 Task: Look for space in Kouvola, Finland from 26th August, 2023 to 10th September, 2023 for 6 adults, 2 children in price range Rs.10000 to Rs.15000. Place can be entire place or shared room with 6 bedrooms having 6 beds and 6 bathrooms. Property type can be house, flat, guest house. Amenities needed are: wifi, TV, free parkinig on premises, gym, breakfast. Booking option can be shelf check-in. Required host language is .
Action: Mouse moved to (492, 118)
Screenshot: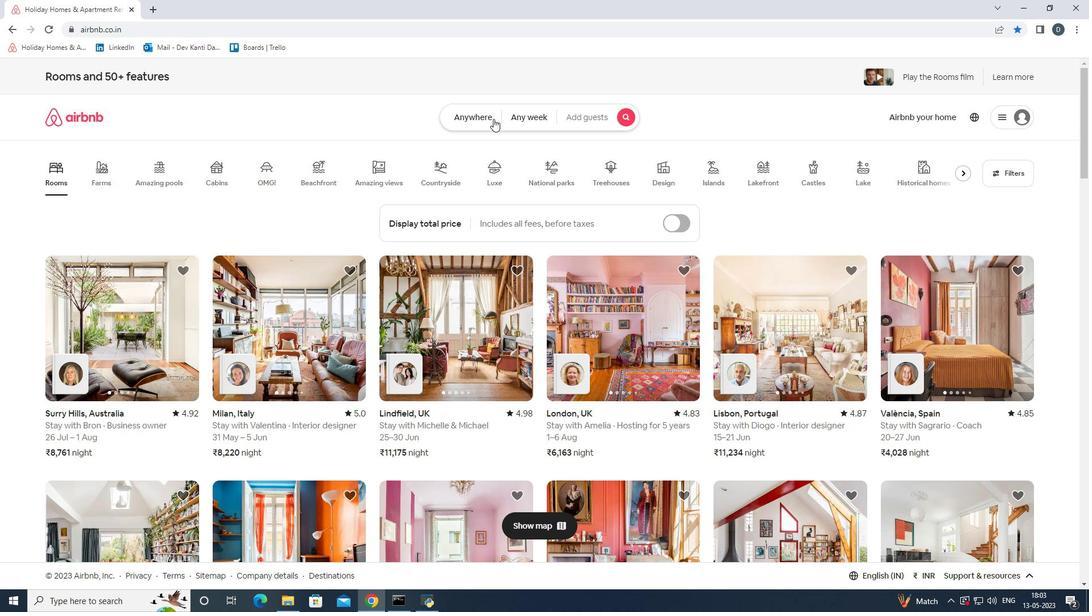 
Action: Mouse pressed left at (492, 118)
Screenshot: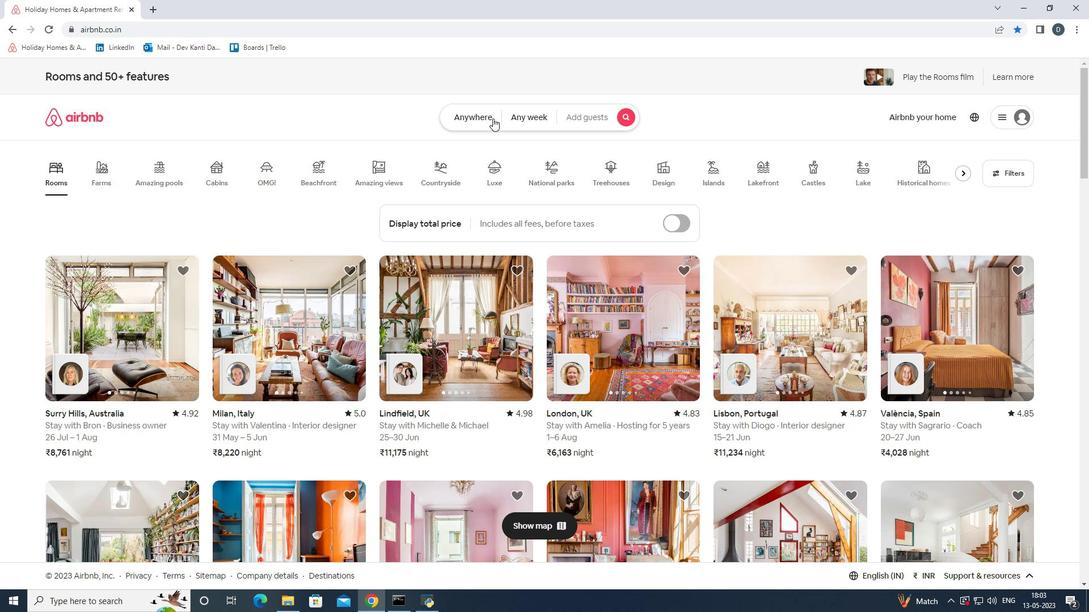 
Action: Mouse moved to (399, 162)
Screenshot: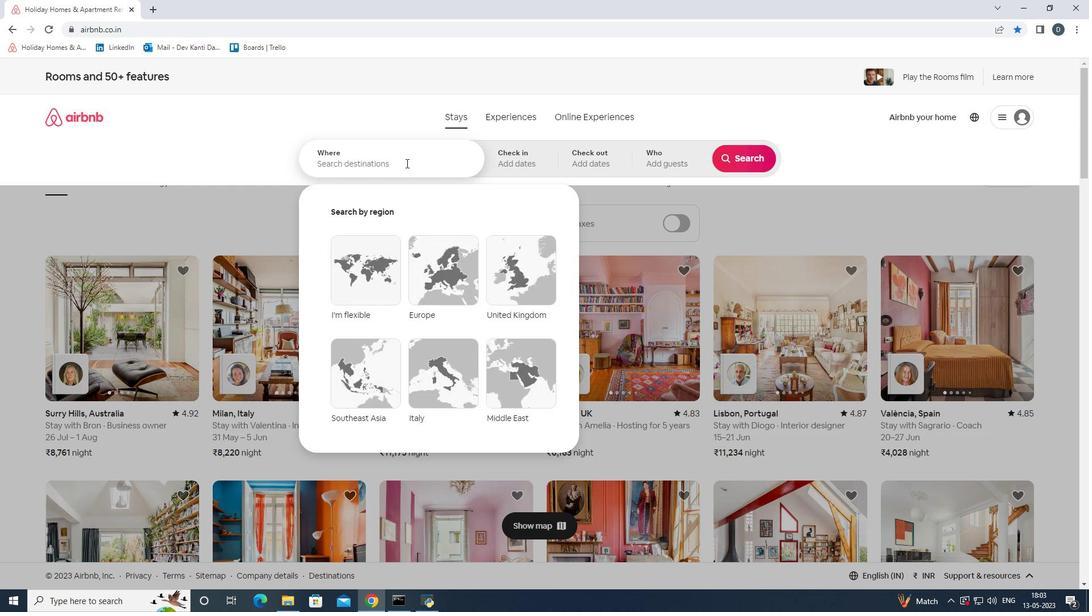 
Action: Mouse pressed left at (399, 162)
Screenshot: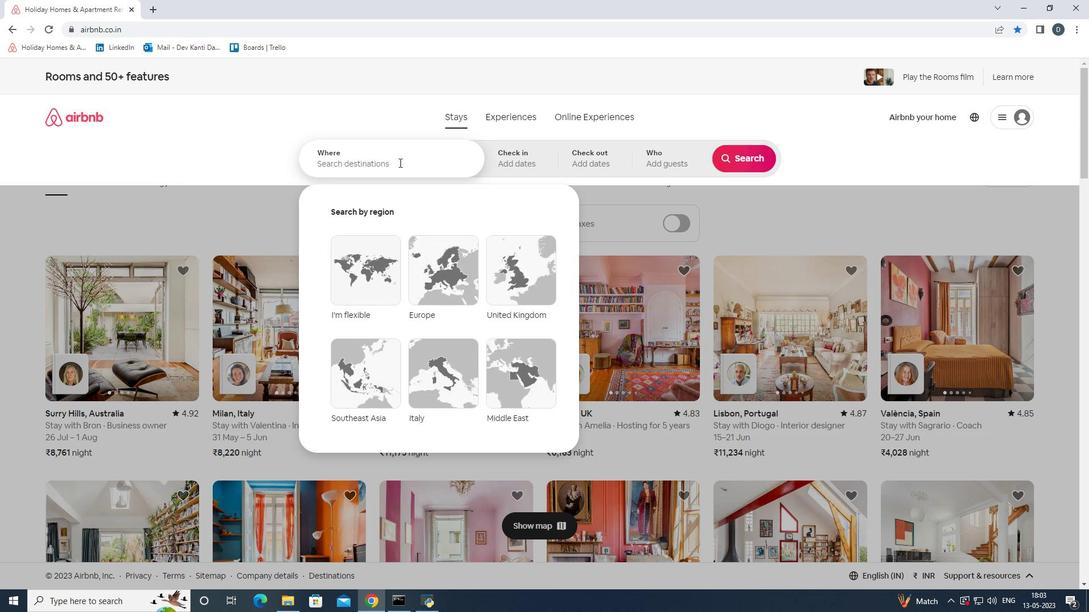 
Action: Mouse moved to (328, 141)
Screenshot: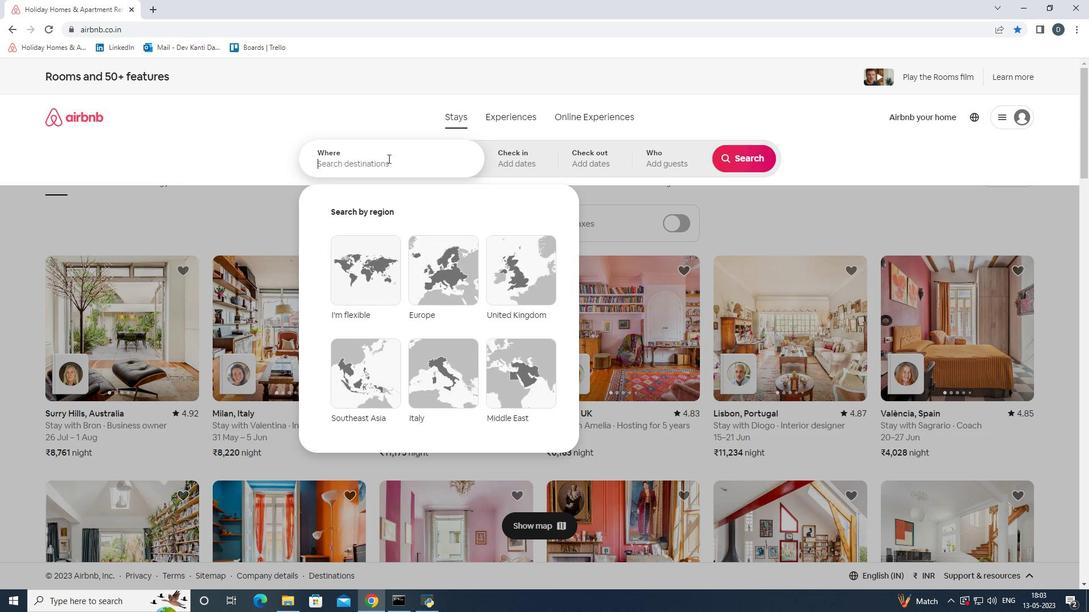 
Action: Key pressed <Key.shift><Key.shift><Key.shift><Key.shift><Key.shift><Key.shift><Key.shift><Key.shift><Key.shift>Kouvola,<Key.shift>Finland
Screenshot: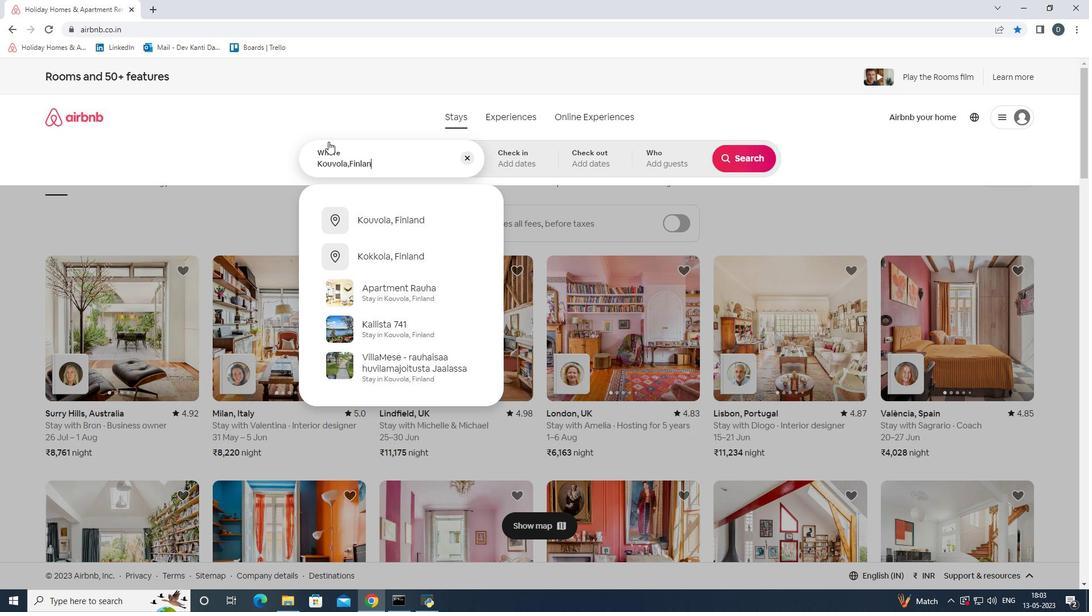 
Action: Mouse moved to (513, 158)
Screenshot: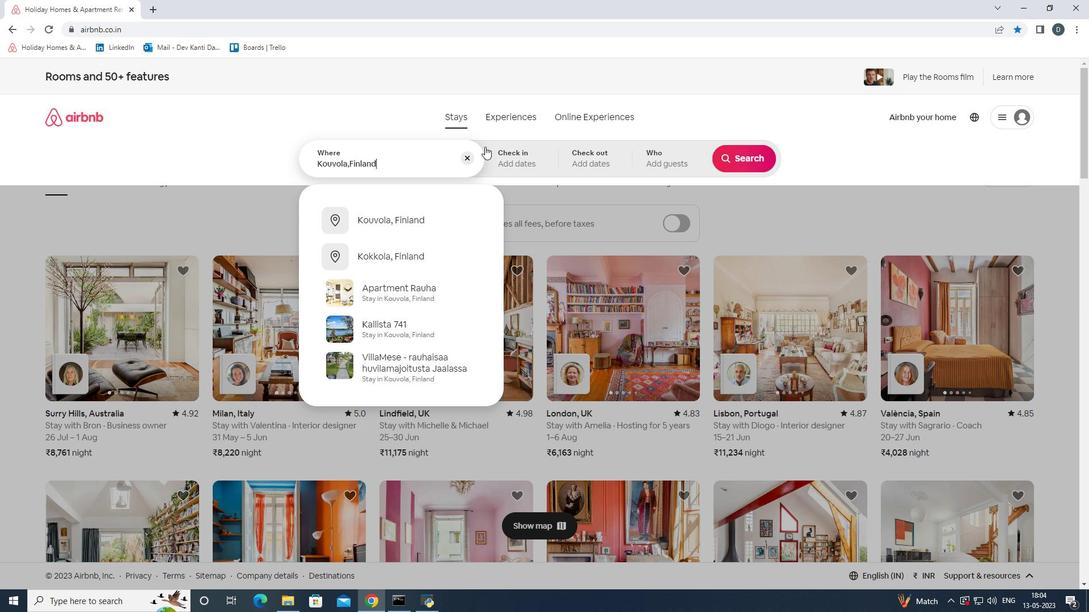 
Action: Mouse pressed left at (513, 158)
Screenshot: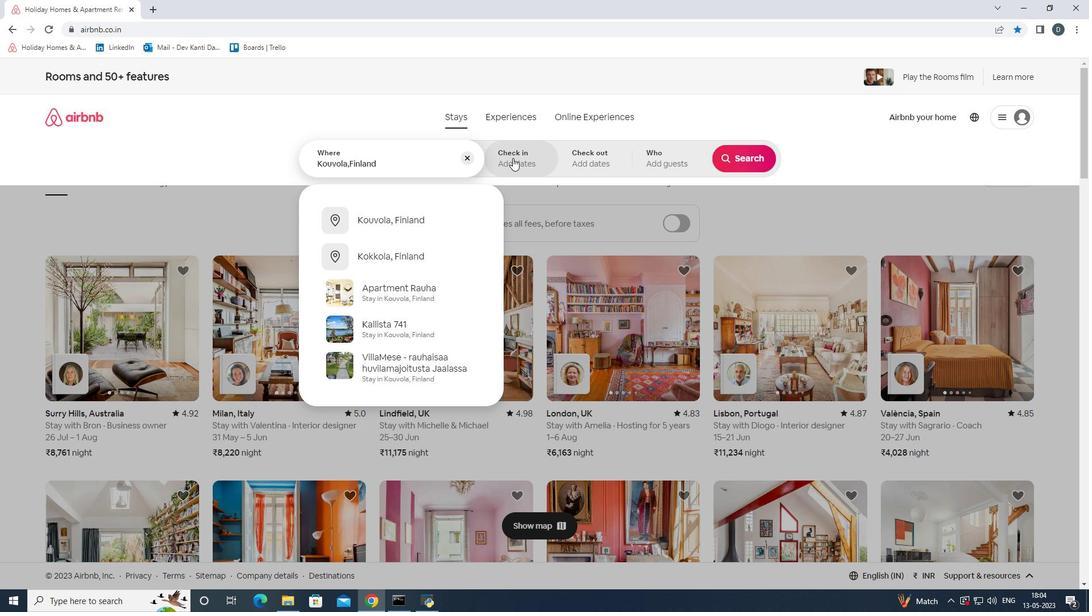
Action: Mouse moved to (745, 247)
Screenshot: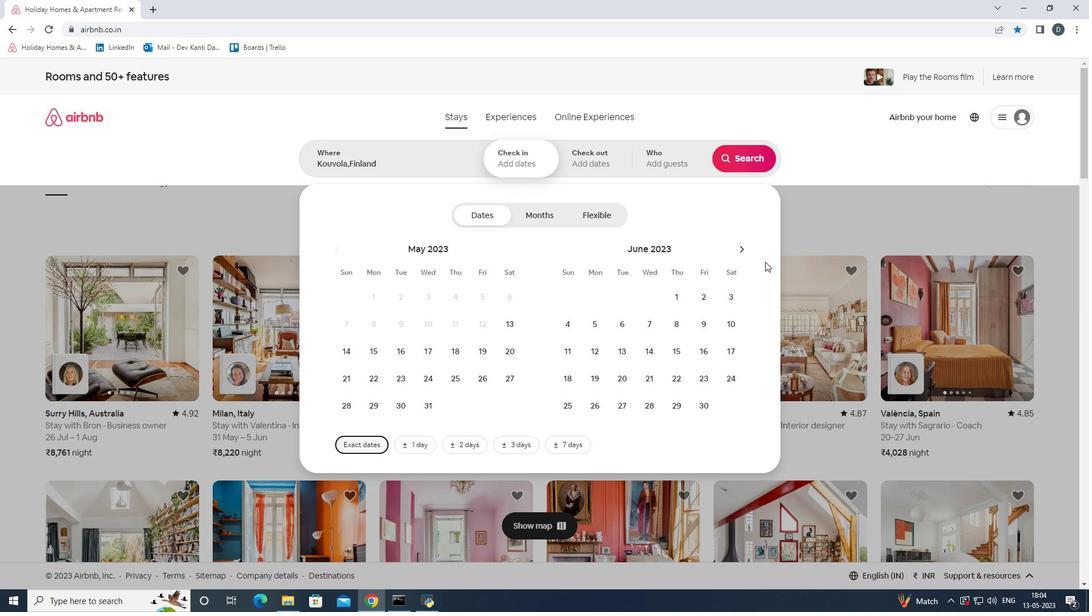 
Action: Mouse pressed left at (745, 247)
Screenshot: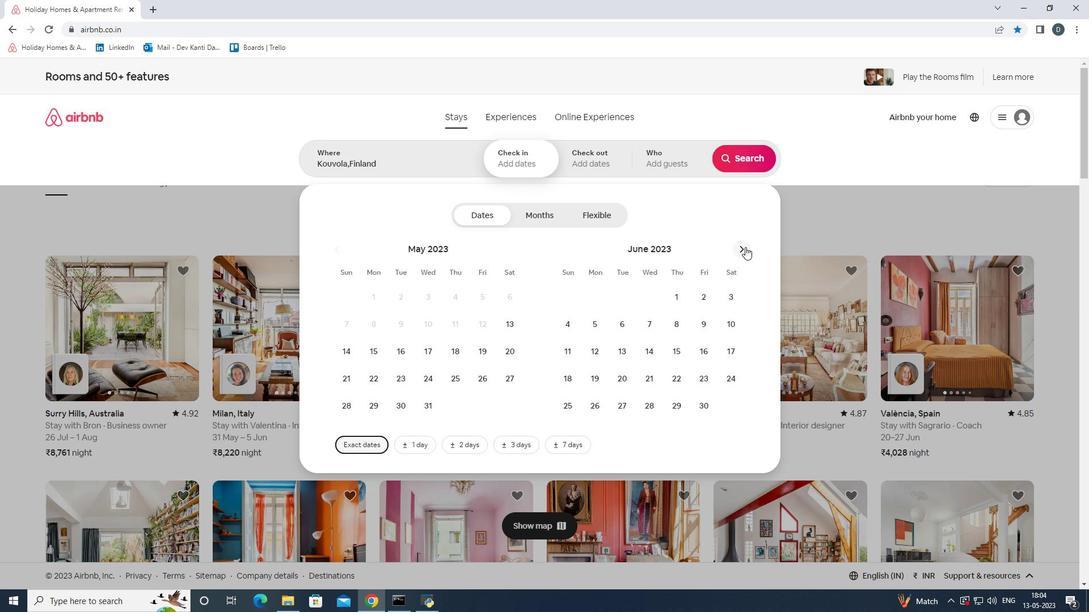 
Action: Mouse pressed left at (745, 247)
Screenshot: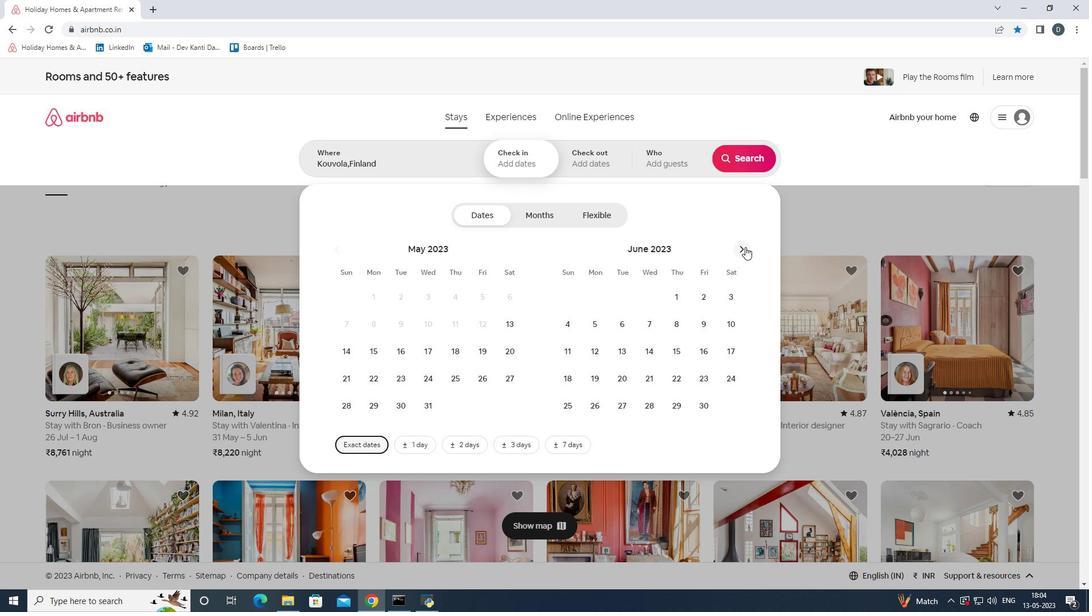 
Action: Mouse moved to (724, 376)
Screenshot: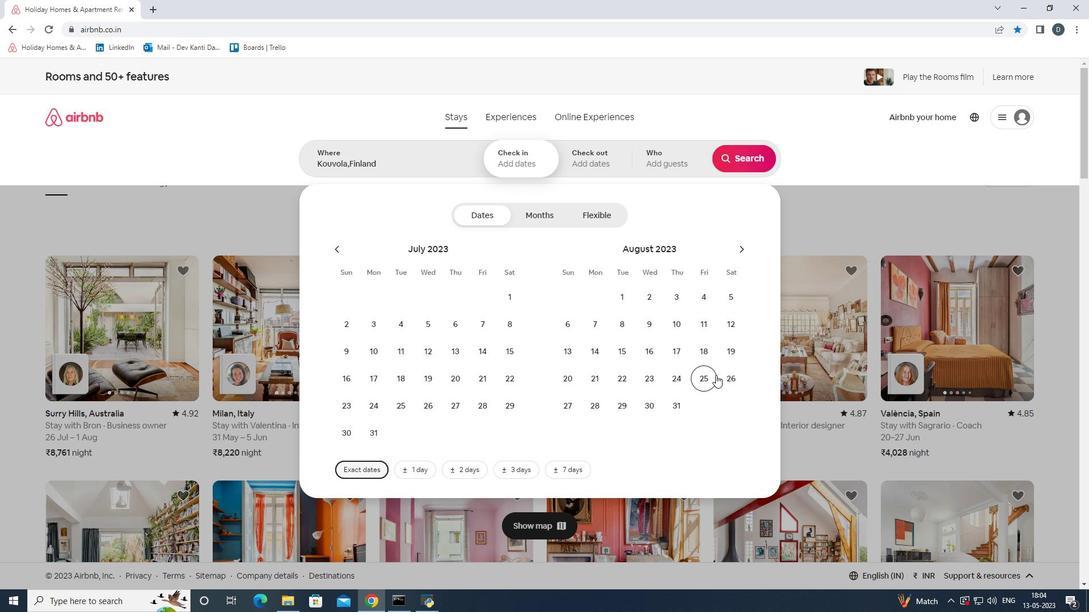 
Action: Mouse pressed left at (724, 376)
Screenshot: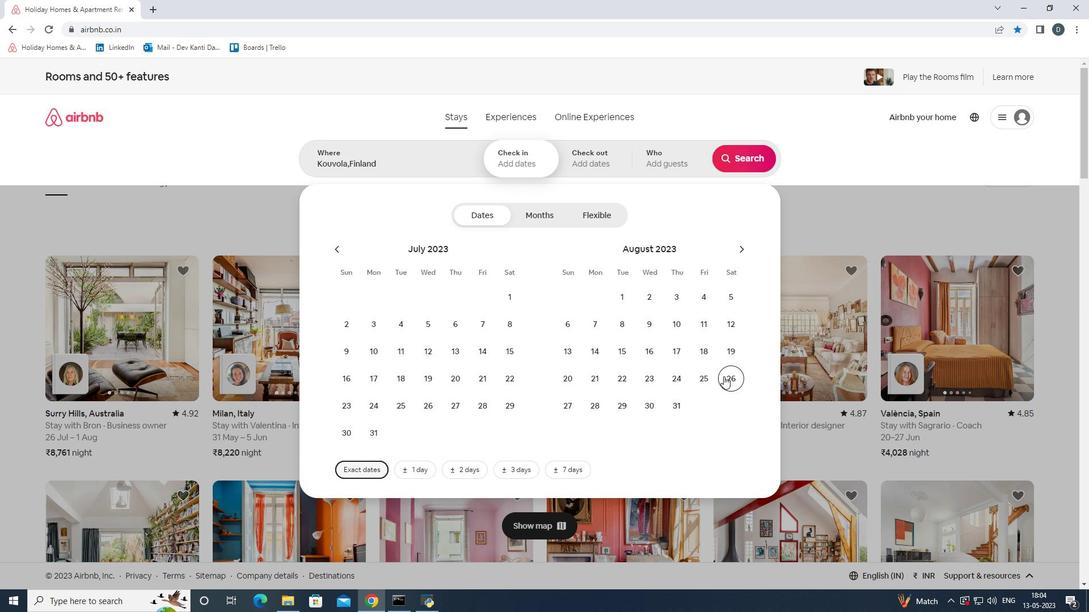 
Action: Mouse moved to (741, 244)
Screenshot: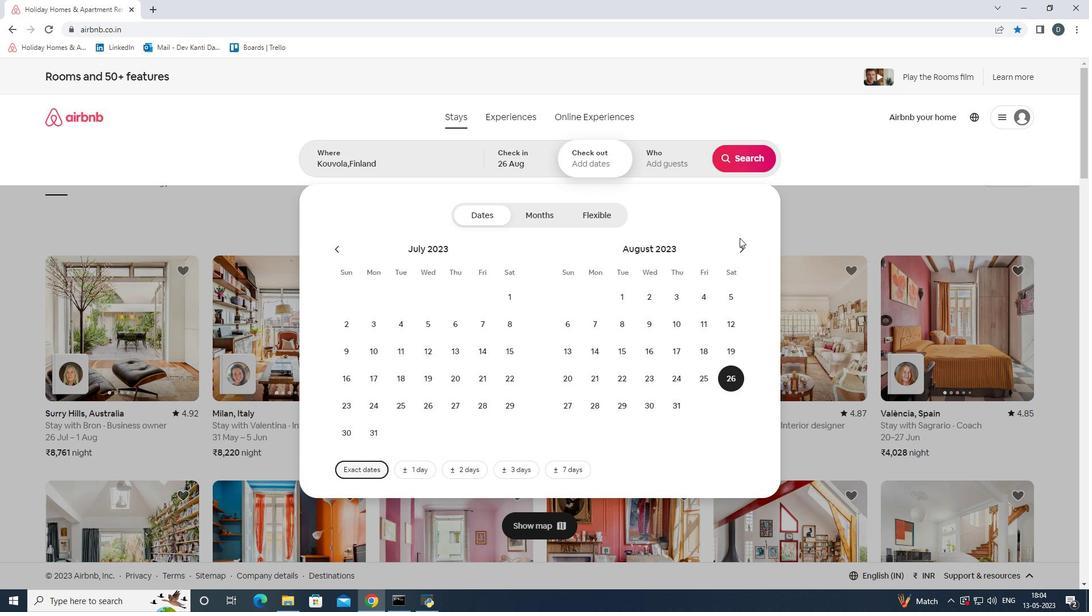 
Action: Mouse pressed left at (741, 244)
Screenshot: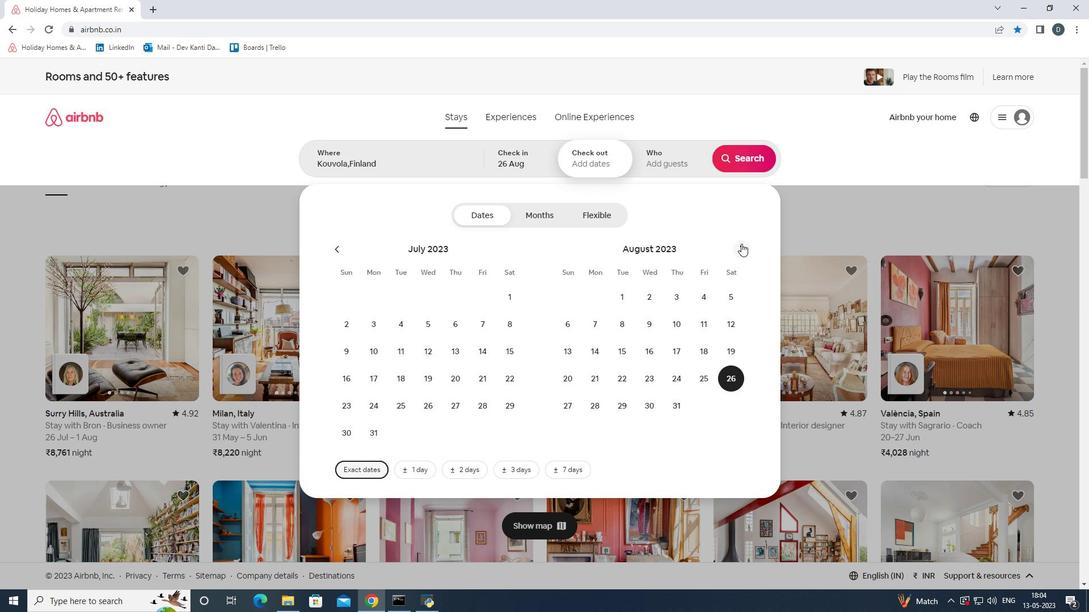 
Action: Mouse moved to (562, 349)
Screenshot: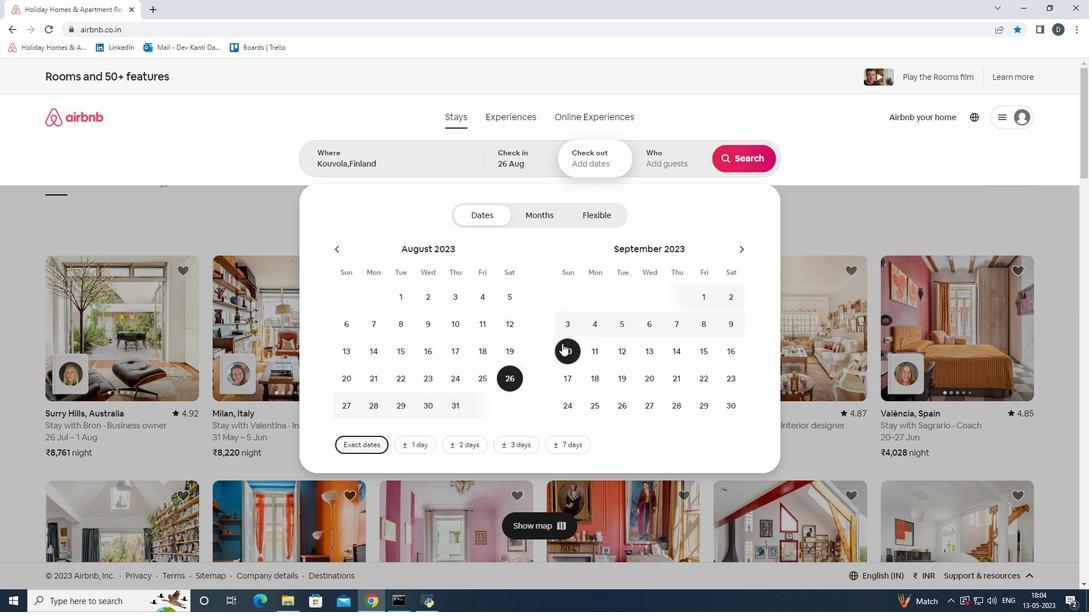 
Action: Mouse pressed left at (562, 349)
Screenshot: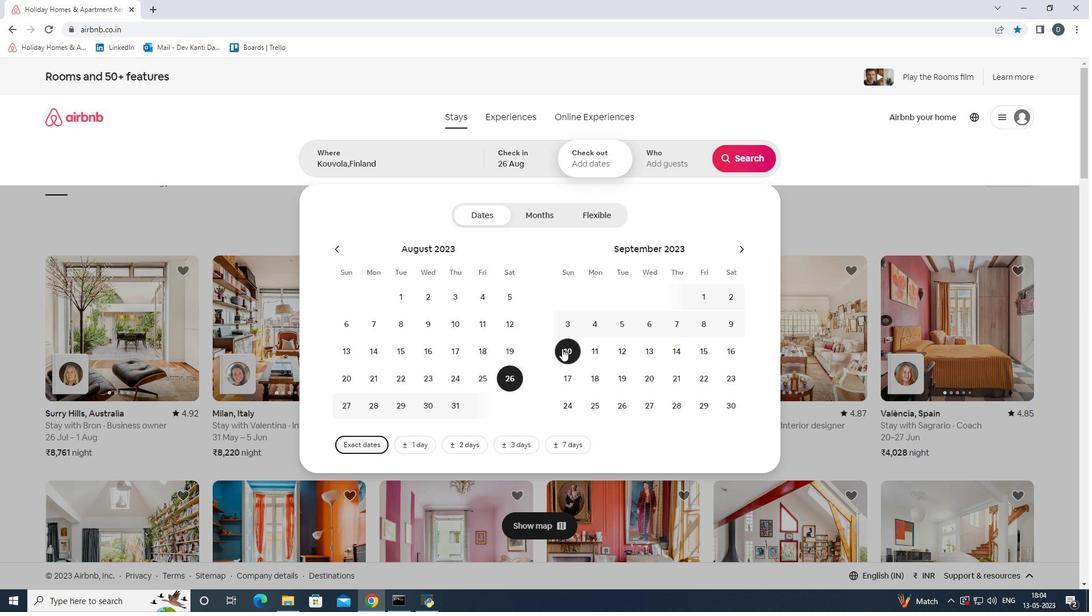 
Action: Mouse moved to (649, 161)
Screenshot: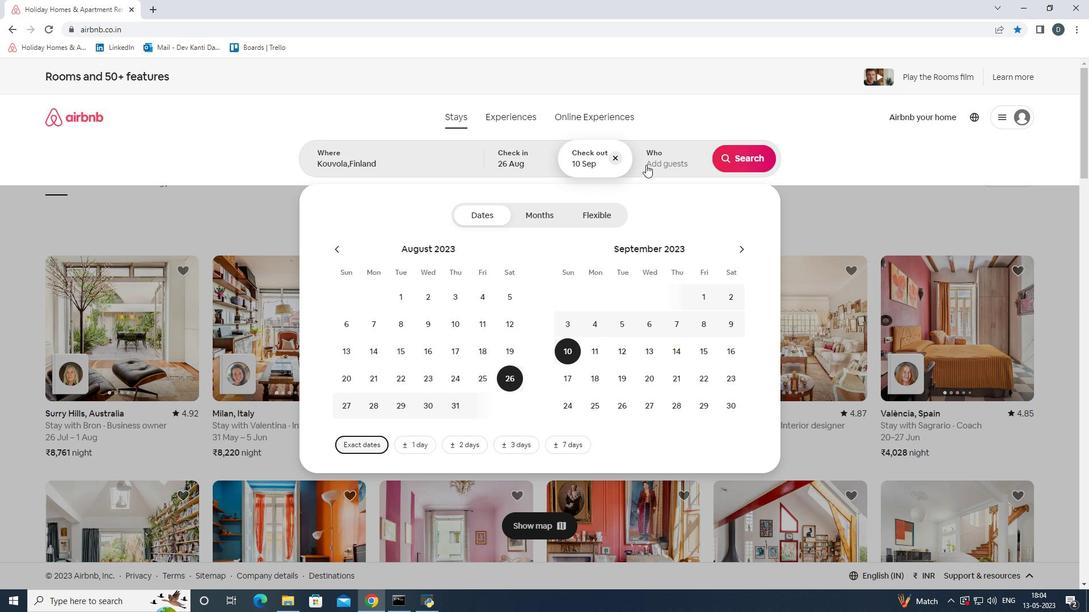 
Action: Mouse pressed left at (649, 161)
Screenshot: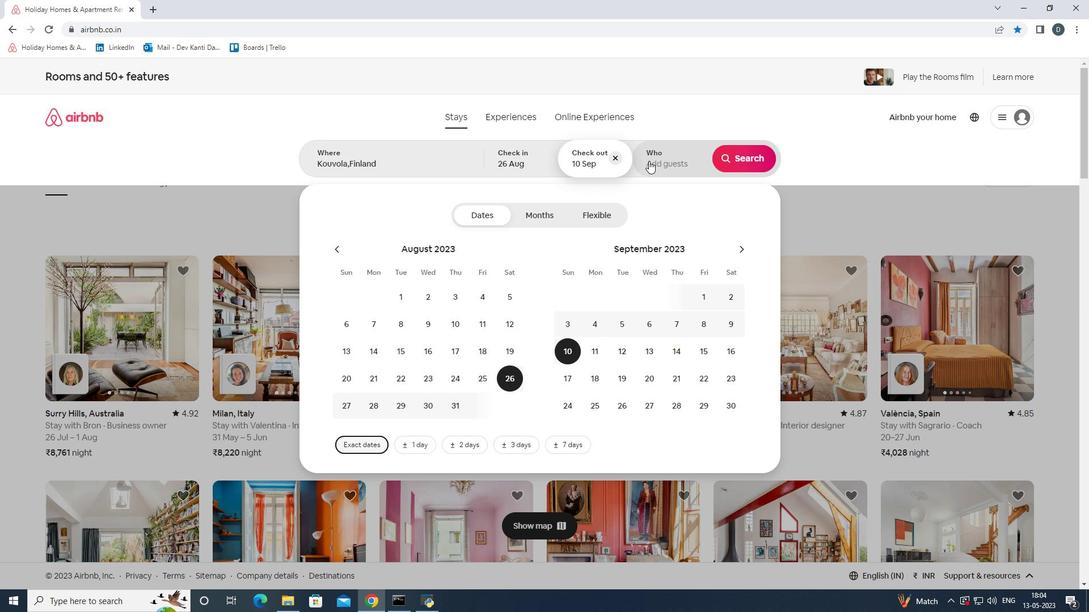 
Action: Mouse moved to (750, 219)
Screenshot: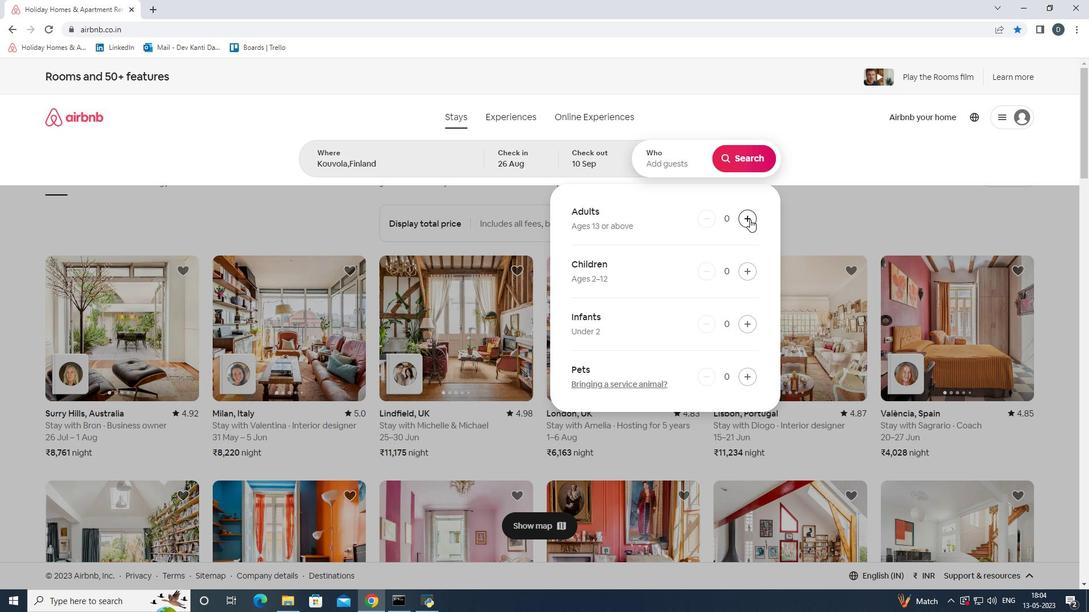
Action: Mouse pressed left at (750, 219)
Screenshot: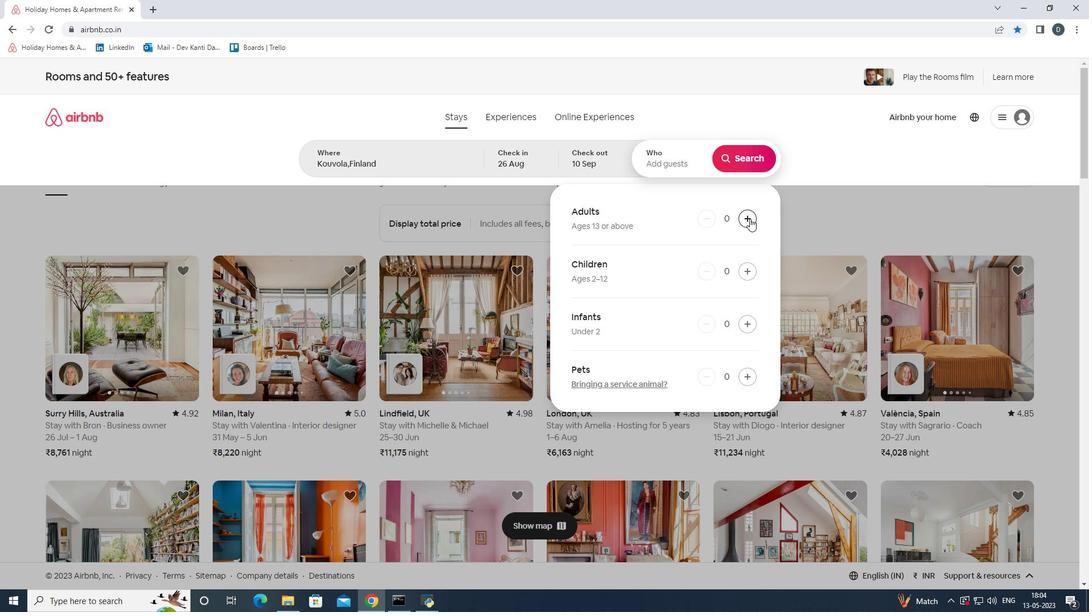 
Action: Mouse pressed left at (750, 219)
Screenshot: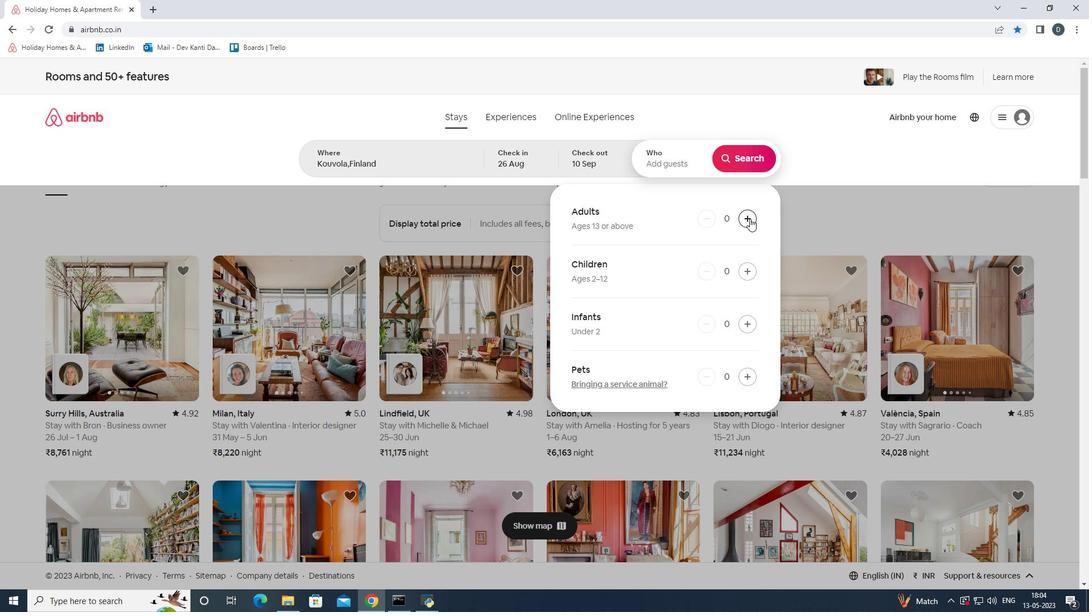 
Action: Mouse pressed left at (750, 219)
Screenshot: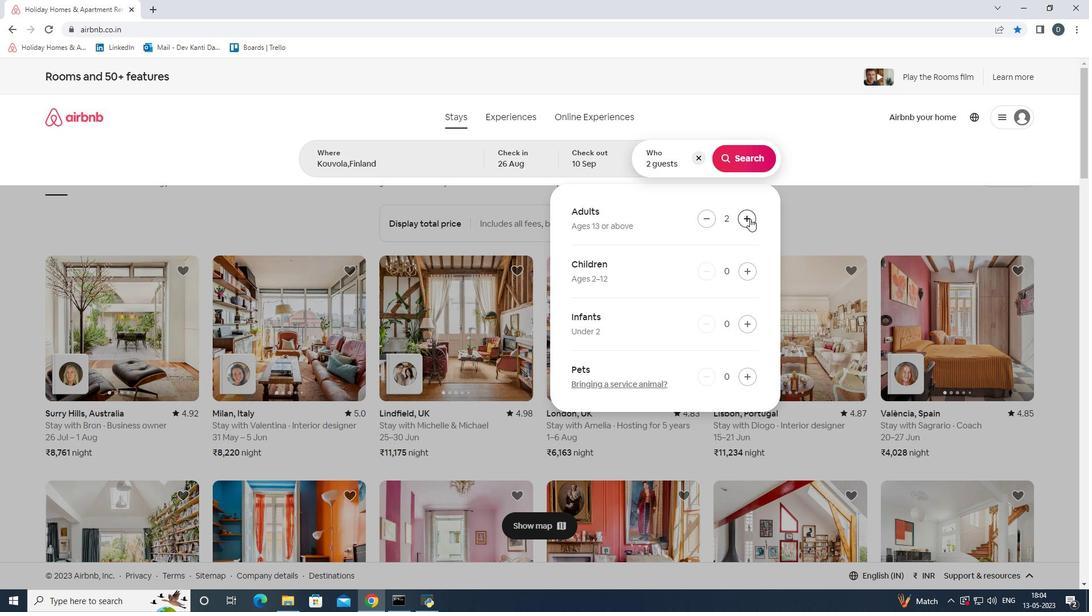 
Action: Mouse moved to (750, 219)
Screenshot: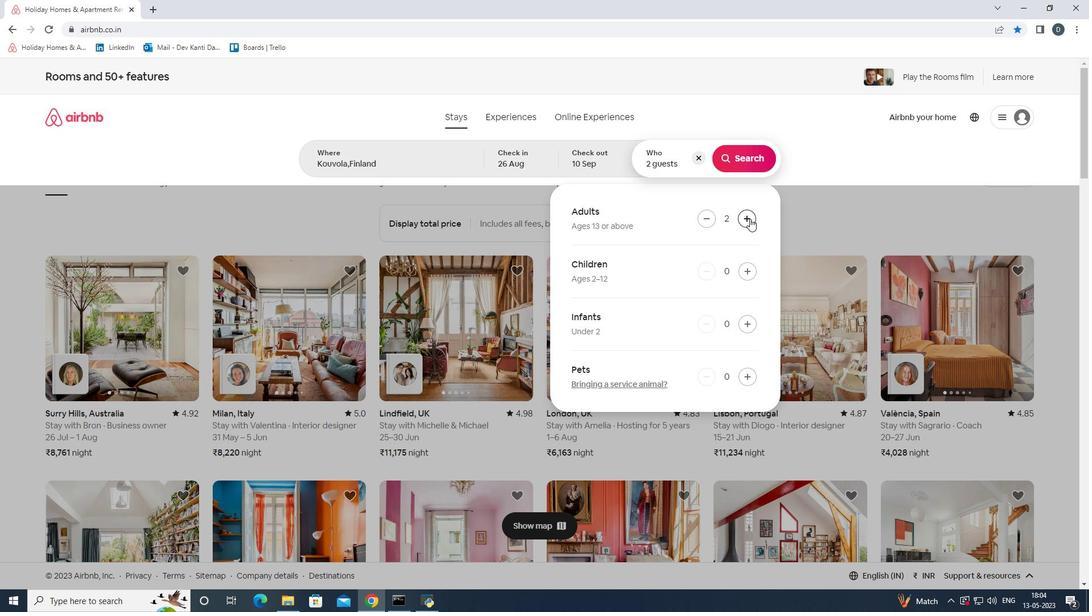 
Action: Mouse pressed left at (750, 219)
Screenshot: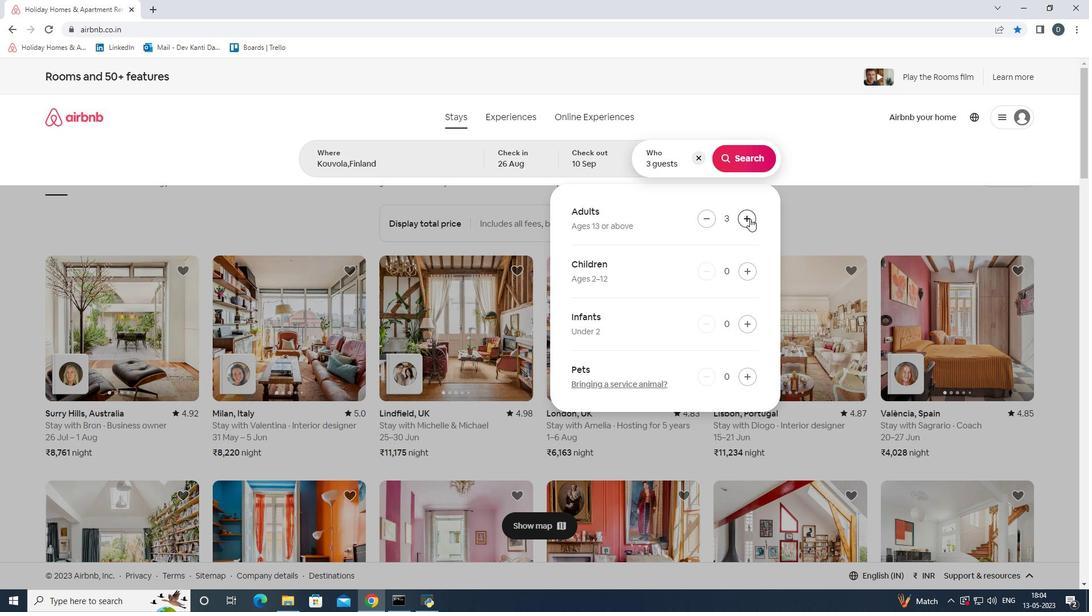 
Action: Mouse moved to (749, 219)
Screenshot: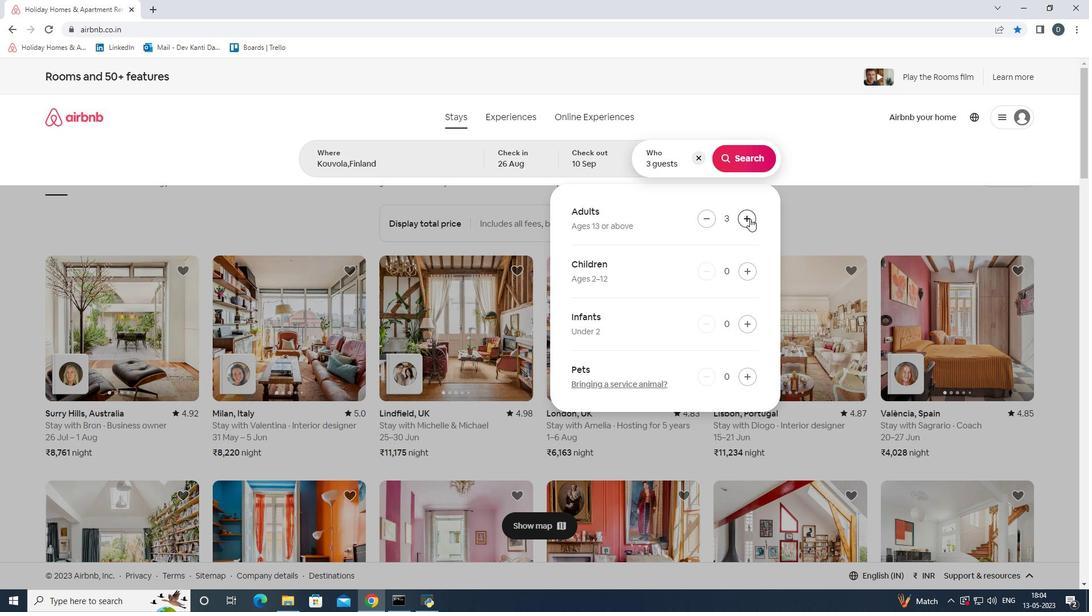
Action: Mouse pressed left at (749, 219)
Screenshot: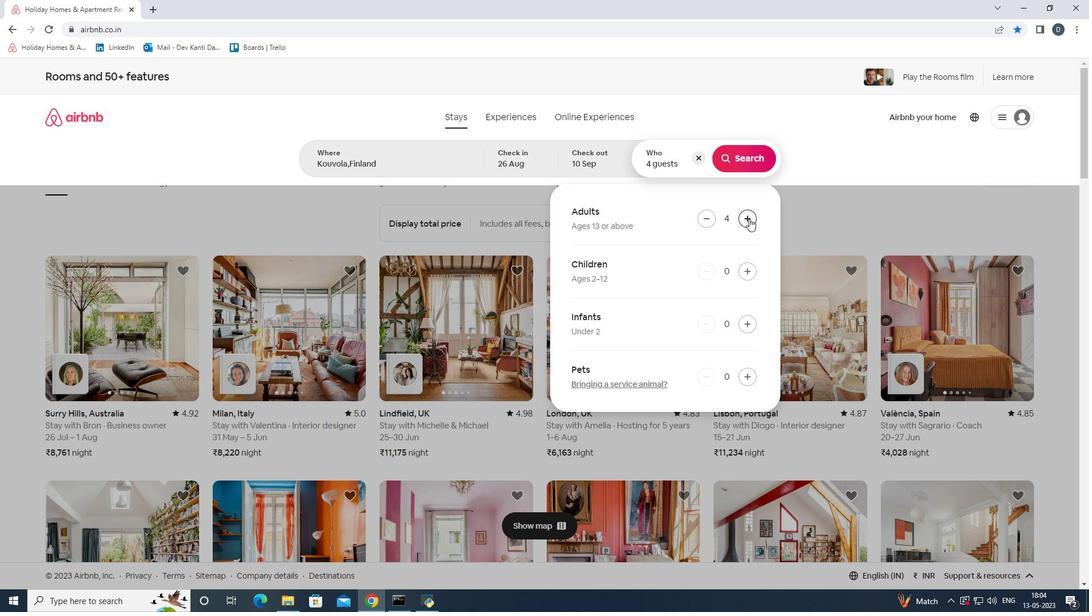 
Action: Mouse pressed left at (749, 219)
Screenshot: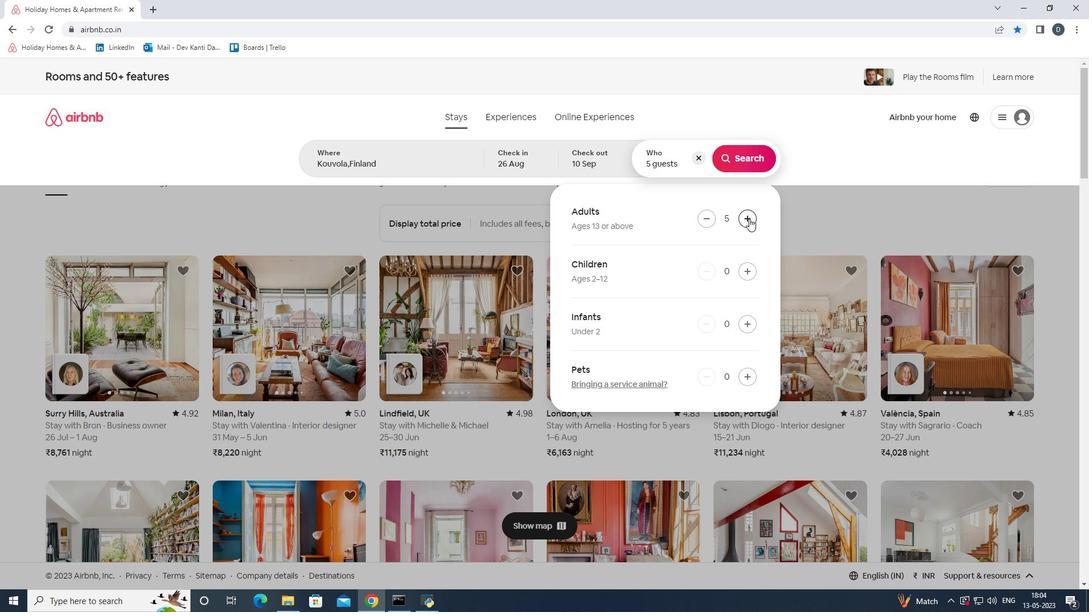 
Action: Mouse moved to (747, 271)
Screenshot: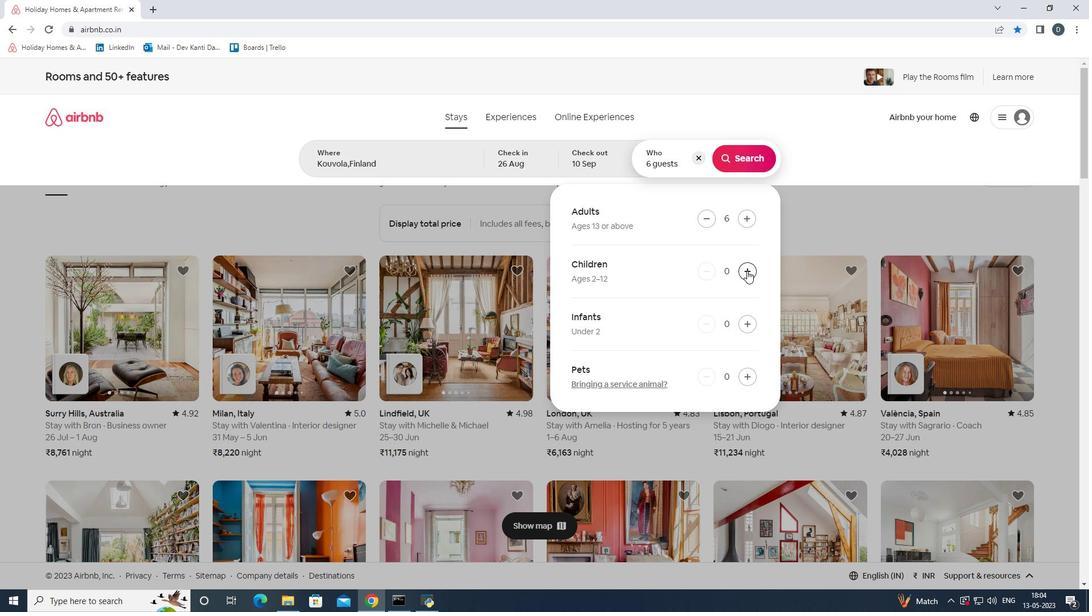 
Action: Mouse pressed left at (747, 271)
Screenshot: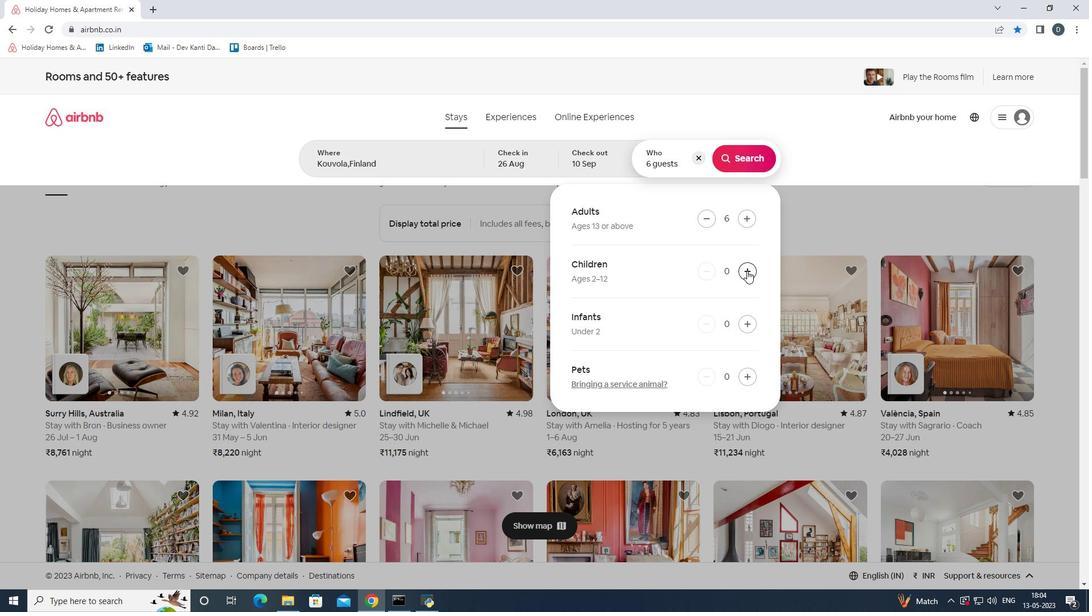 
Action: Mouse pressed left at (747, 271)
Screenshot: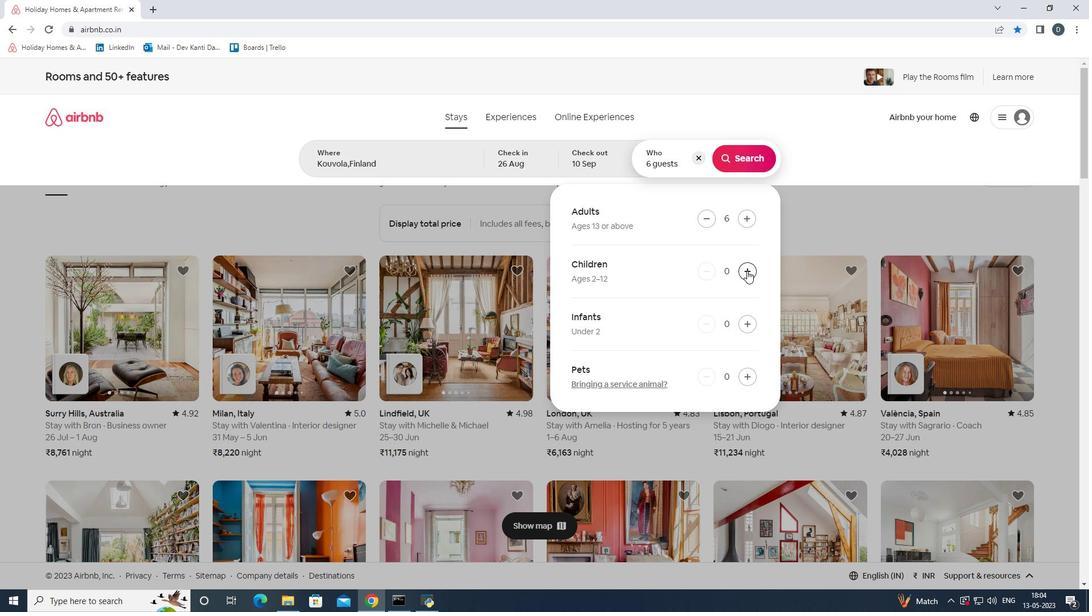 
Action: Mouse moved to (744, 159)
Screenshot: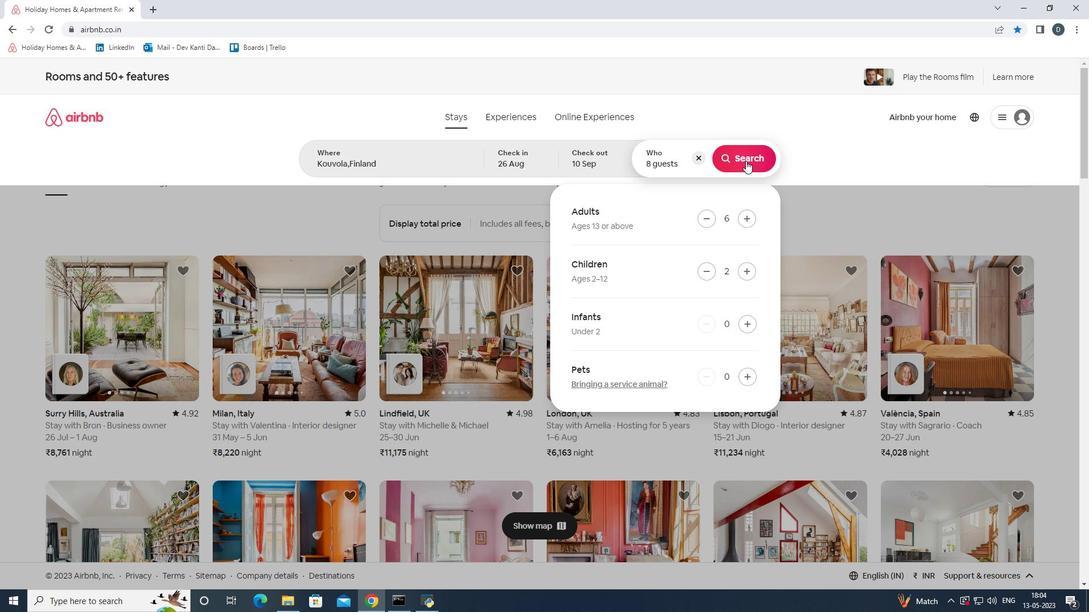 
Action: Mouse pressed left at (744, 159)
Screenshot: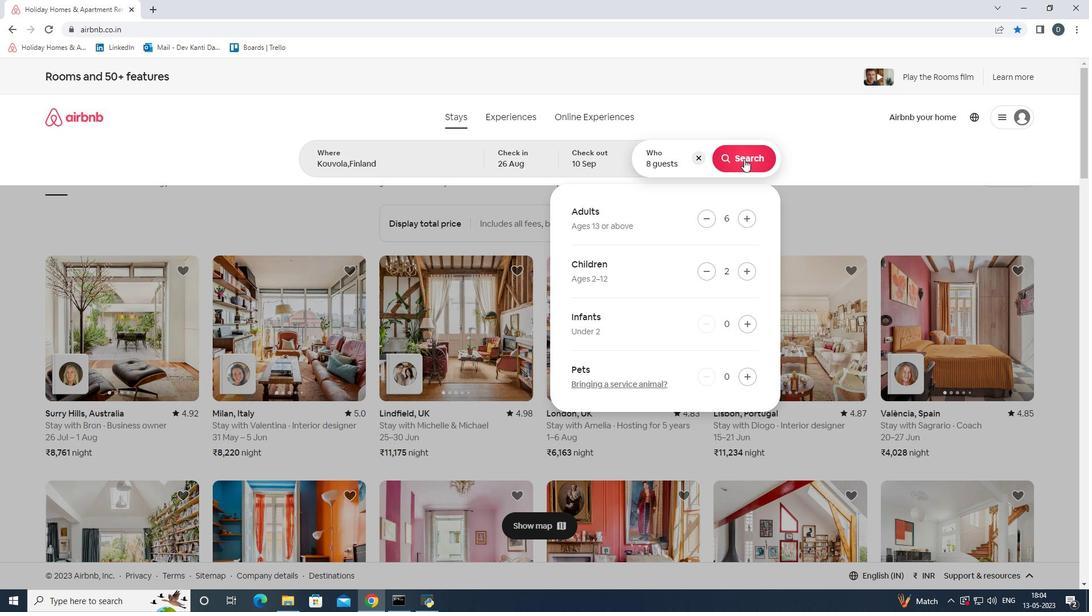 
Action: Mouse moved to (1033, 132)
Screenshot: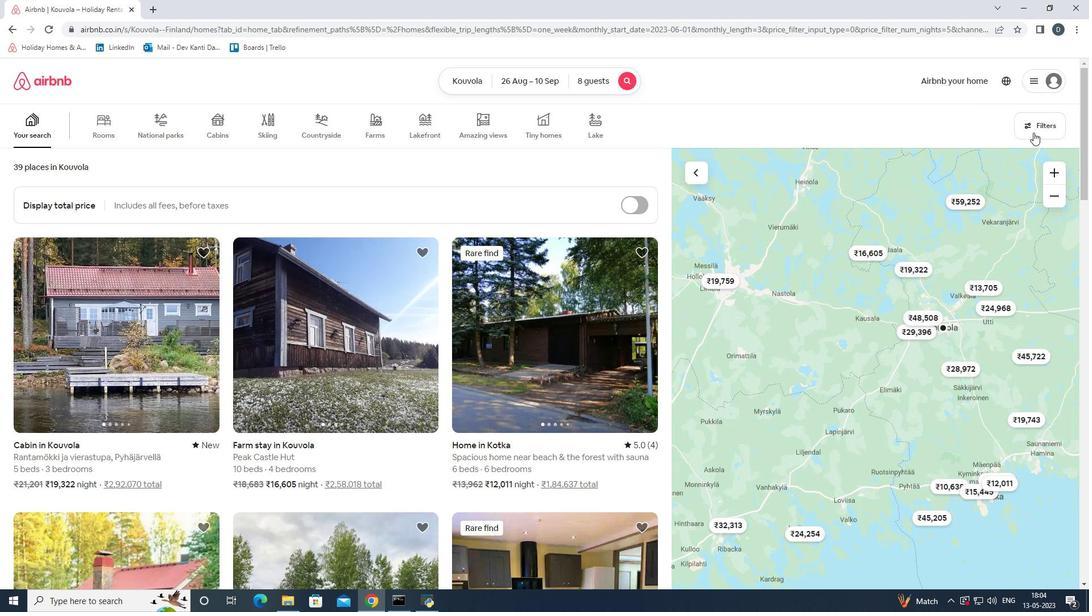 
Action: Mouse pressed left at (1033, 132)
Screenshot: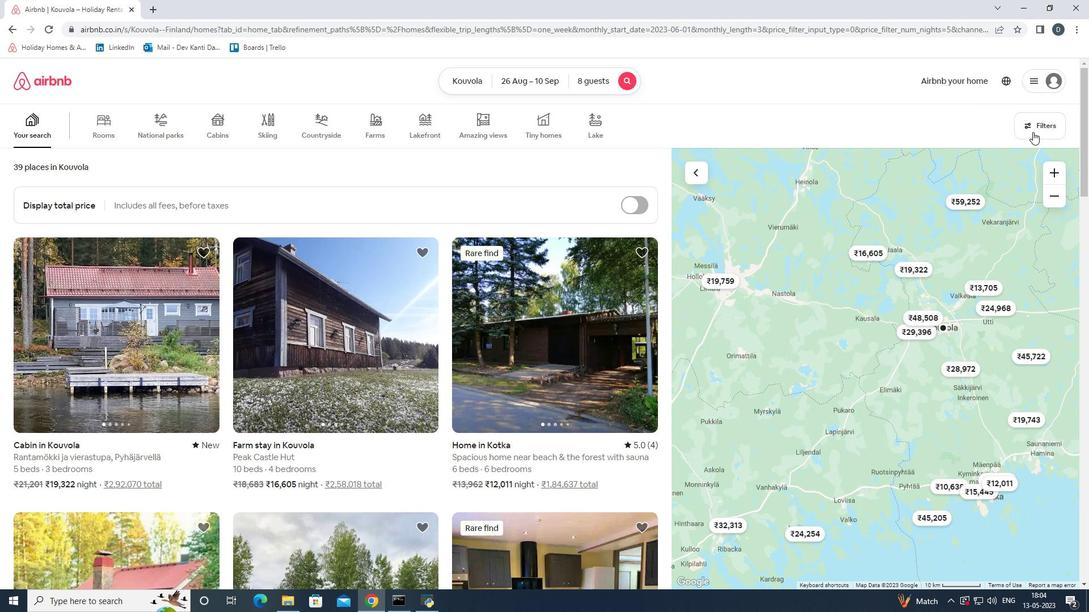 
Action: Mouse moved to (403, 269)
Screenshot: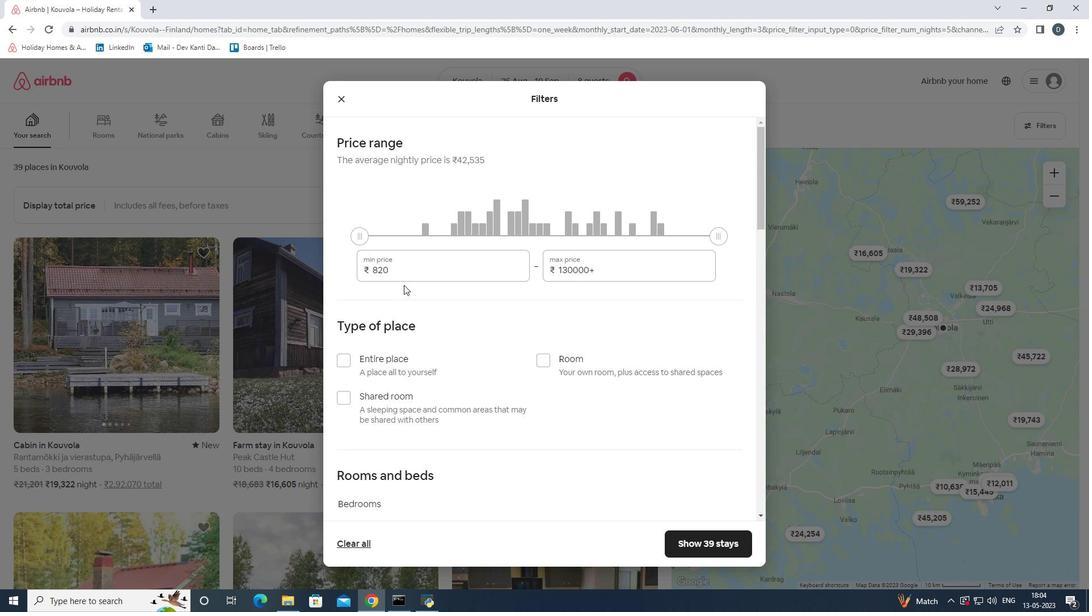 
Action: Mouse pressed left at (403, 269)
Screenshot: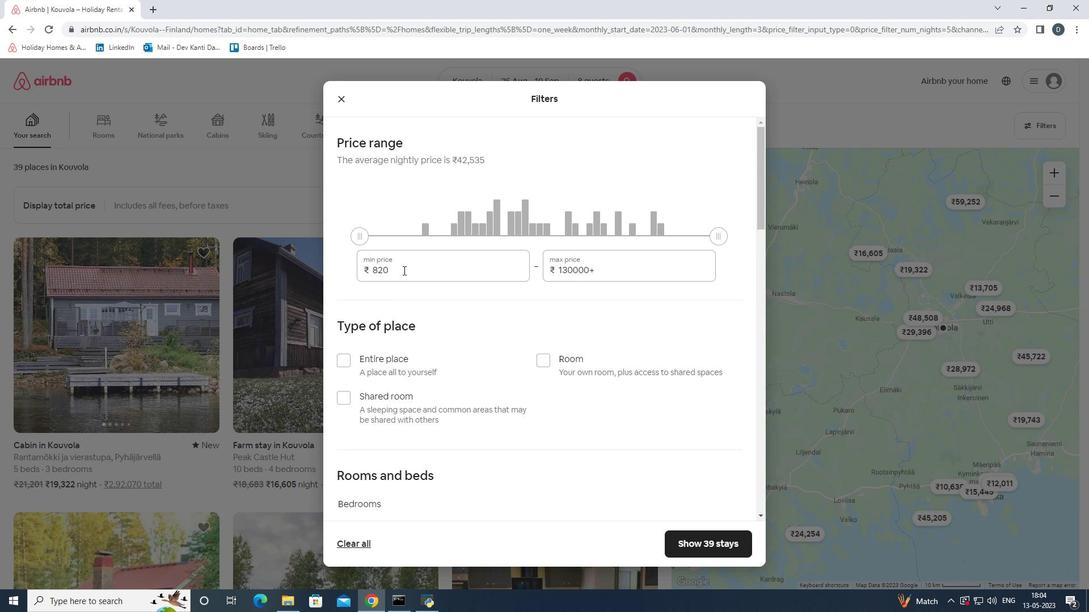
Action: Mouse moved to (344, 265)
Screenshot: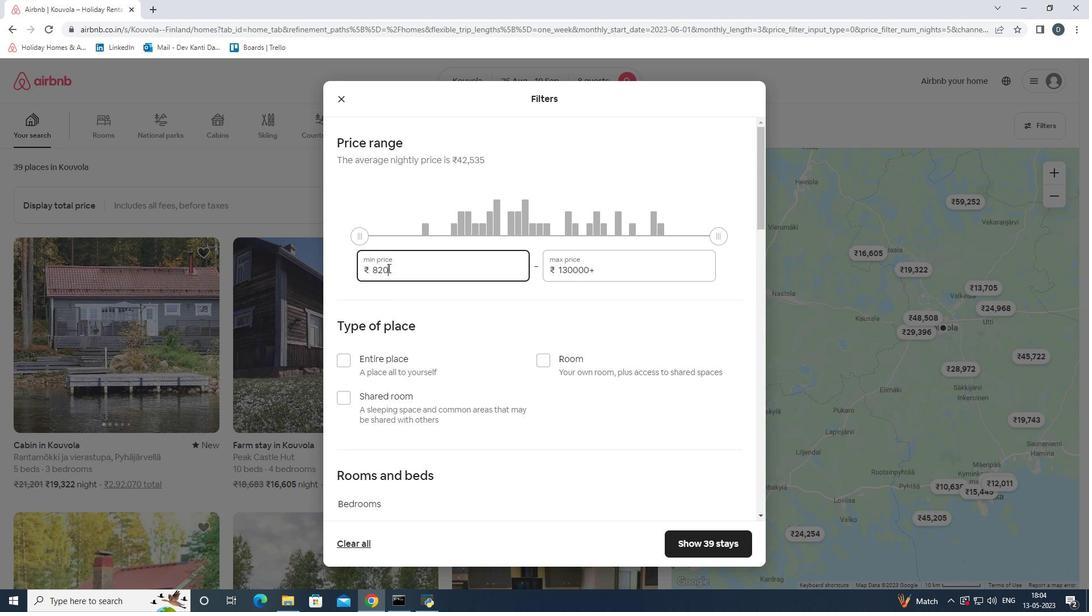 
Action: Key pressed 10000
Screenshot: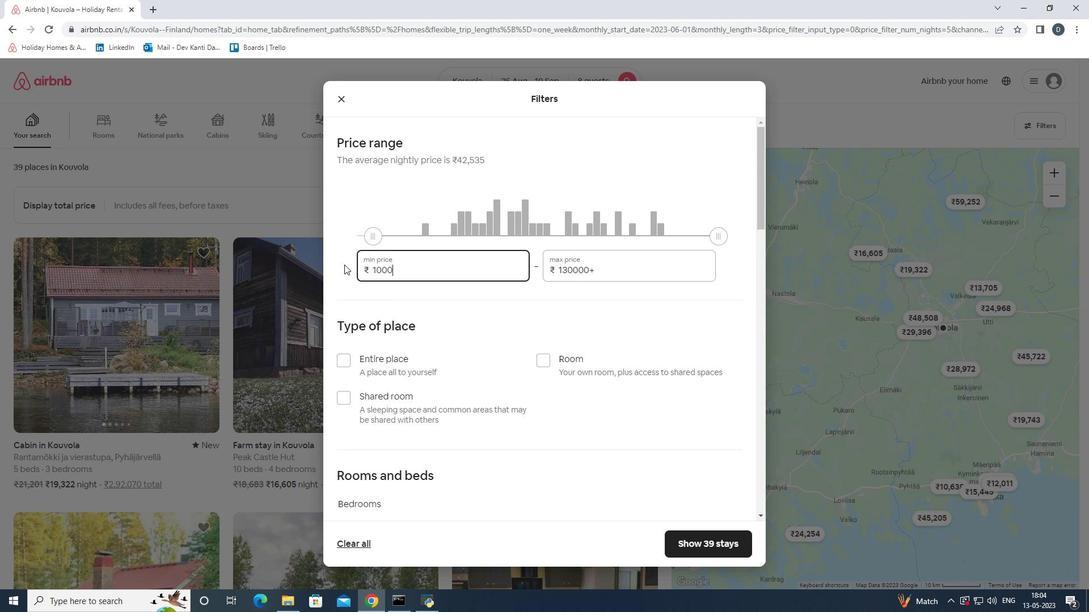 
Action: Mouse moved to (599, 270)
Screenshot: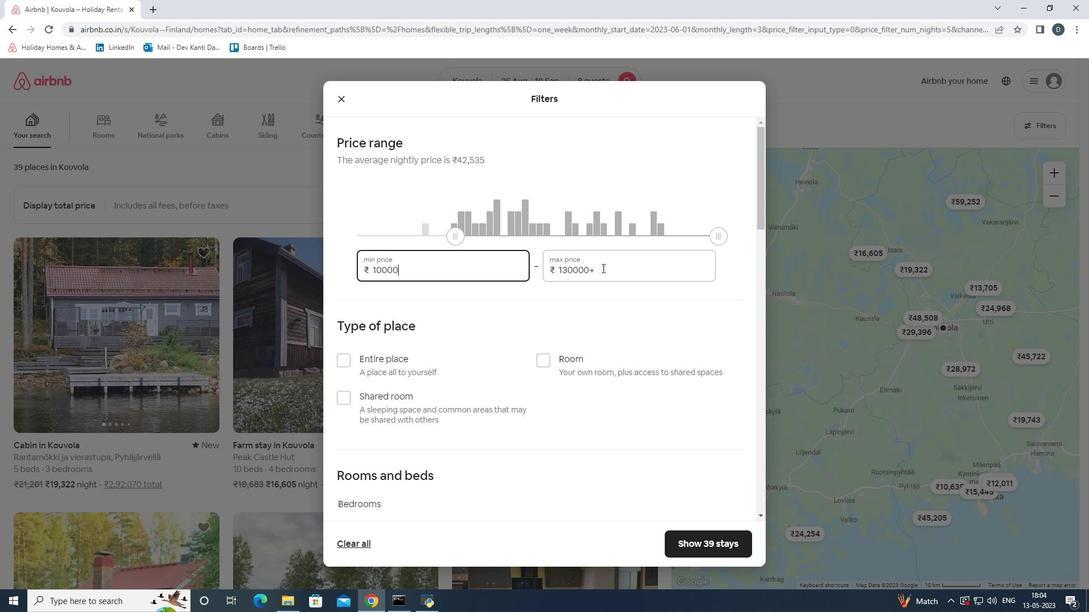 
Action: Mouse pressed left at (599, 270)
Screenshot: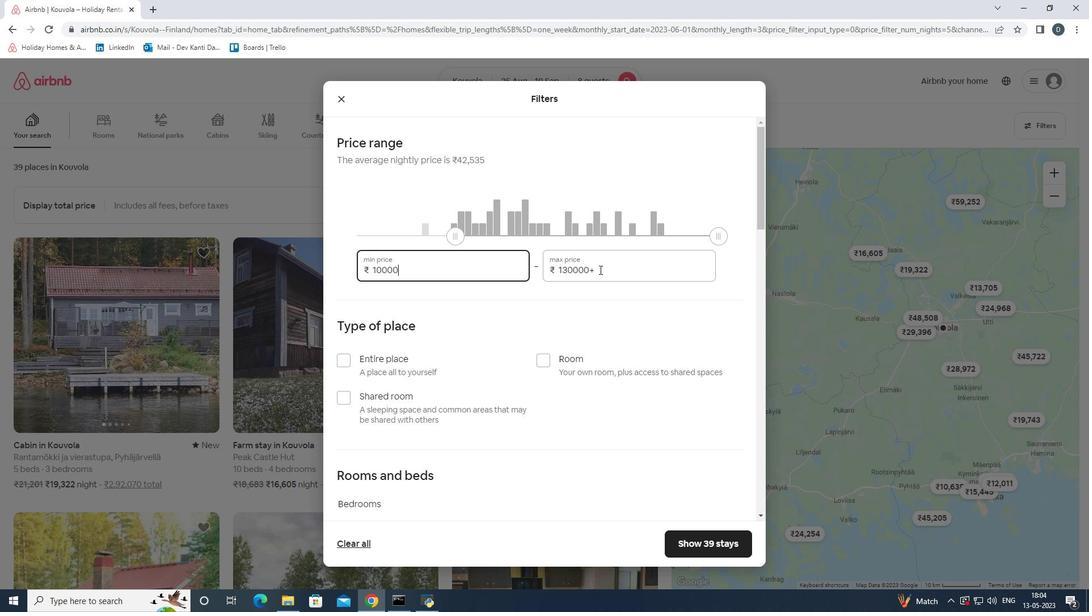 
Action: Mouse moved to (516, 257)
Screenshot: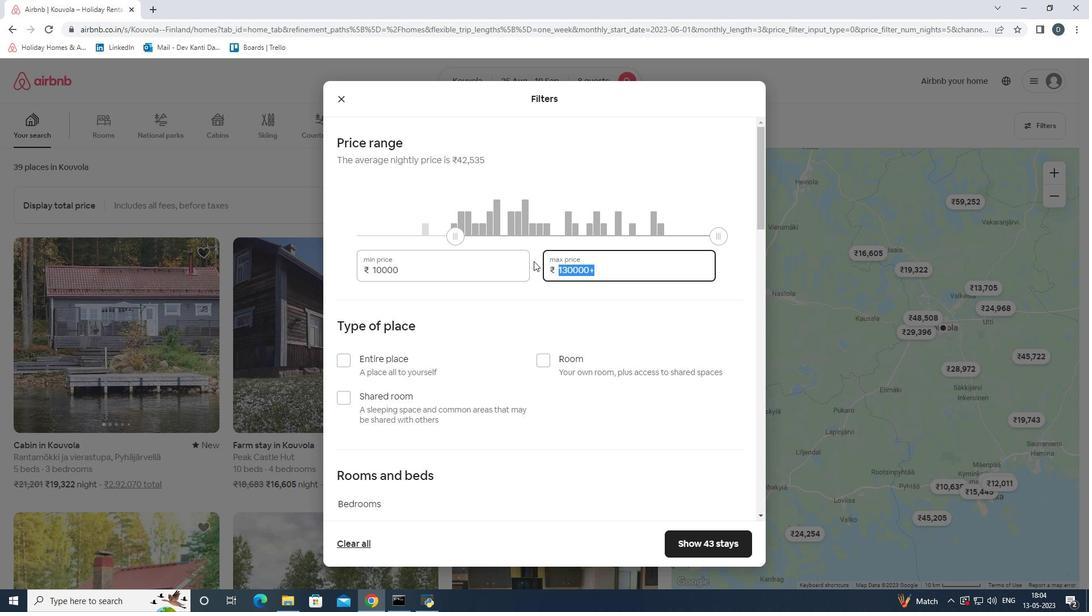 
Action: Key pressed 15000
Screenshot: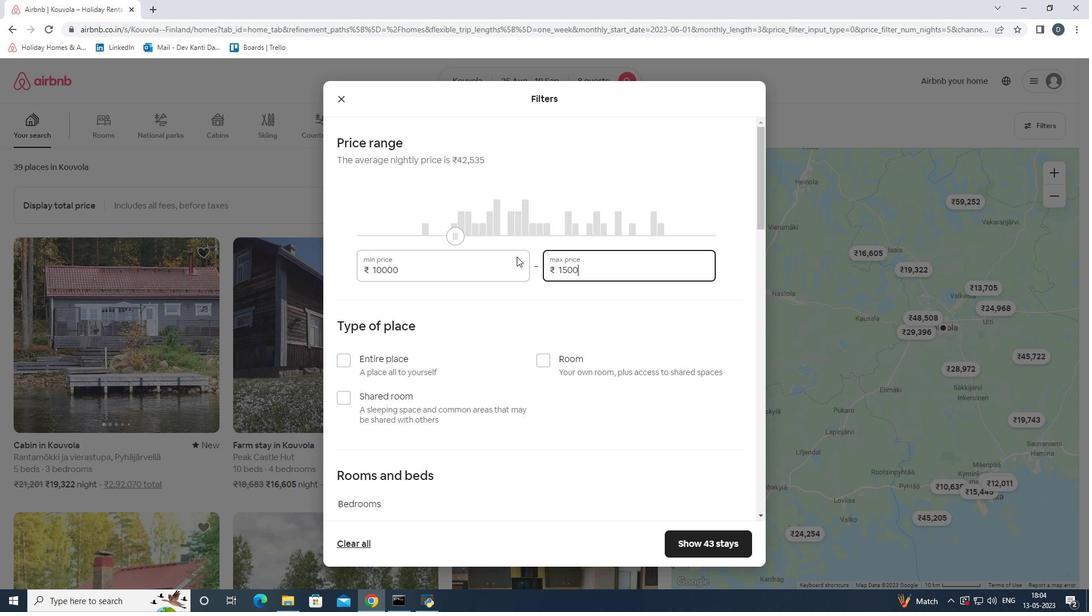 
Action: Mouse moved to (514, 255)
Screenshot: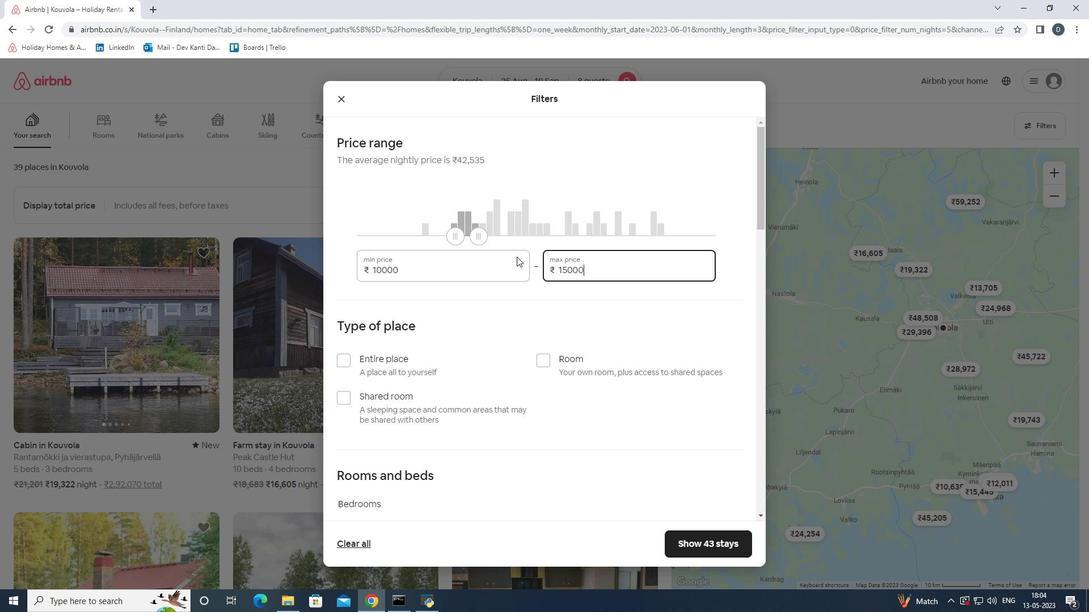 
Action: Mouse scrolled (514, 255) with delta (0, 0)
Screenshot: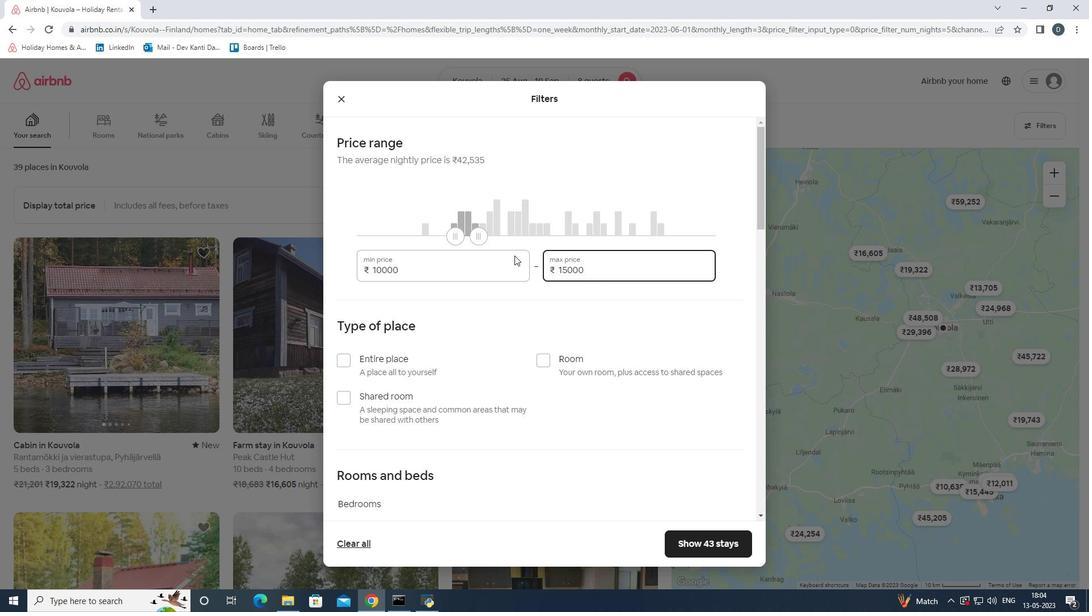 
Action: Mouse moved to (515, 258)
Screenshot: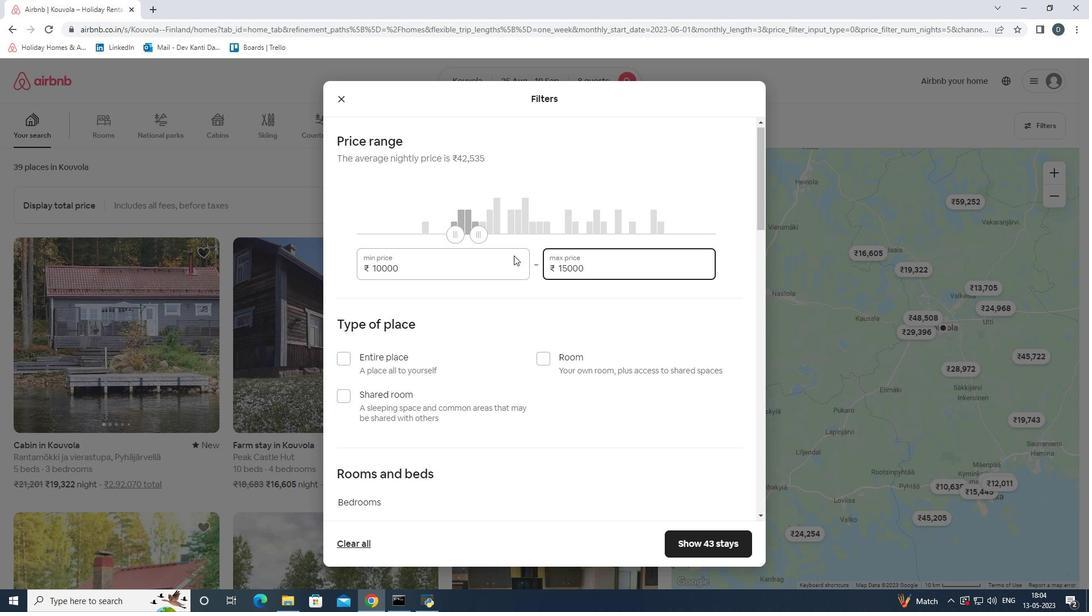 
Action: Mouse scrolled (515, 257) with delta (0, 0)
Screenshot: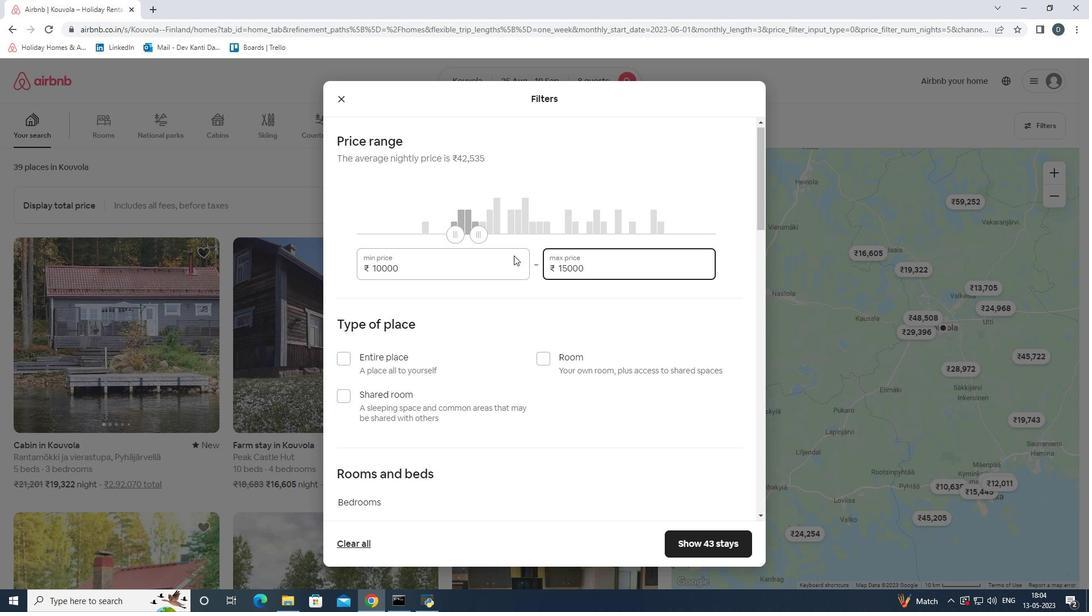 
Action: Mouse moved to (506, 257)
Screenshot: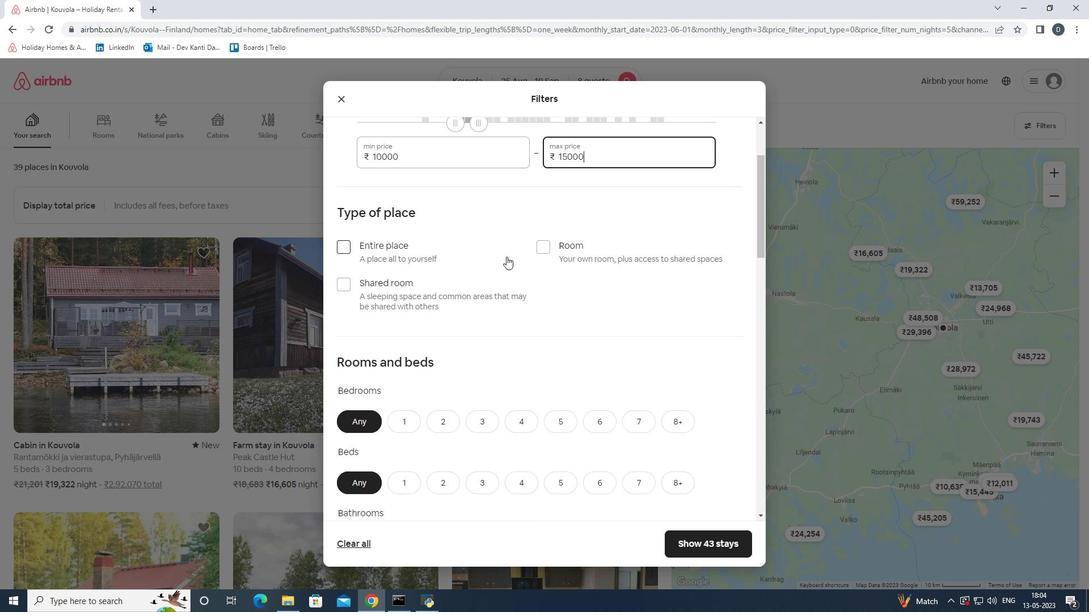 
Action: Mouse scrolled (506, 256) with delta (0, 0)
Screenshot: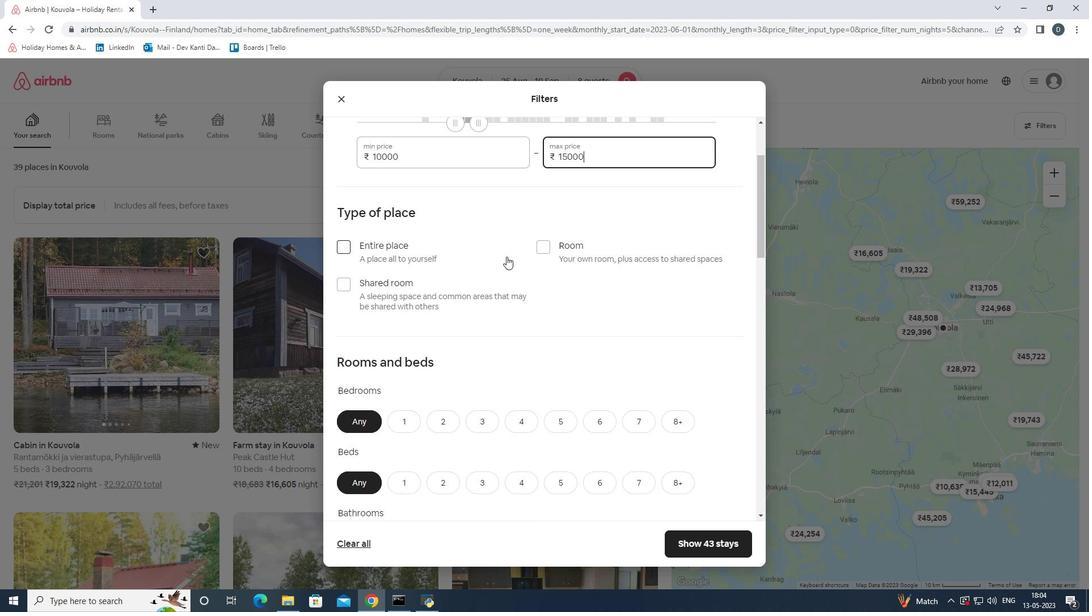 
Action: Mouse moved to (505, 256)
Screenshot: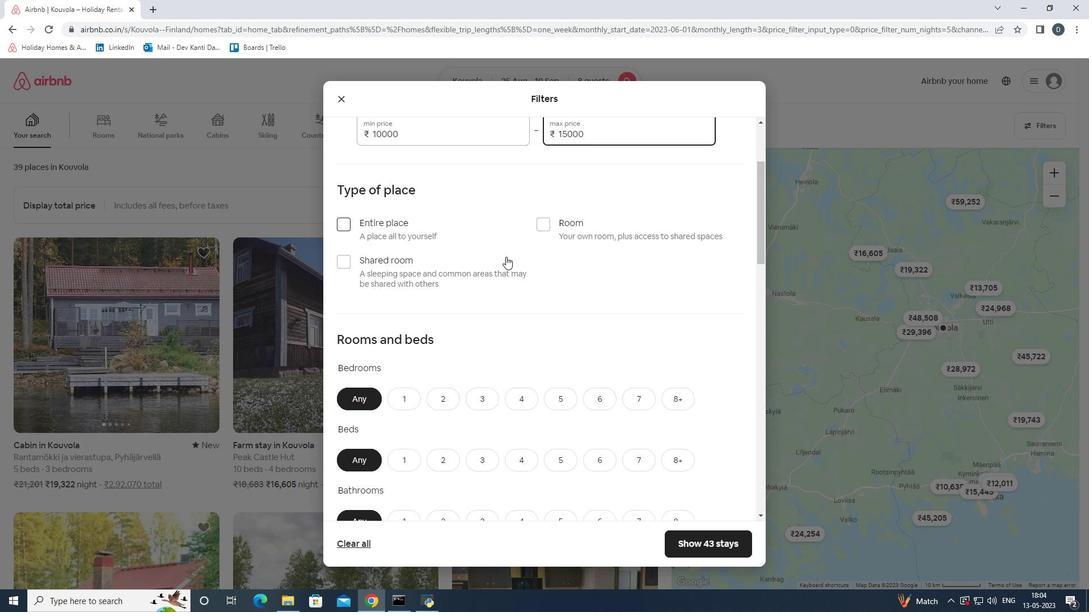 
Action: Mouse scrolled (505, 257) with delta (0, 0)
Screenshot: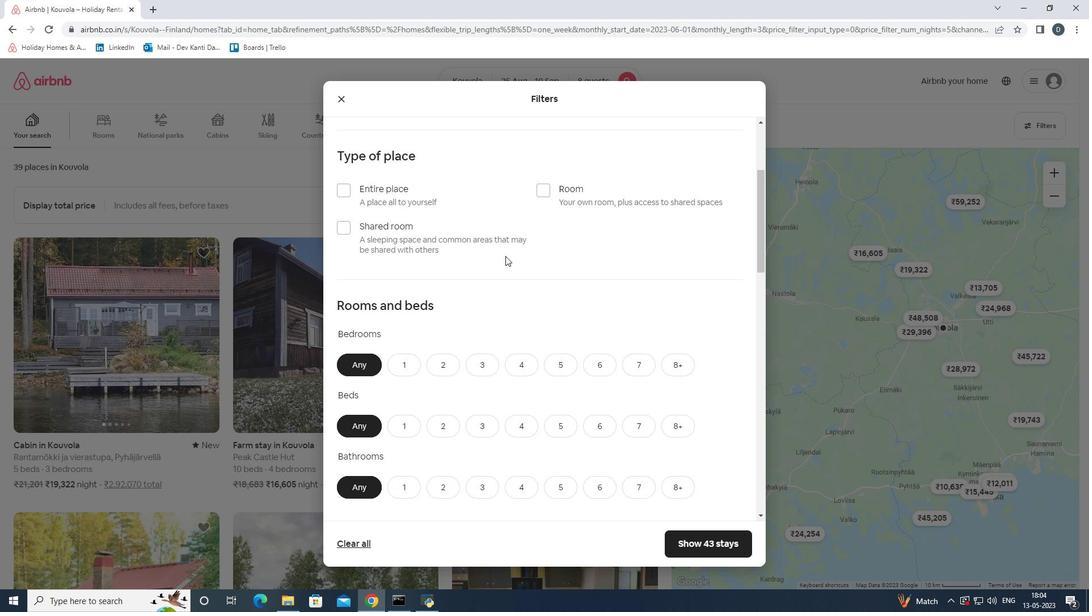 
Action: Mouse moved to (347, 251)
Screenshot: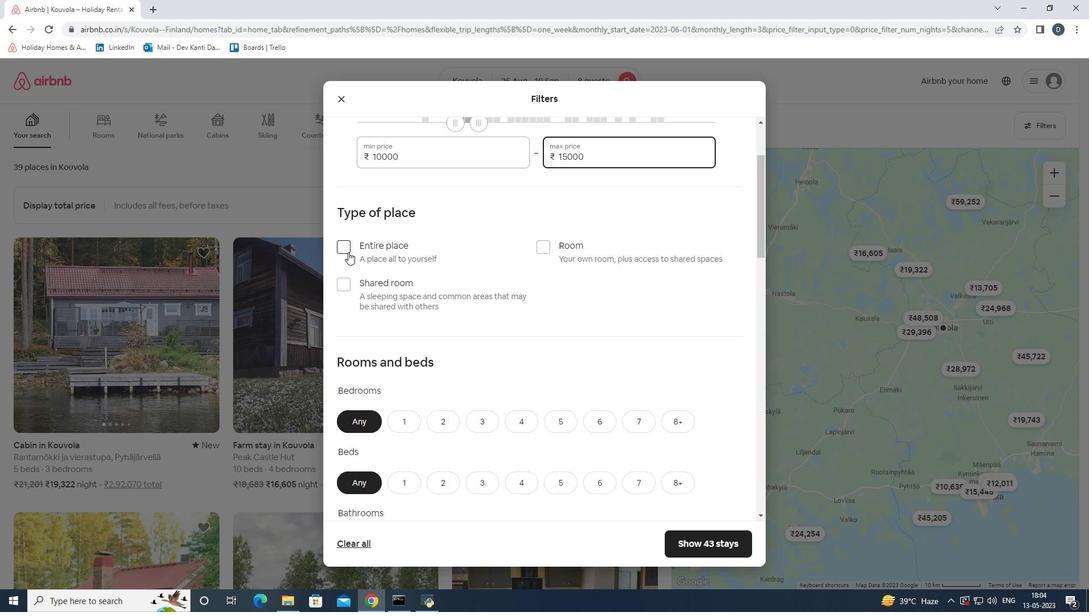 
Action: Mouse pressed left at (347, 251)
Screenshot: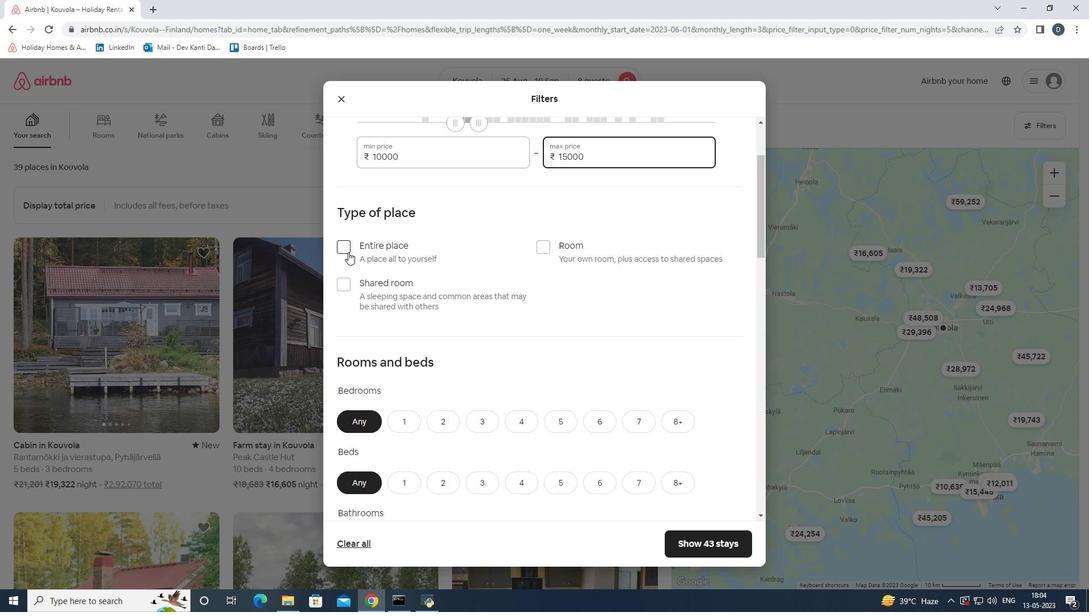
Action: Mouse moved to (516, 270)
Screenshot: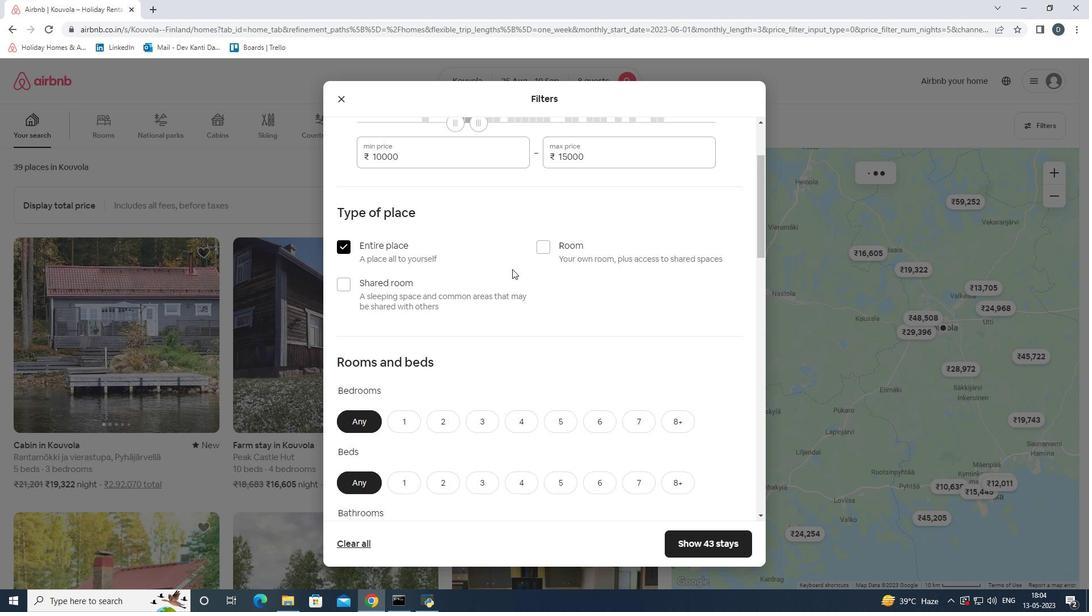
Action: Mouse scrolled (516, 269) with delta (0, 0)
Screenshot: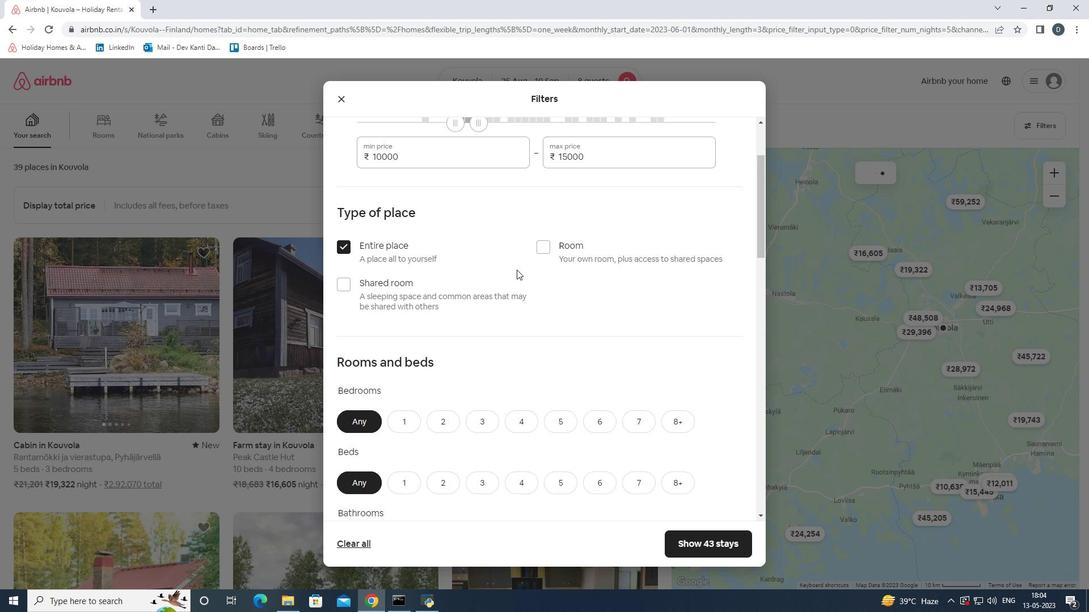 
Action: Mouse scrolled (516, 269) with delta (0, 0)
Screenshot: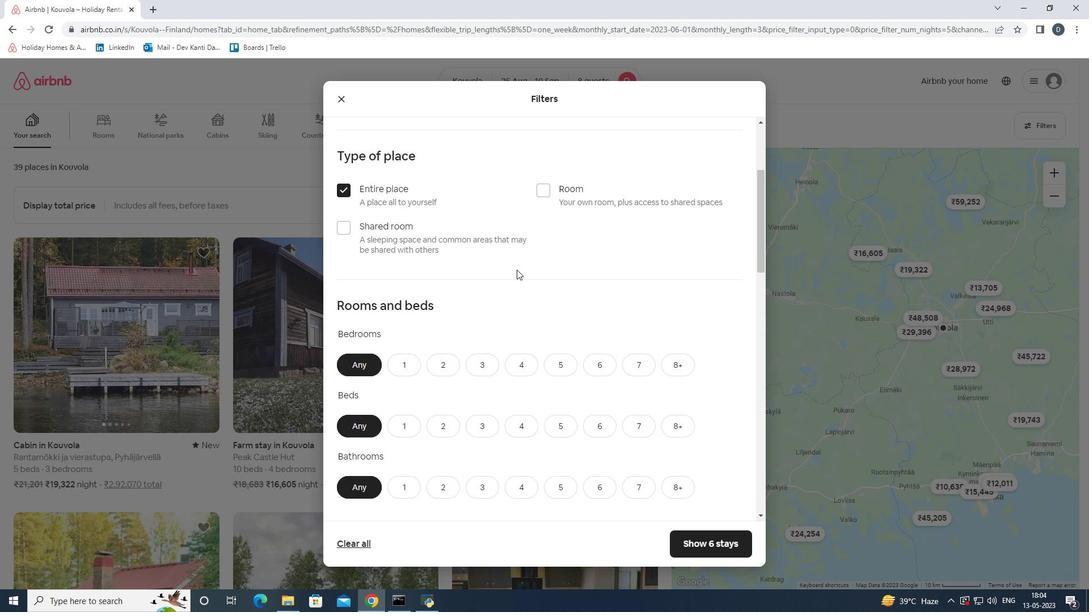 
Action: Mouse scrolled (516, 269) with delta (0, 0)
Screenshot: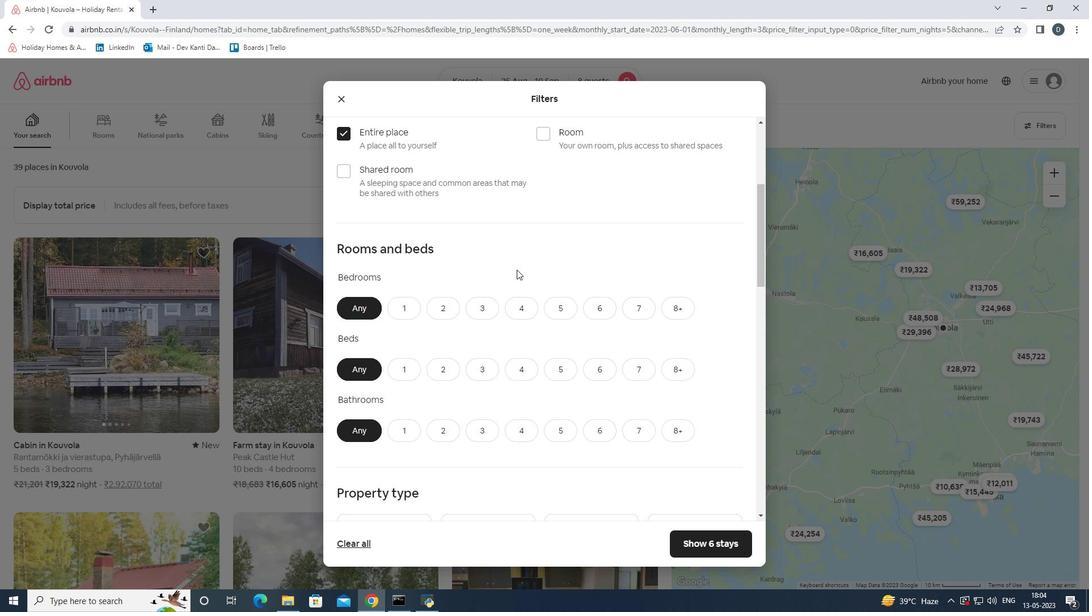 
Action: Mouse moved to (510, 268)
Screenshot: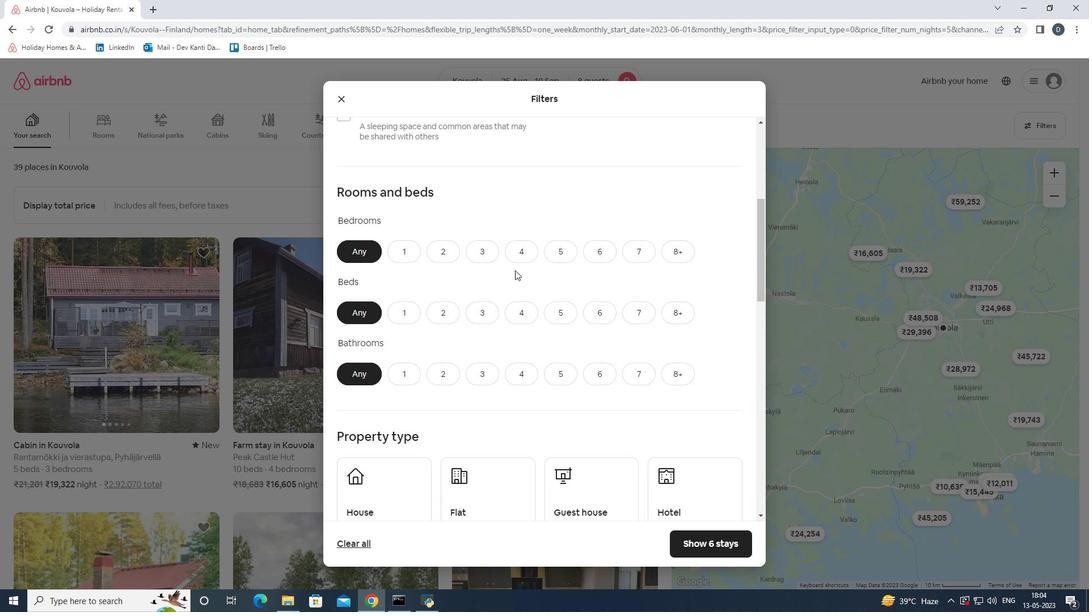 
Action: Mouse scrolled (510, 268) with delta (0, 0)
Screenshot: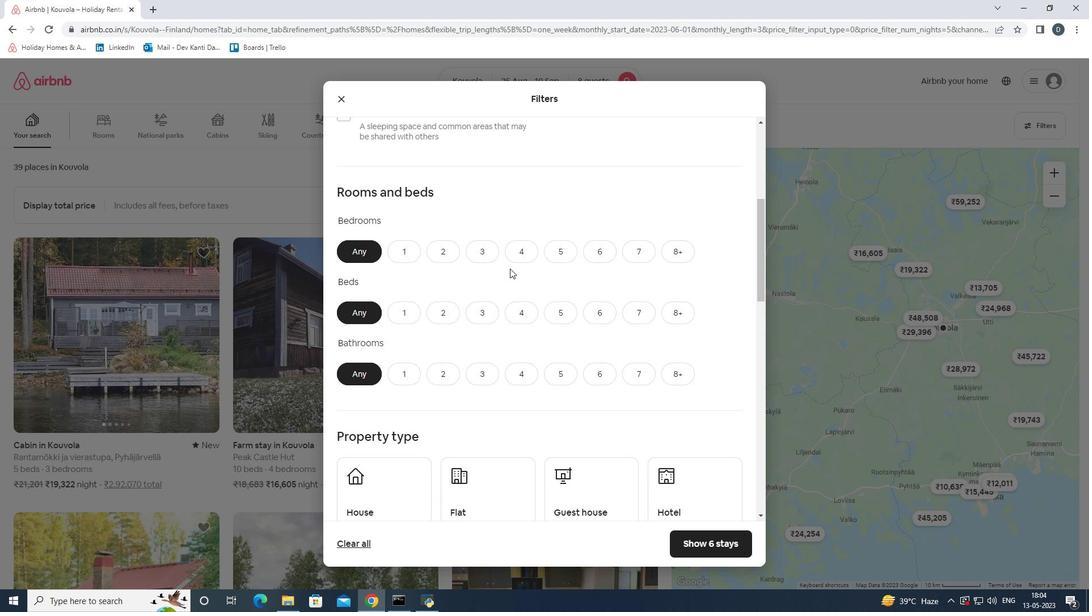 
Action: Mouse scrolled (510, 269) with delta (0, 0)
Screenshot: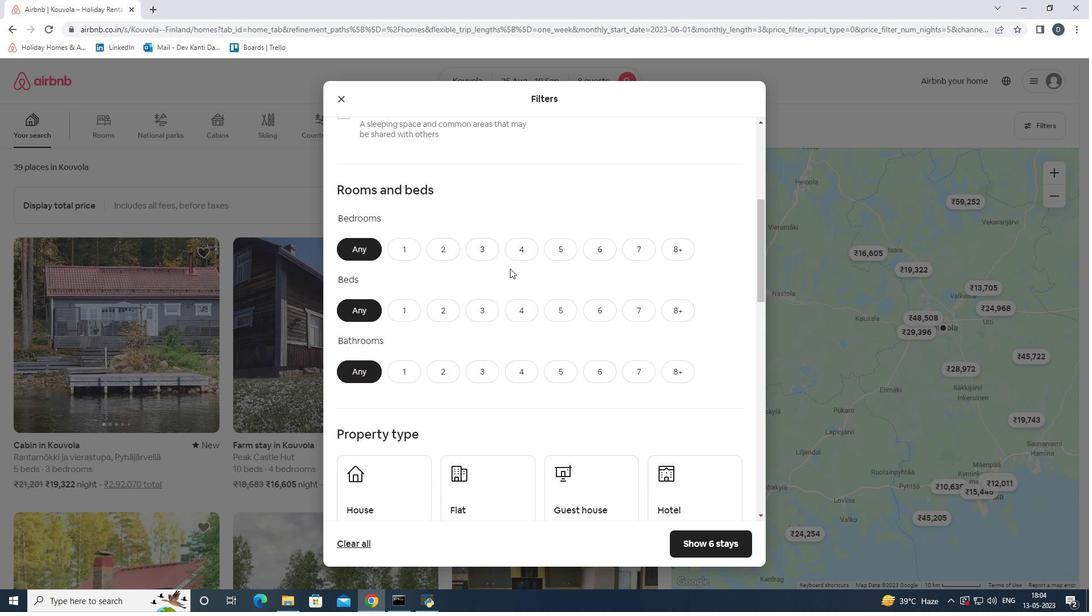 
Action: Mouse moved to (598, 246)
Screenshot: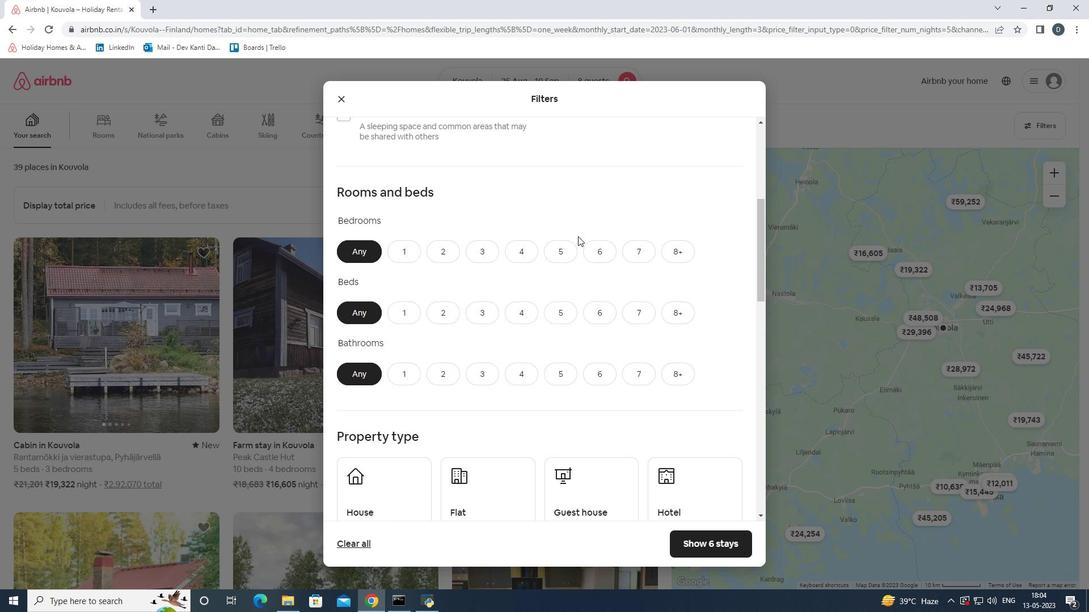 
Action: Mouse pressed left at (598, 246)
Screenshot: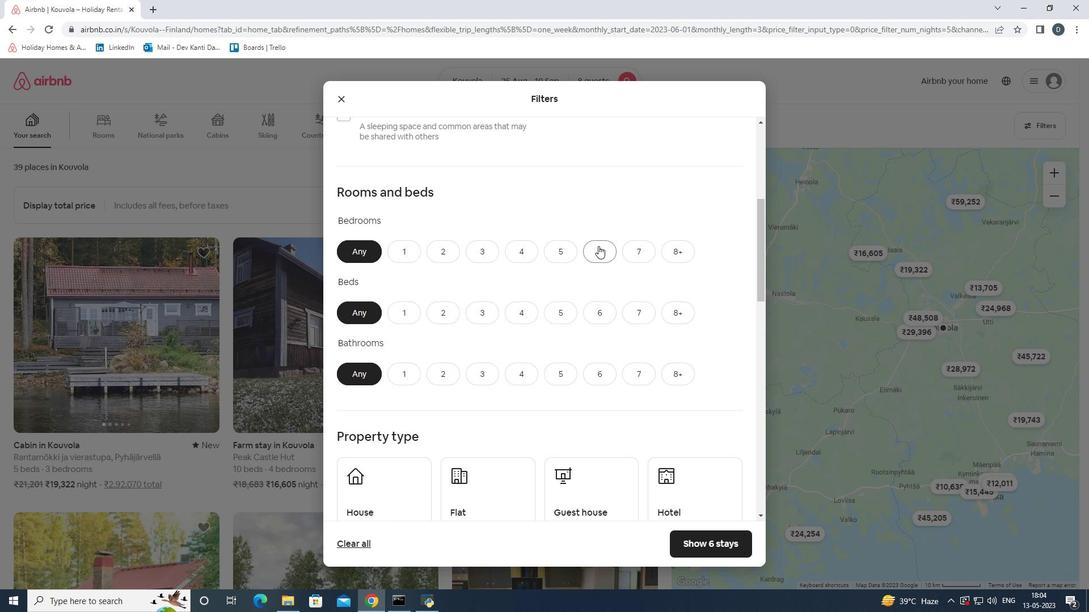 
Action: Mouse moved to (594, 314)
Screenshot: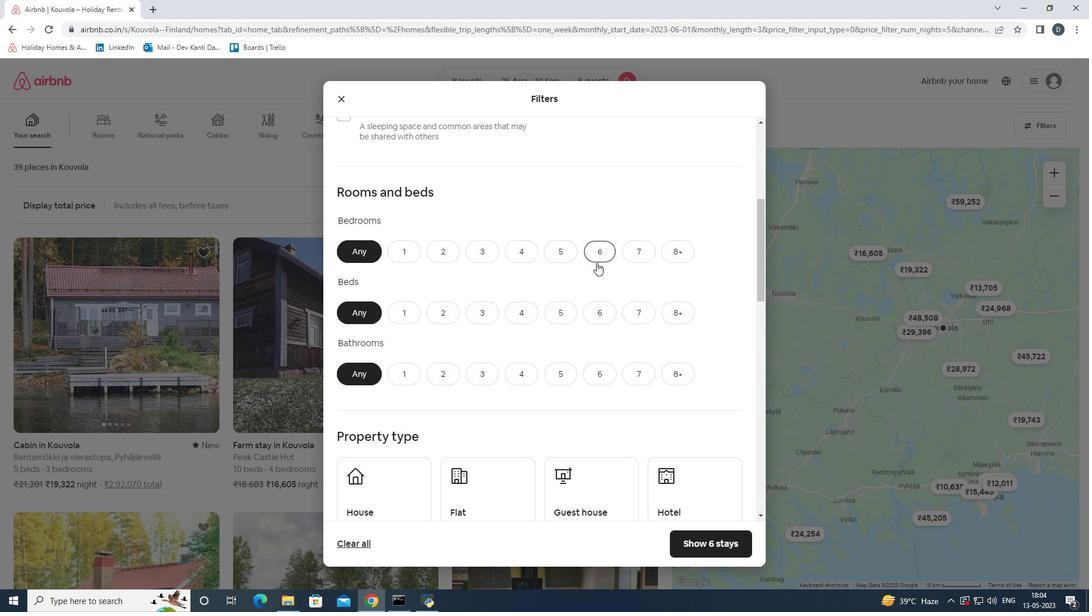 
Action: Mouse pressed left at (594, 314)
Screenshot: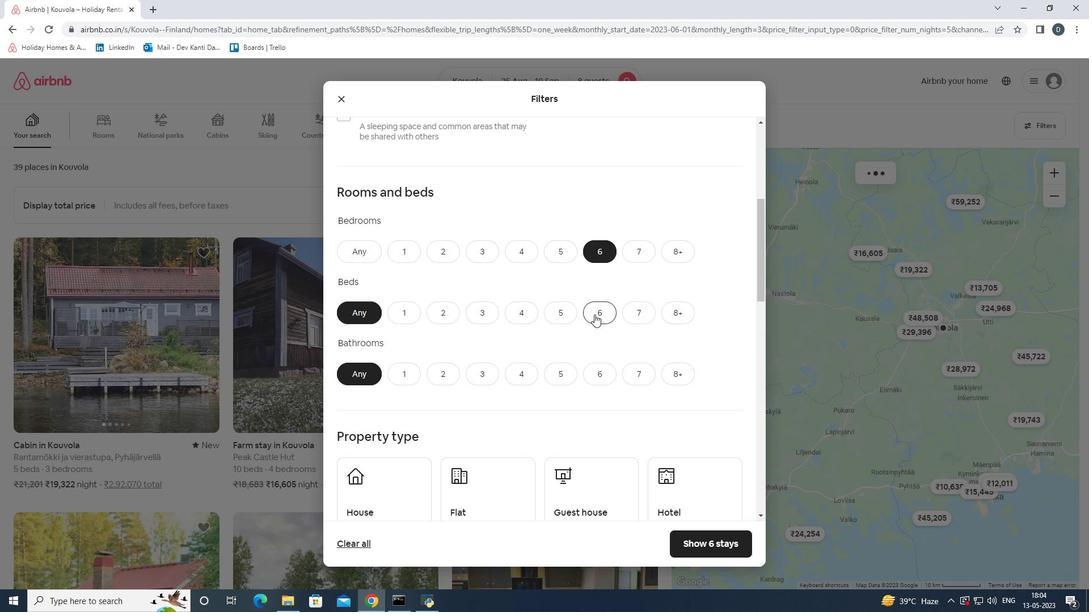 
Action: Mouse moved to (599, 377)
Screenshot: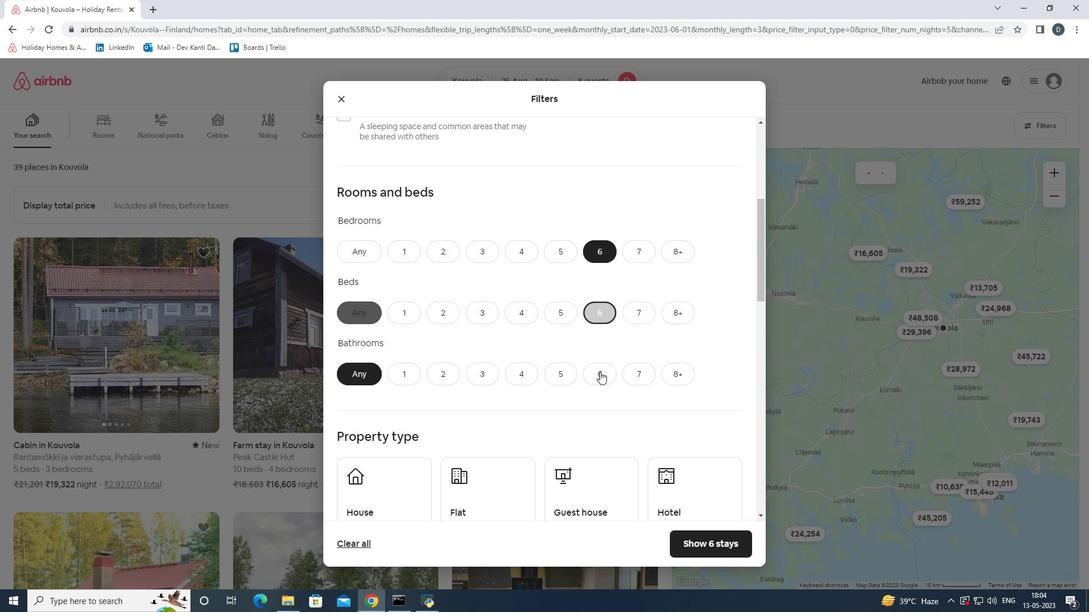 
Action: Mouse pressed left at (599, 377)
Screenshot: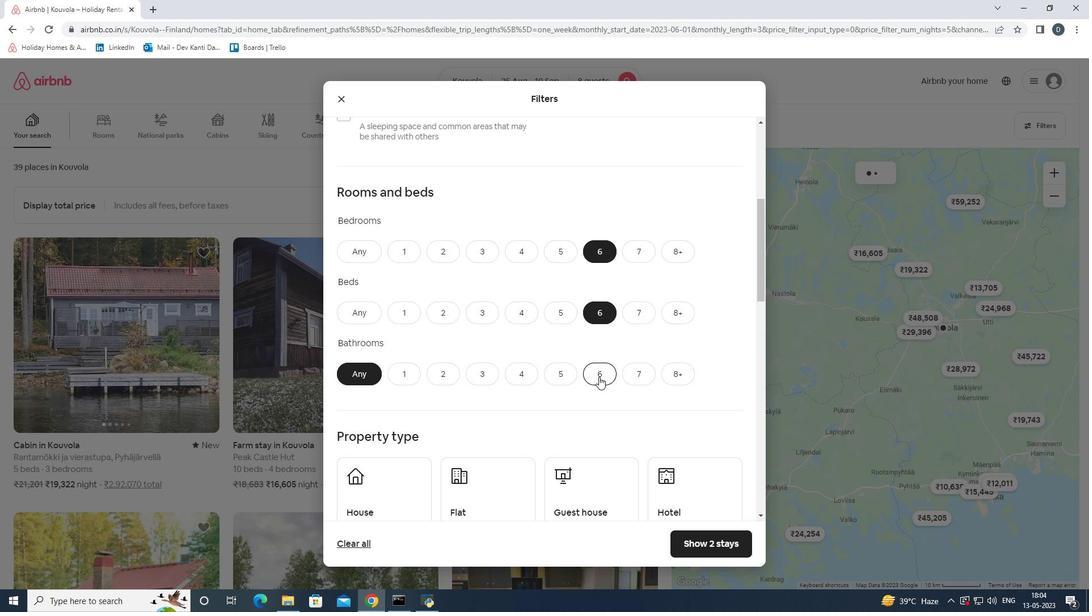 
Action: Mouse moved to (597, 346)
Screenshot: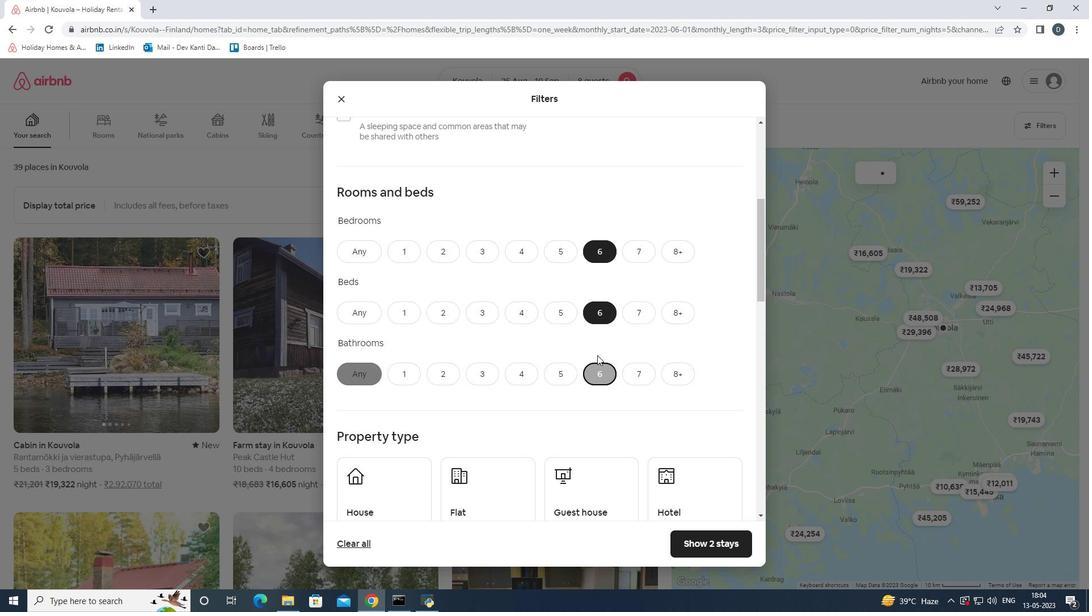 
Action: Mouse scrolled (597, 345) with delta (0, 0)
Screenshot: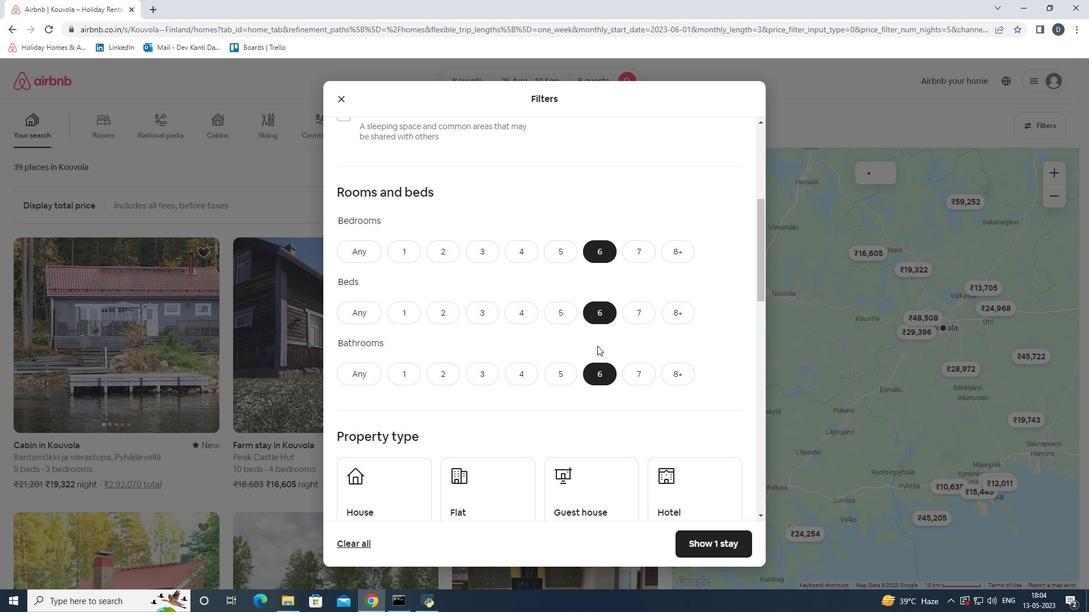 
Action: Mouse scrolled (597, 345) with delta (0, 0)
Screenshot: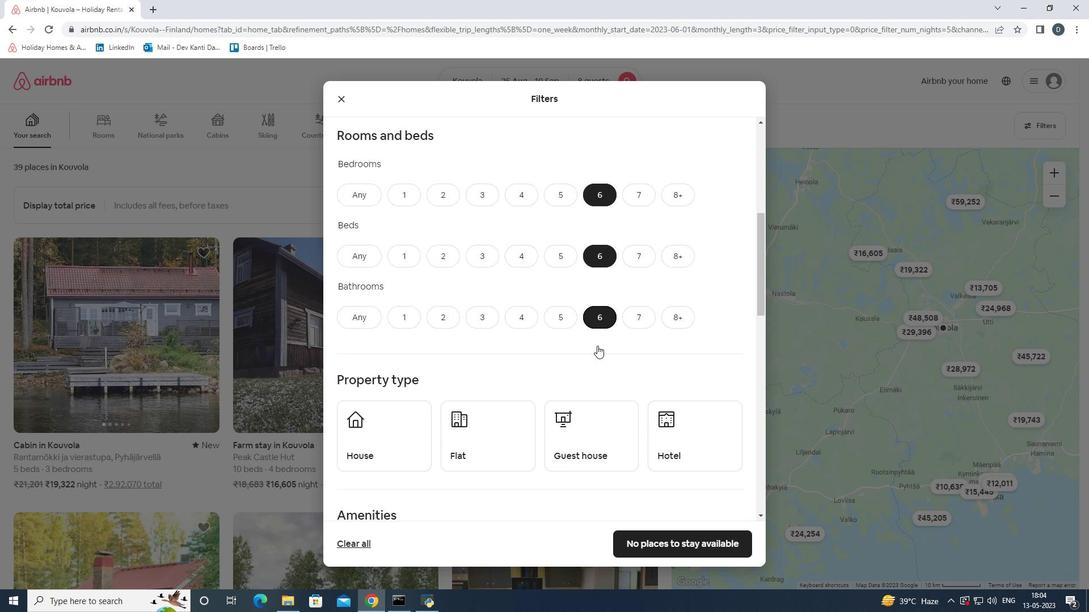
Action: Mouse scrolled (597, 345) with delta (0, 0)
Screenshot: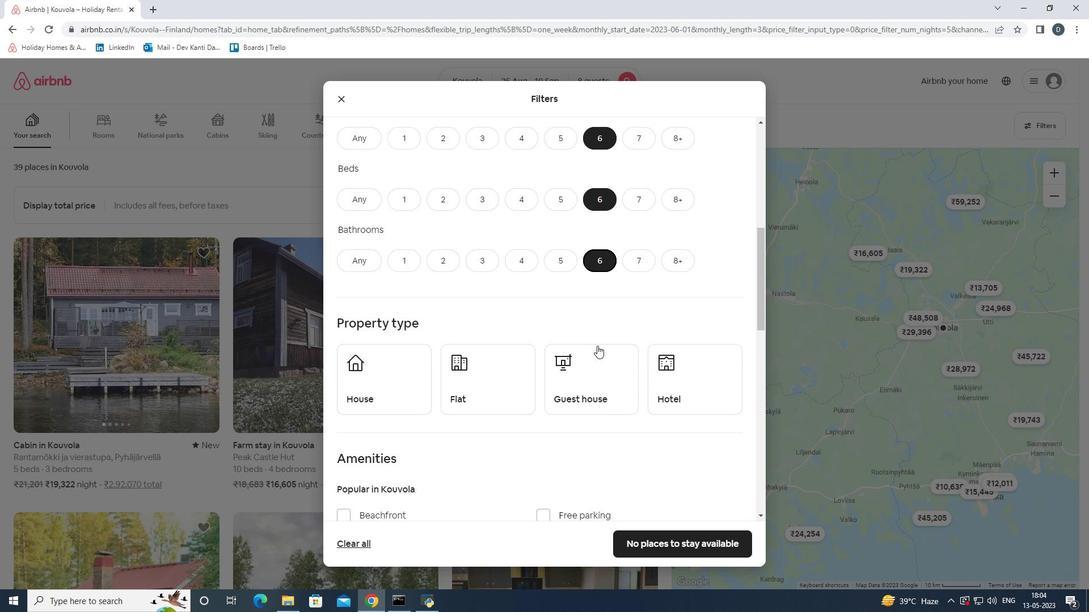 
Action: Mouse scrolled (597, 345) with delta (0, 0)
Screenshot: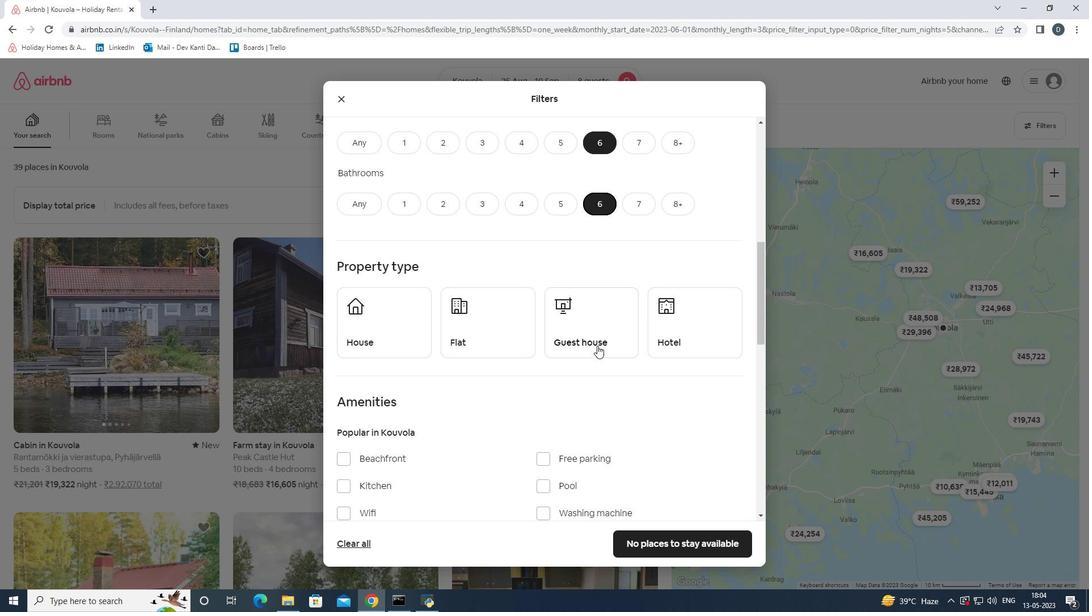 
Action: Mouse moved to (387, 283)
Screenshot: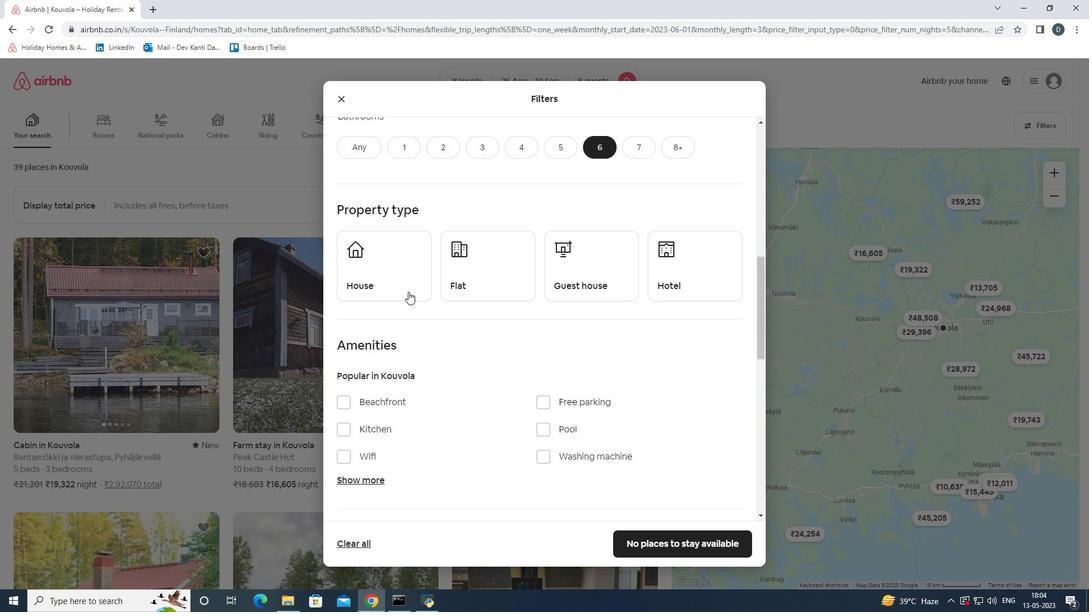 
Action: Mouse pressed left at (387, 283)
Screenshot: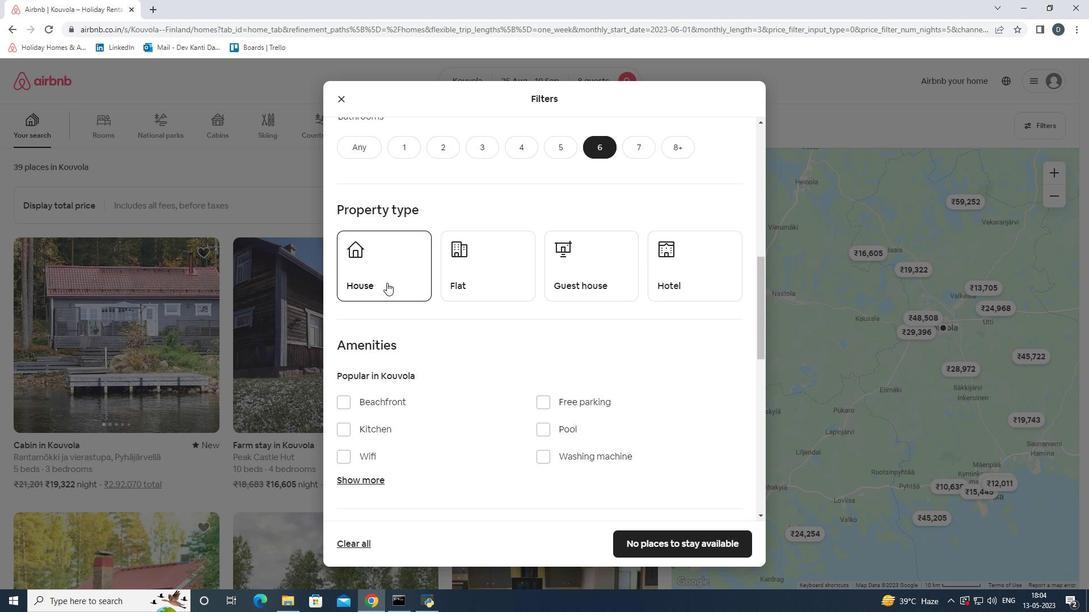 
Action: Mouse moved to (471, 274)
Screenshot: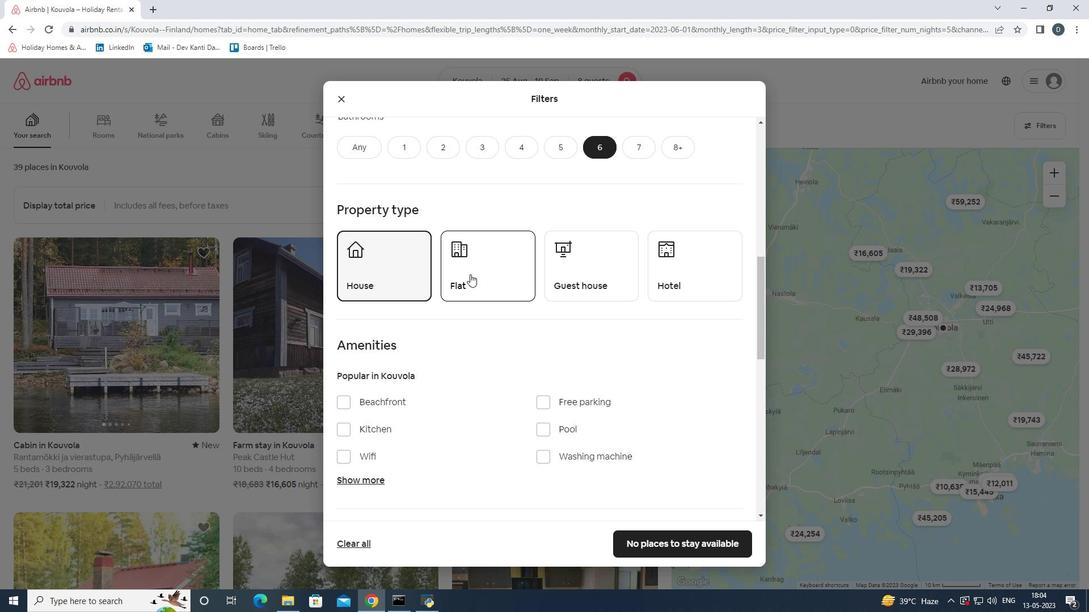 
Action: Mouse pressed left at (471, 274)
Screenshot: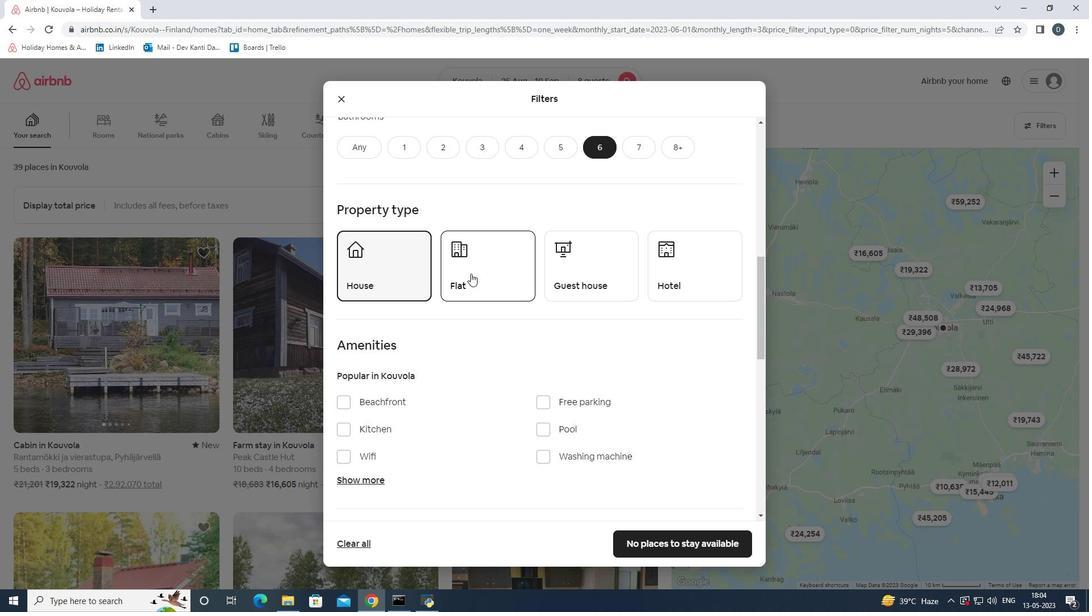 
Action: Mouse moved to (567, 262)
Screenshot: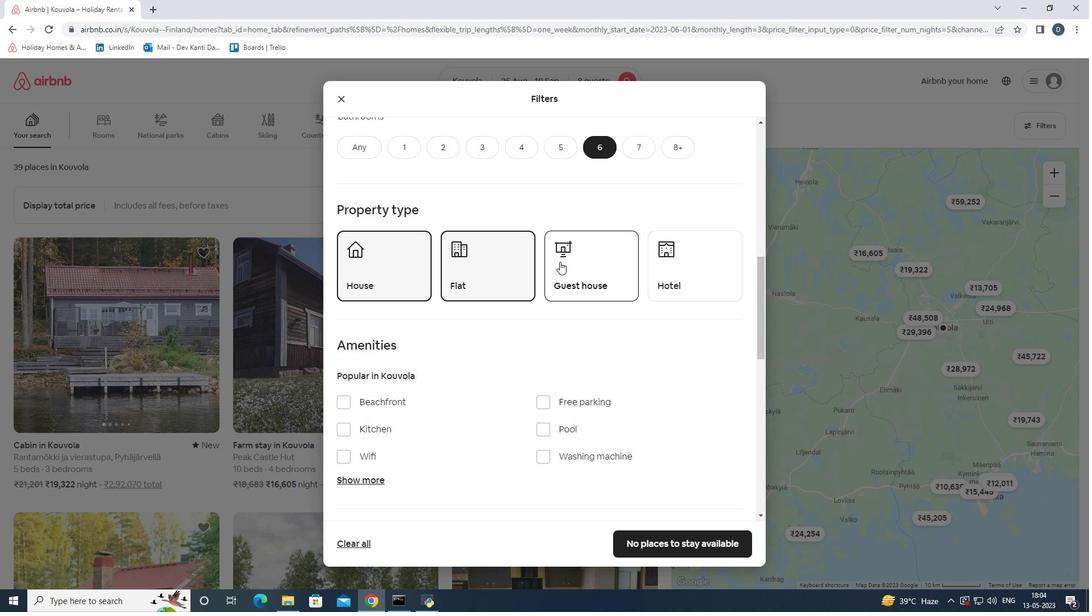 
Action: Mouse pressed left at (567, 262)
Screenshot: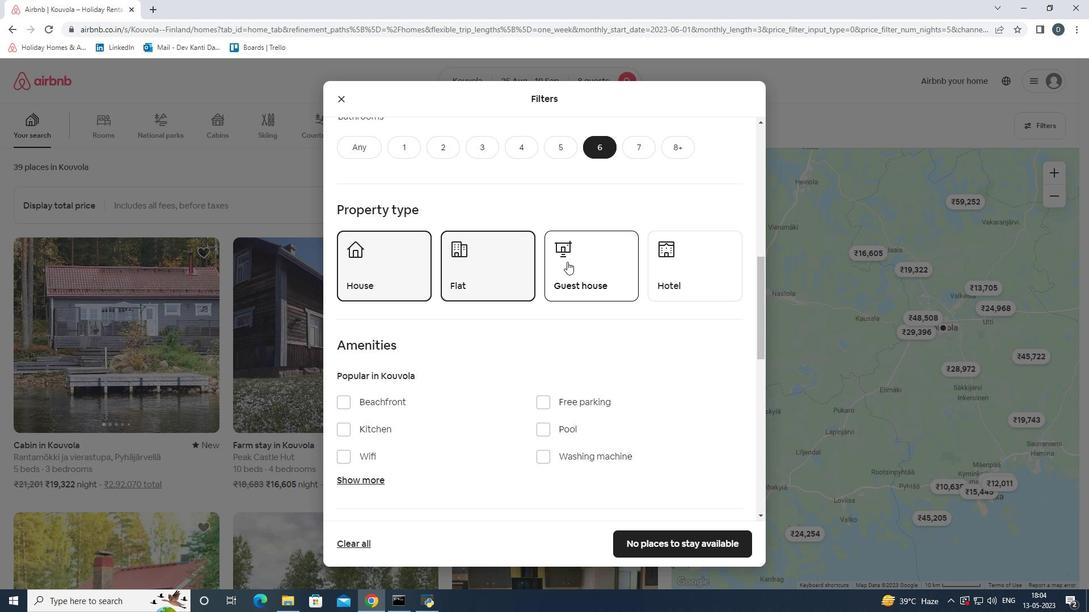 
Action: Mouse moved to (564, 262)
Screenshot: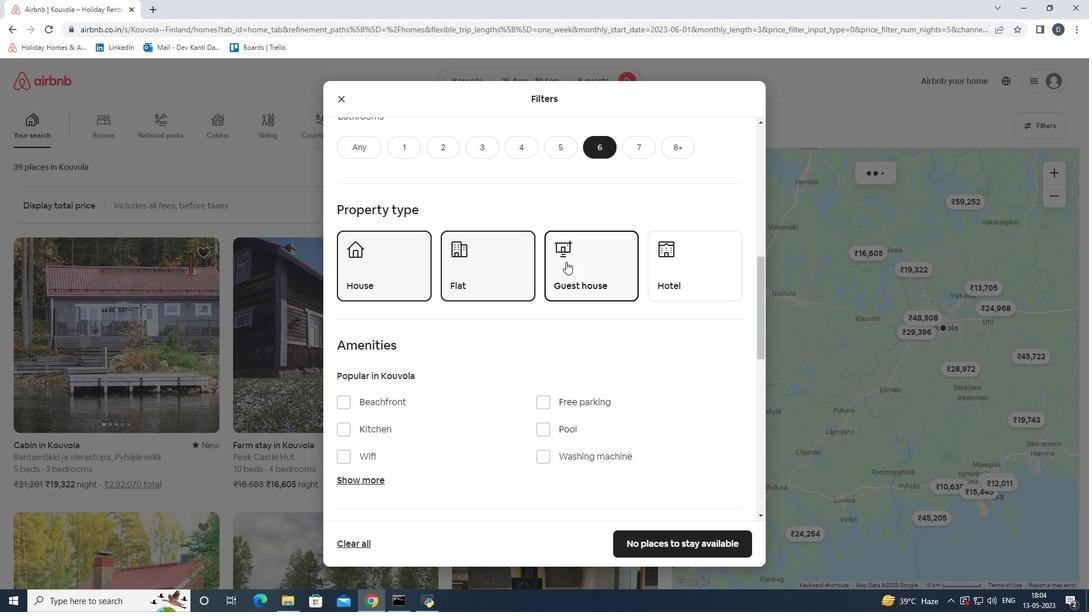 
Action: Mouse scrolled (564, 261) with delta (0, 0)
Screenshot: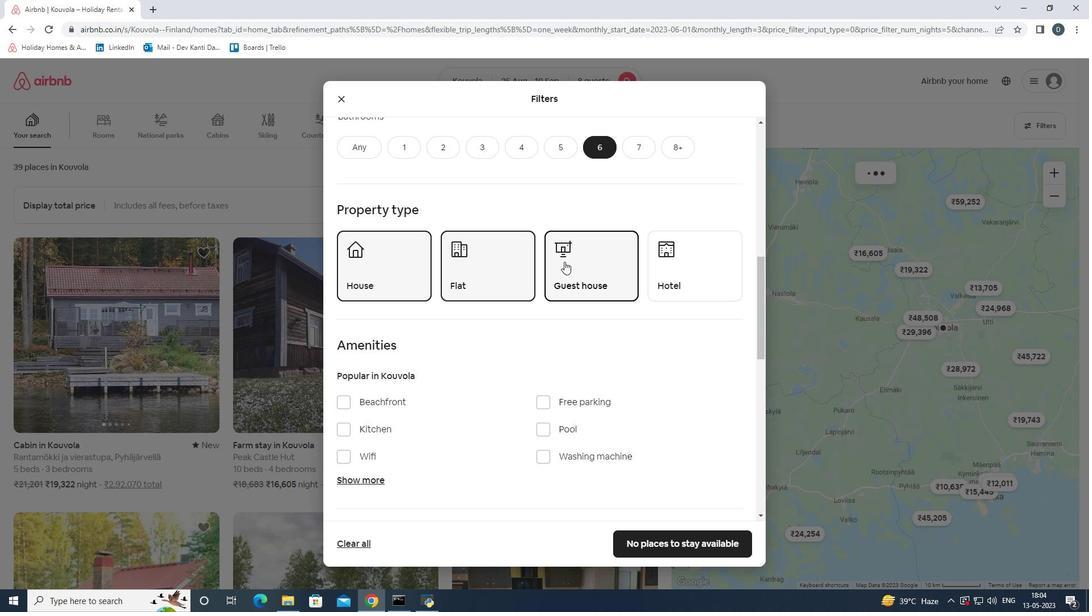 
Action: Mouse scrolled (564, 261) with delta (0, 0)
Screenshot: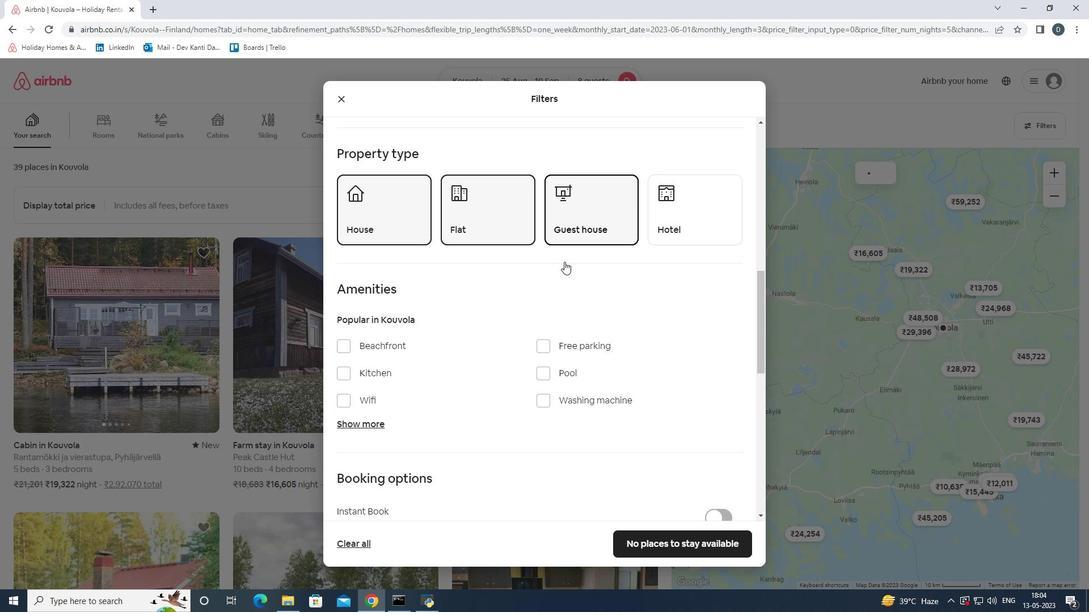 
Action: Mouse moved to (343, 342)
Screenshot: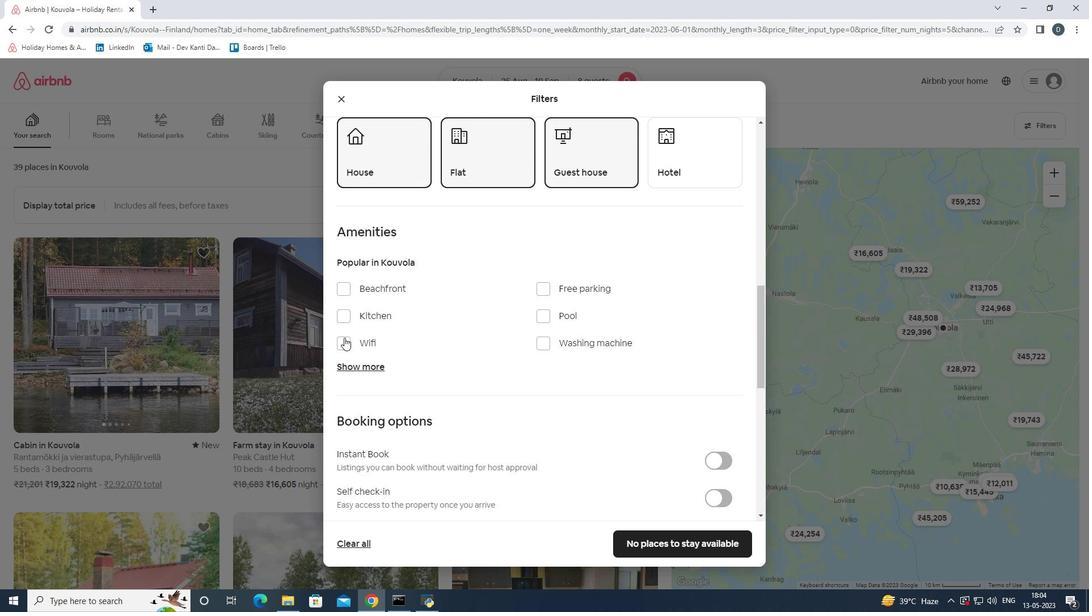 
Action: Mouse pressed left at (343, 342)
Screenshot: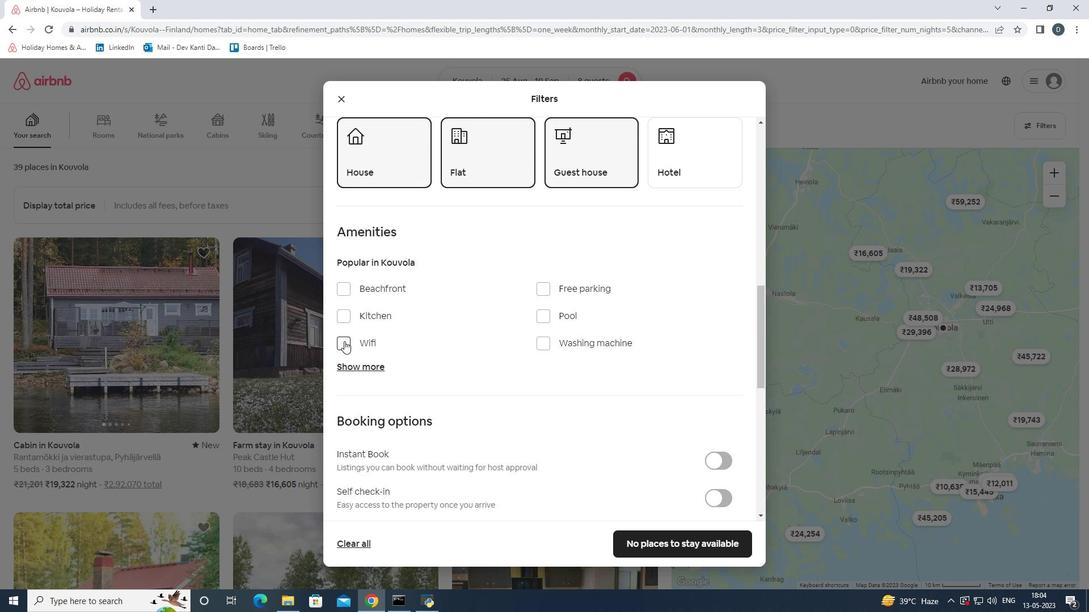 
Action: Mouse moved to (363, 369)
Screenshot: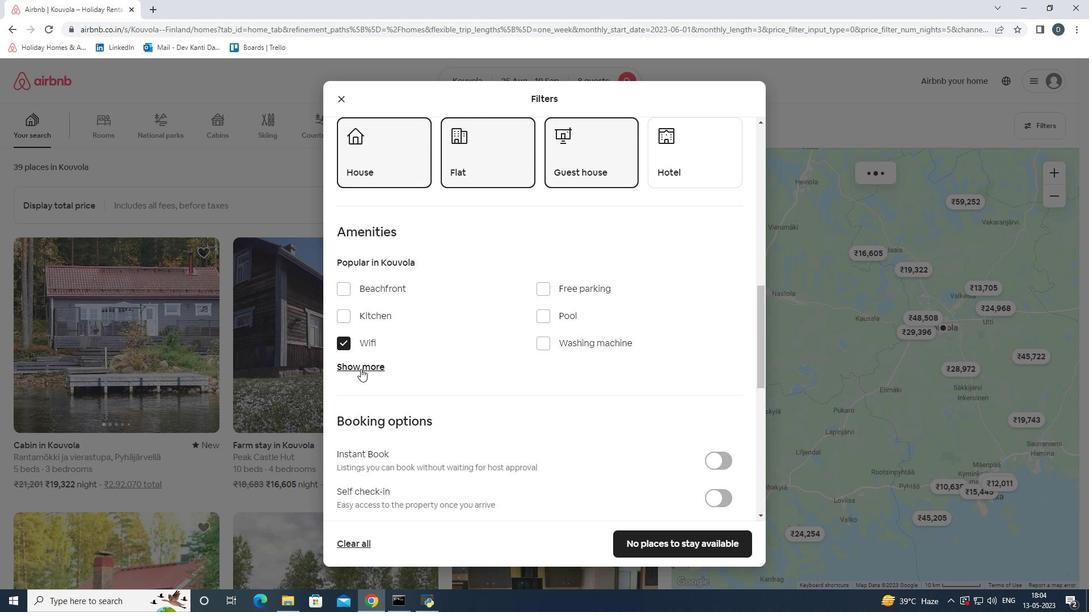 
Action: Mouse pressed left at (363, 369)
Screenshot: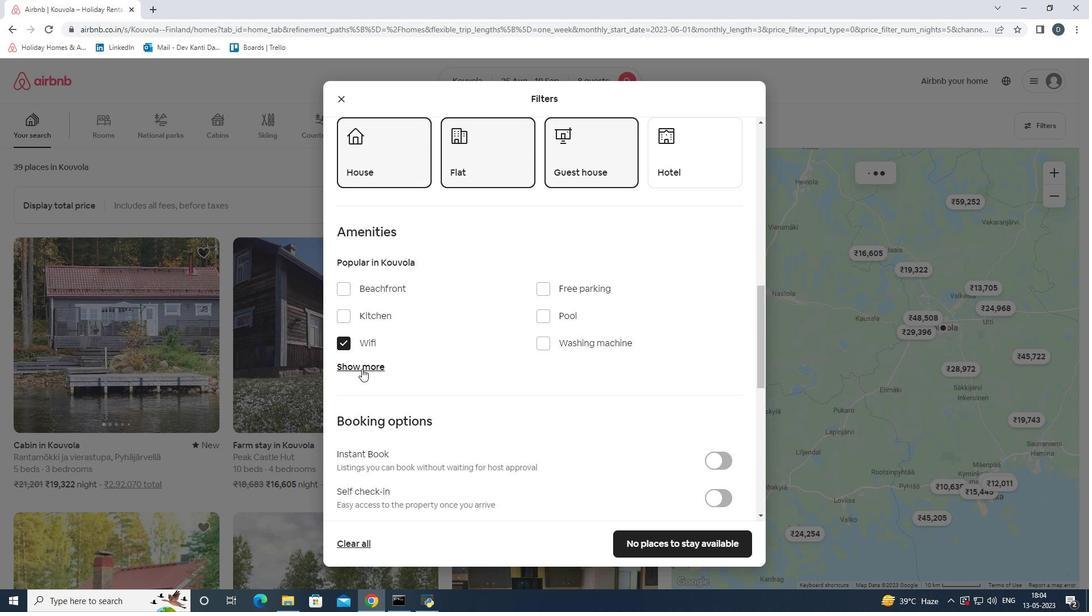 
Action: Mouse moved to (499, 357)
Screenshot: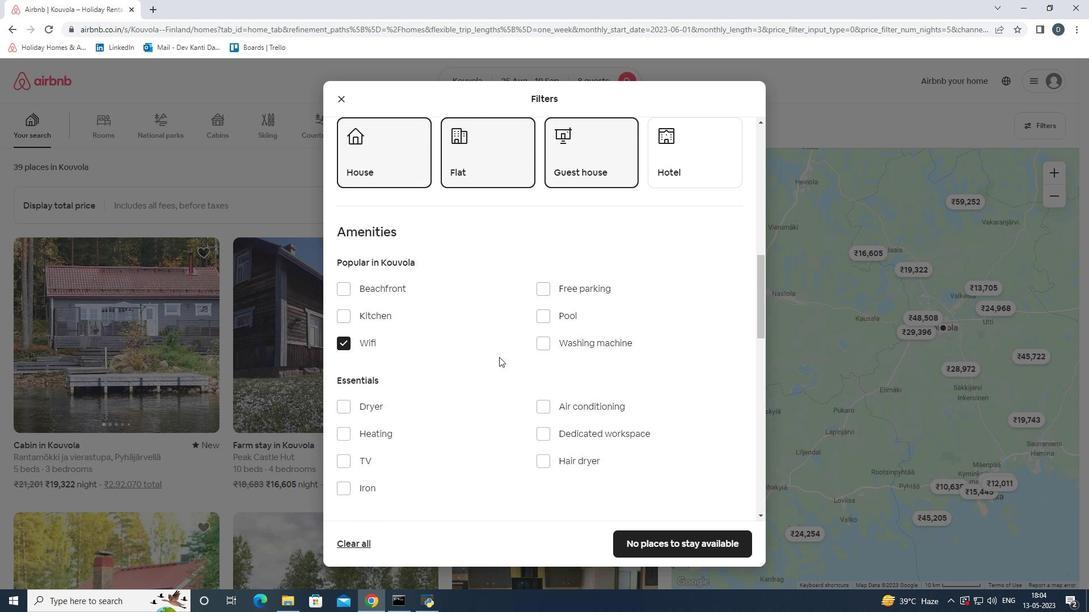 
Action: Mouse scrolled (499, 356) with delta (0, 0)
Screenshot: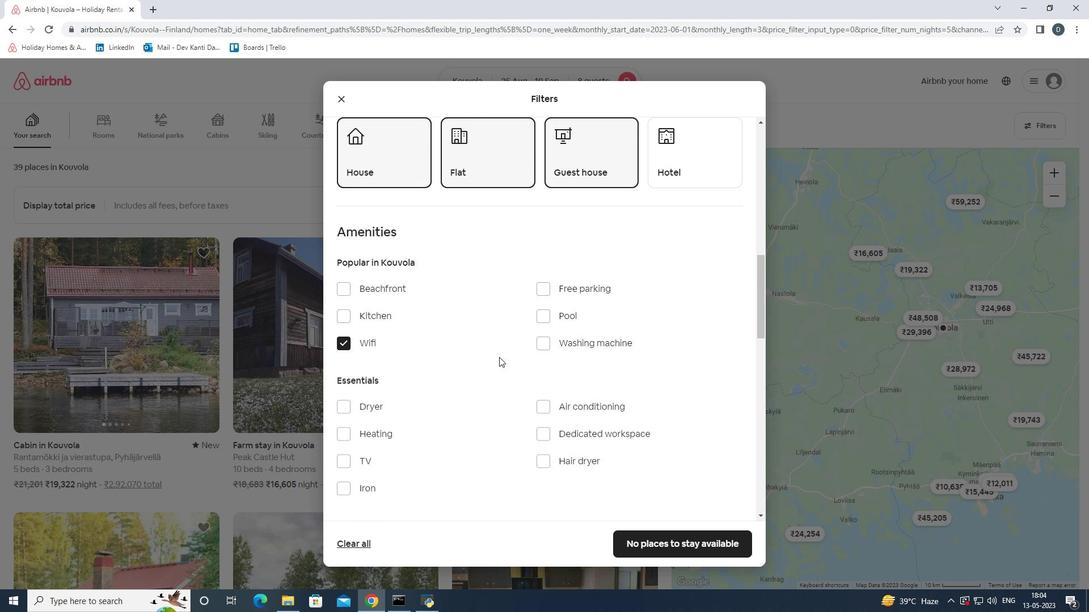
Action: Mouse moved to (345, 402)
Screenshot: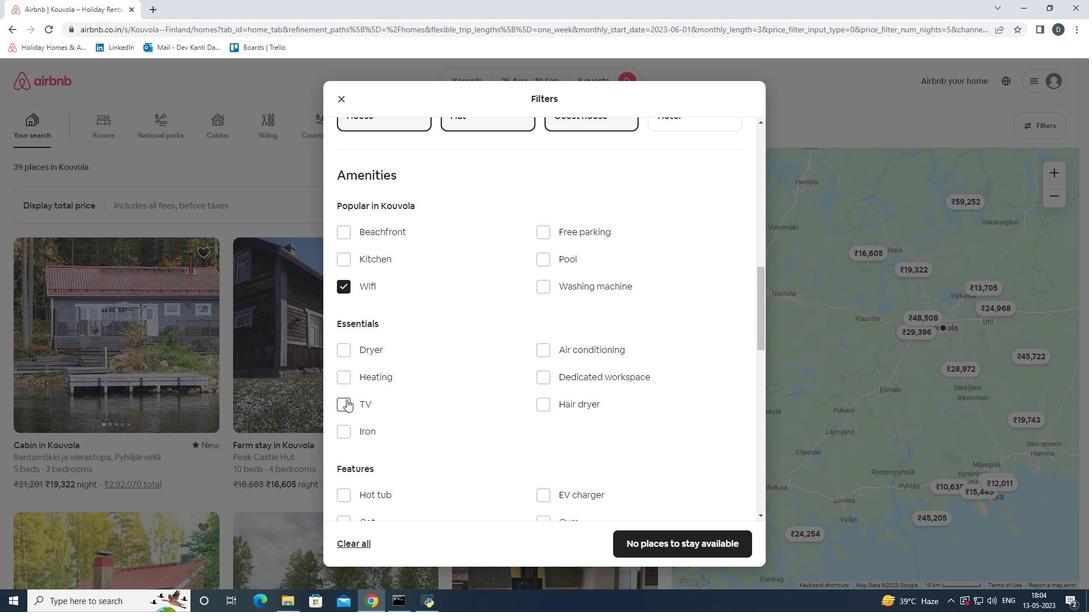
Action: Mouse pressed left at (345, 402)
Screenshot: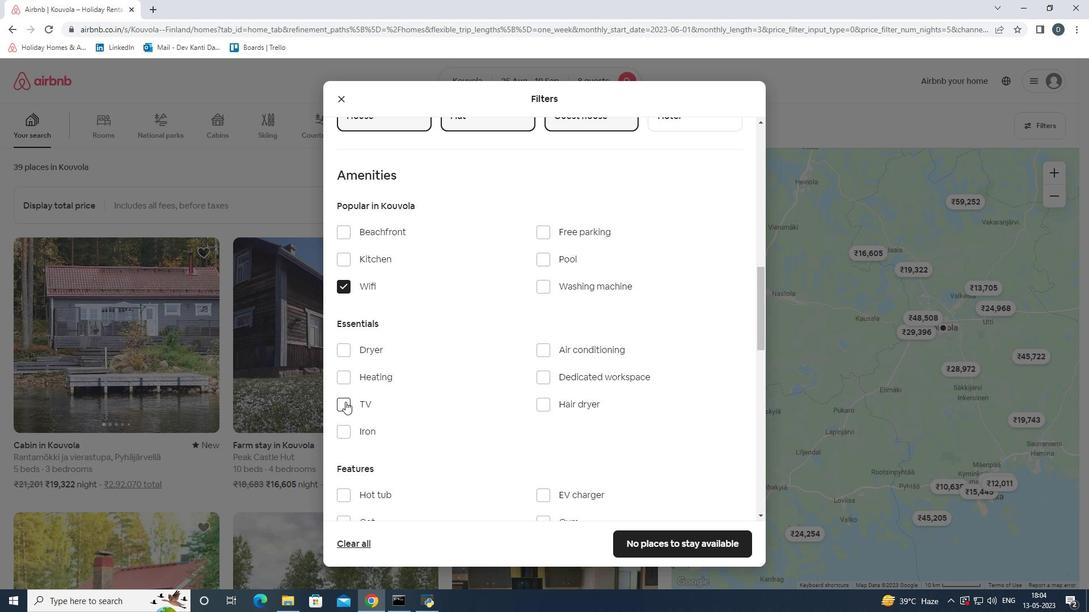 
Action: Mouse moved to (545, 229)
Screenshot: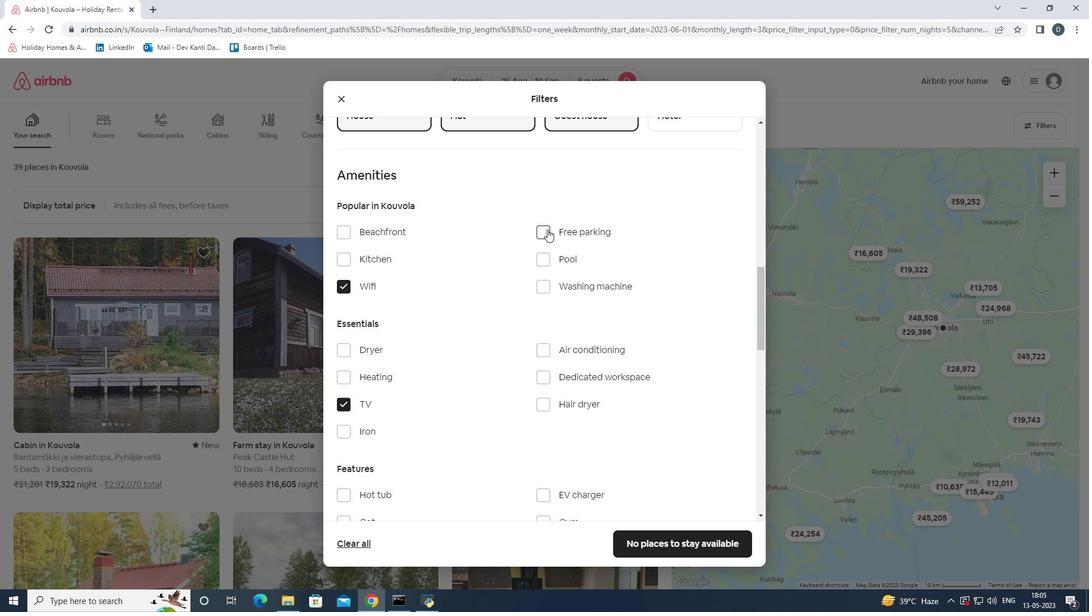 
Action: Mouse pressed left at (545, 229)
Screenshot: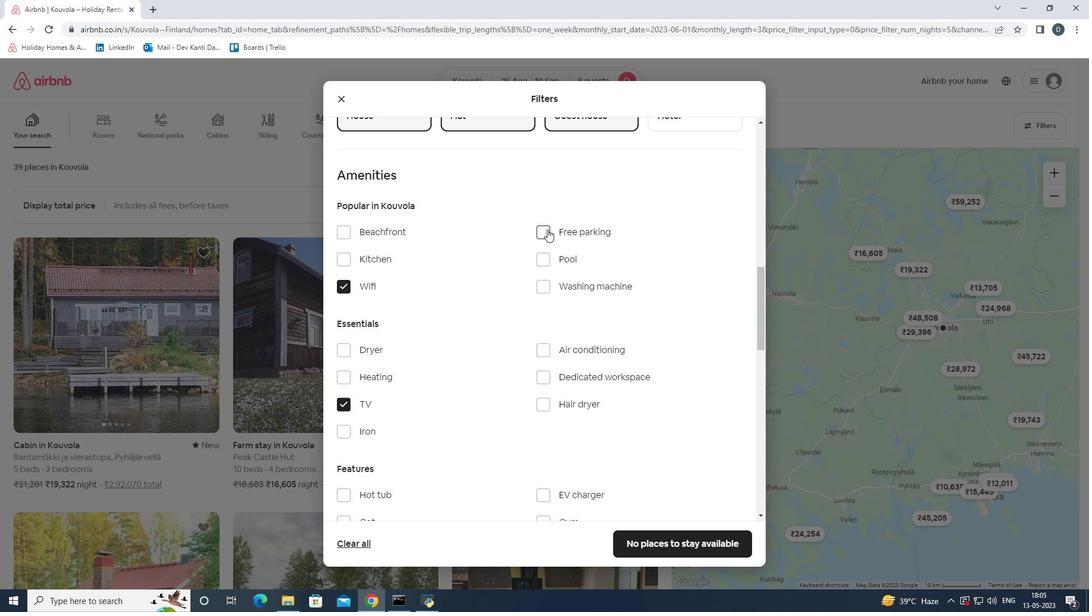 
Action: Mouse moved to (533, 376)
Screenshot: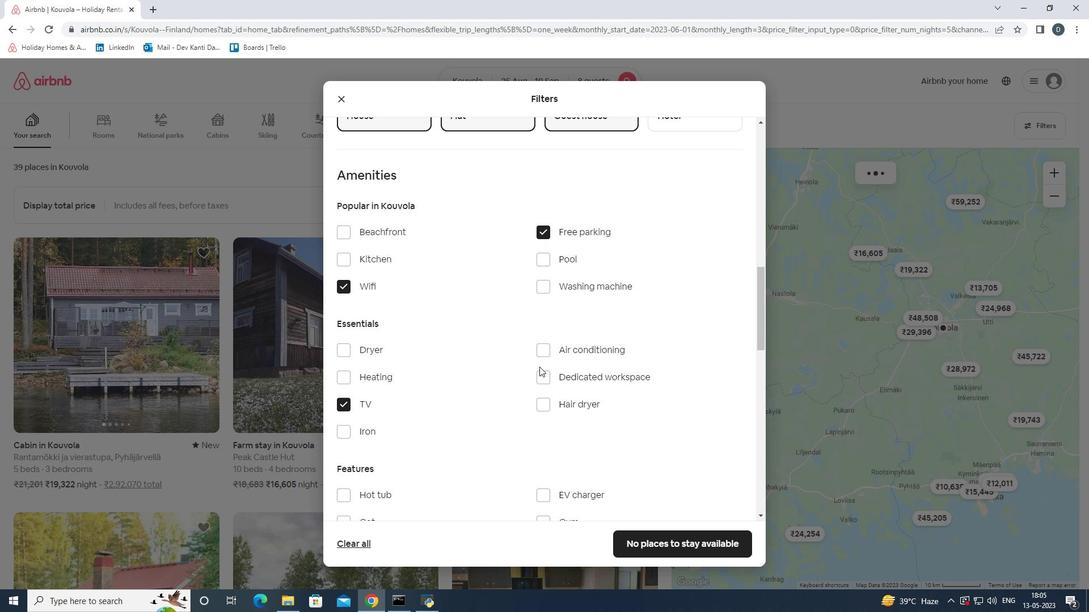 
Action: Mouse scrolled (533, 375) with delta (0, 0)
Screenshot: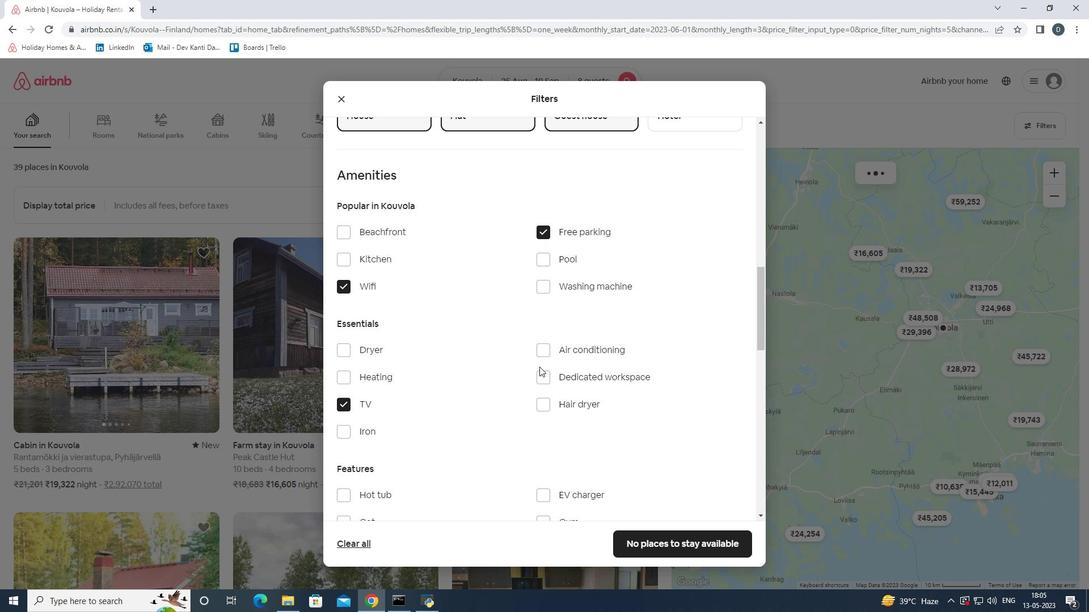 
Action: Mouse scrolled (533, 375) with delta (0, 0)
Screenshot: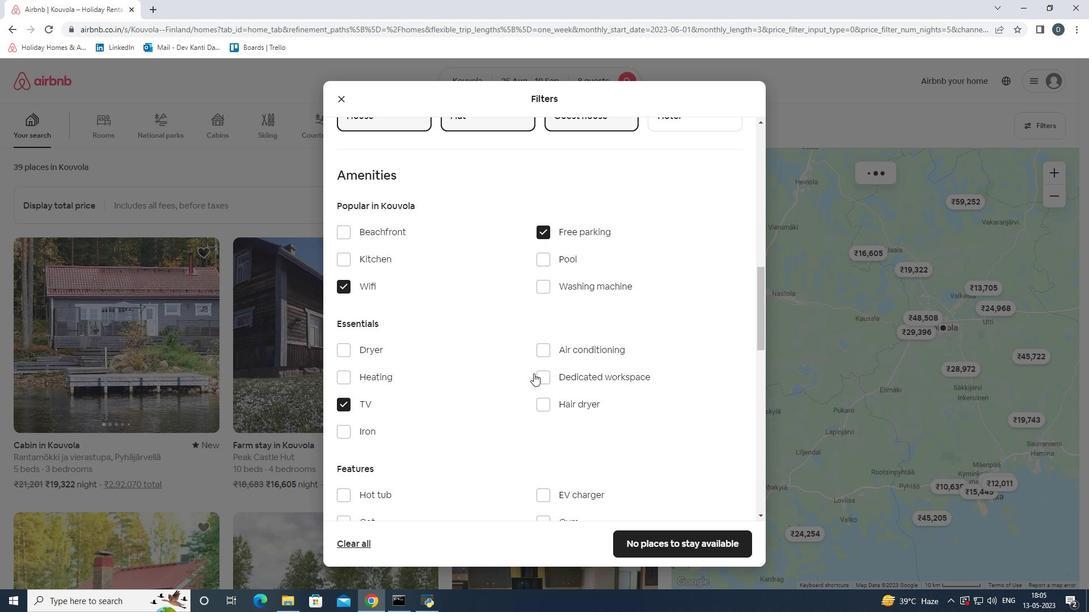 
Action: Mouse scrolled (533, 375) with delta (0, 0)
Screenshot: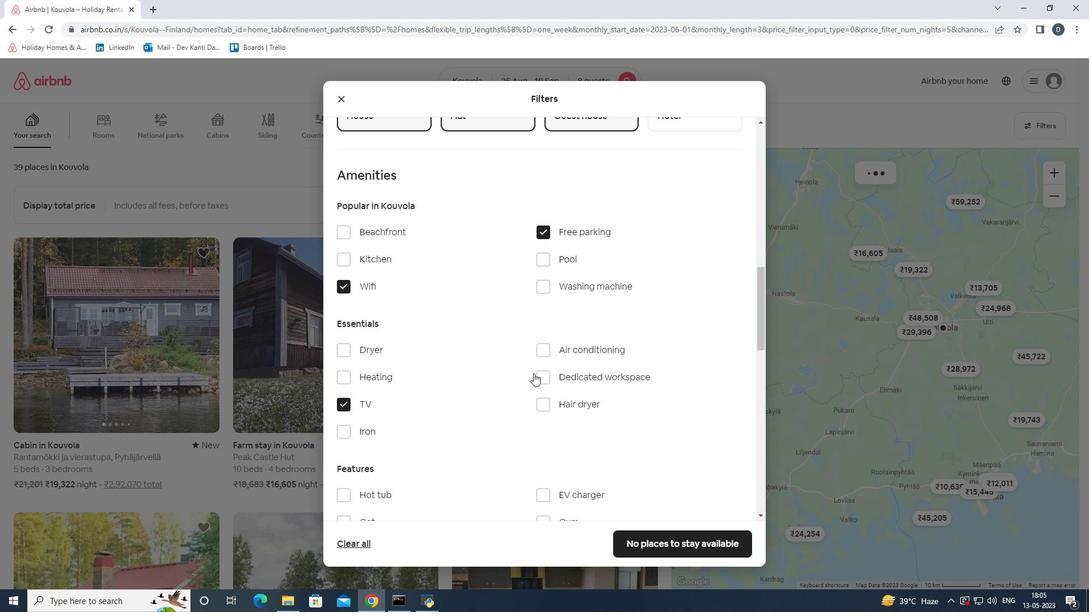 
Action: Mouse scrolled (533, 375) with delta (0, 0)
Screenshot: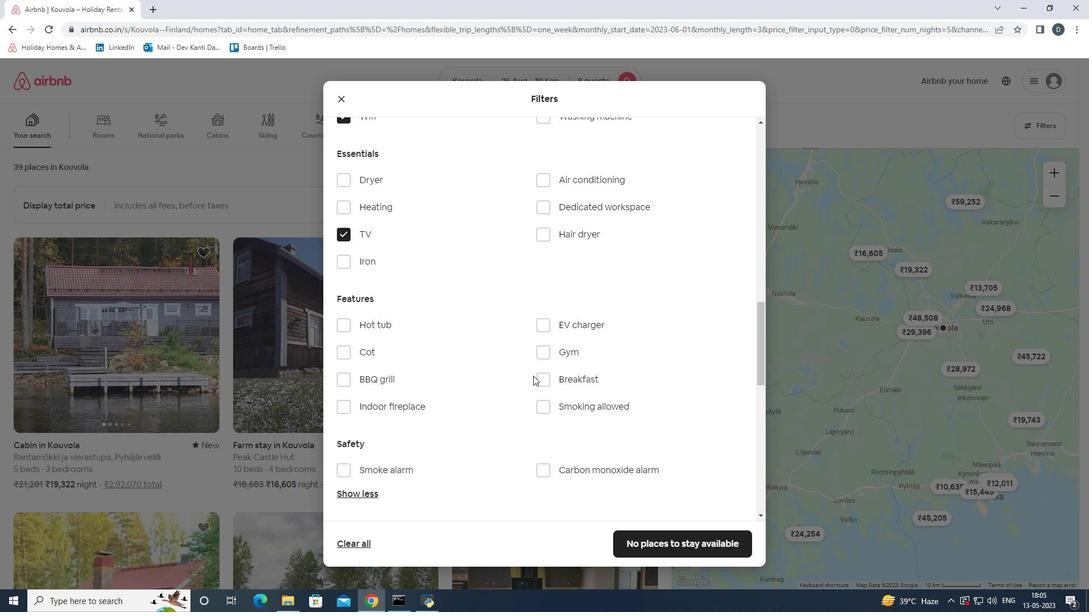 
Action: Mouse moved to (546, 293)
Screenshot: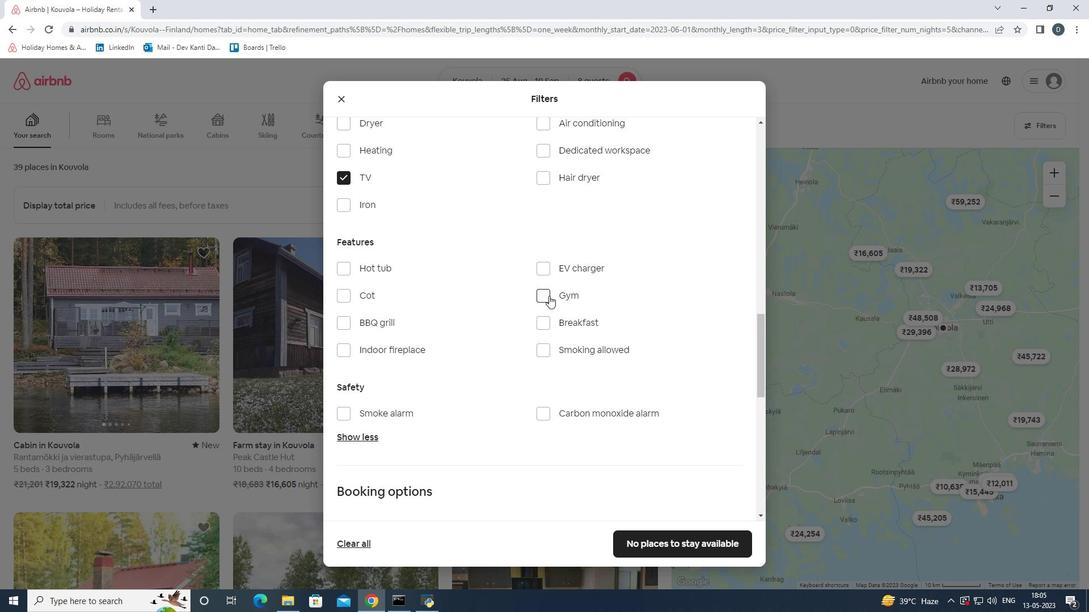 
Action: Mouse pressed left at (546, 293)
Screenshot: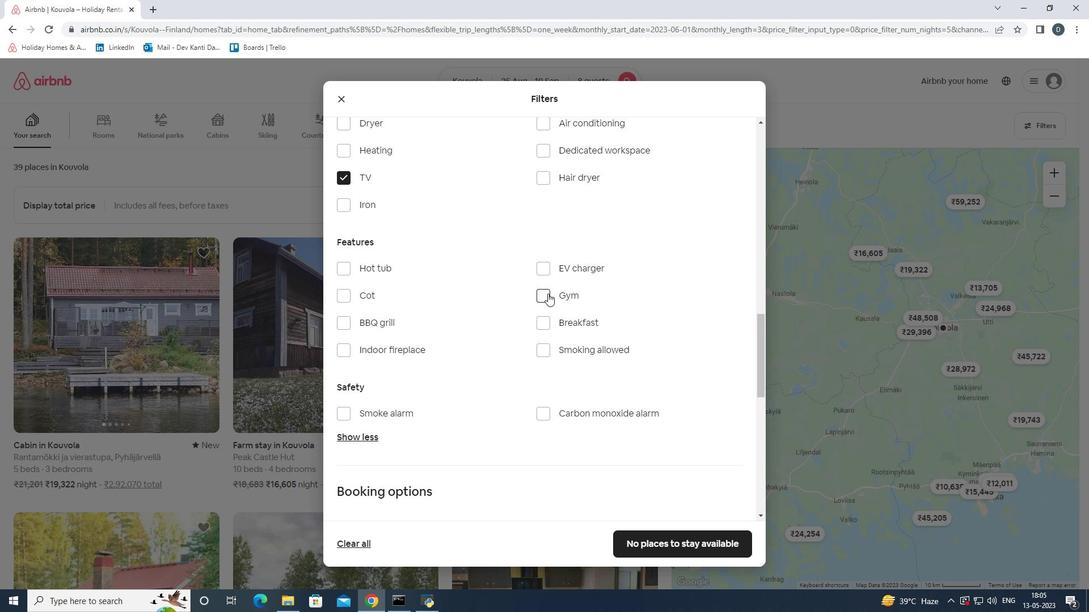 
Action: Mouse moved to (544, 321)
Screenshot: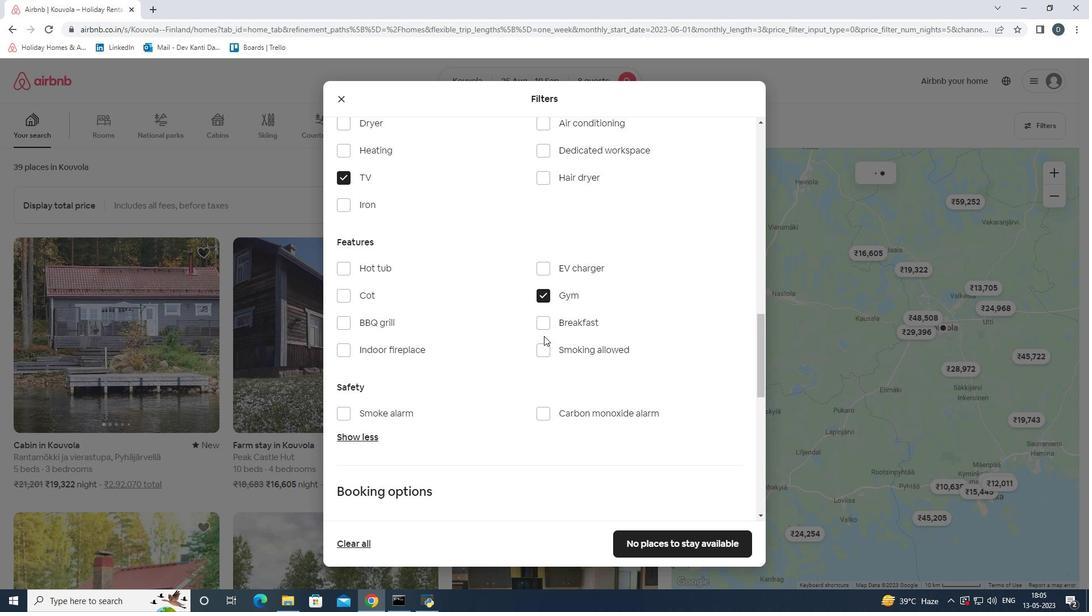 
Action: Mouse pressed left at (544, 321)
Screenshot: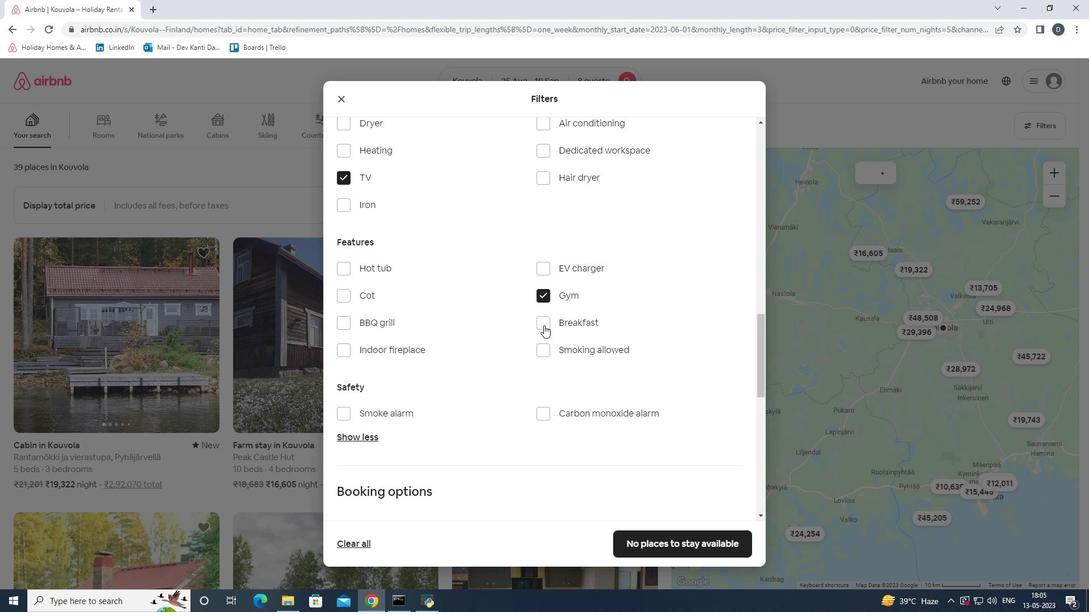 
Action: Mouse moved to (544, 320)
Screenshot: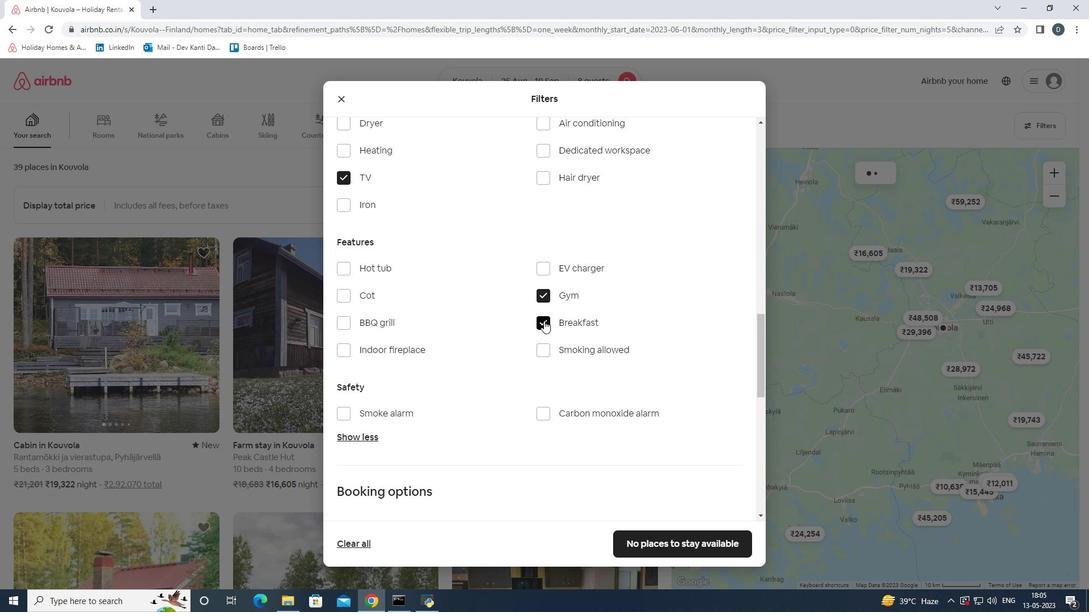 
Action: Mouse scrolled (544, 319) with delta (0, 0)
Screenshot: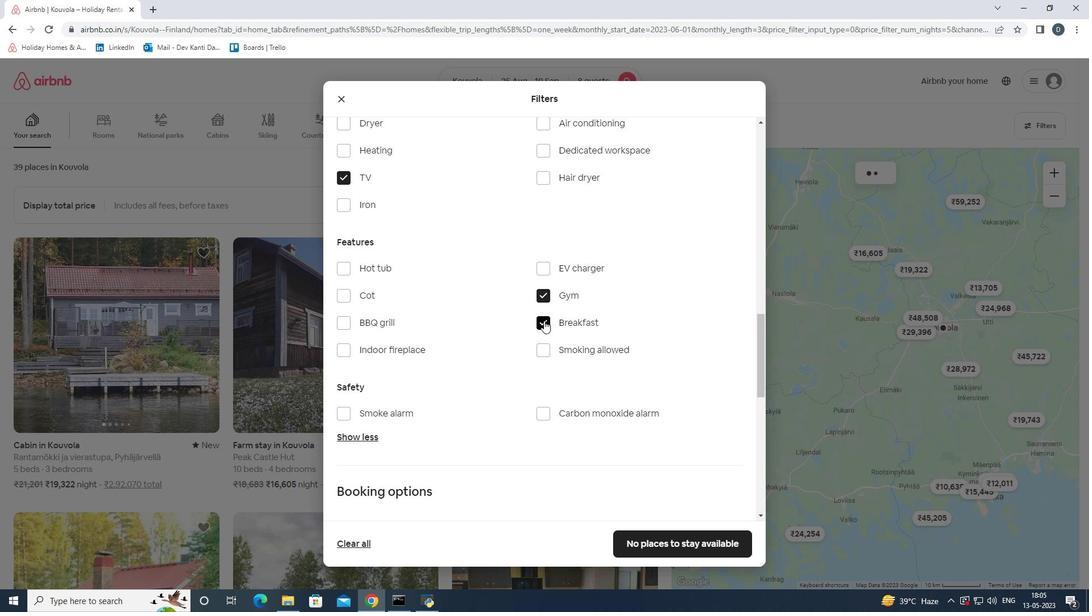 
Action: Mouse scrolled (544, 319) with delta (0, 0)
Screenshot: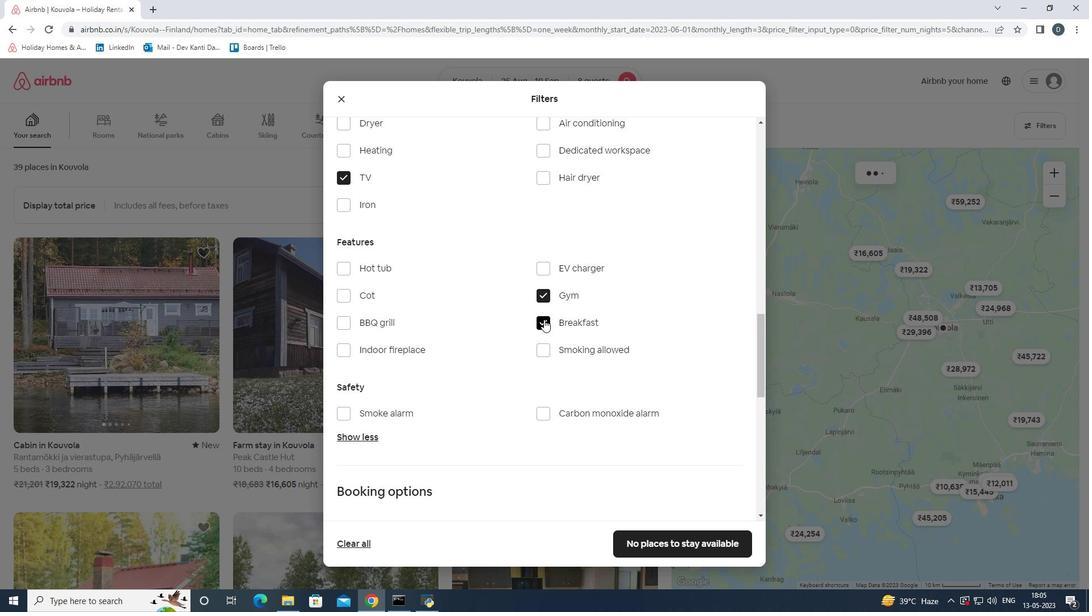 
Action: Mouse scrolled (544, 319) with delta (0, 0)
Screenshot: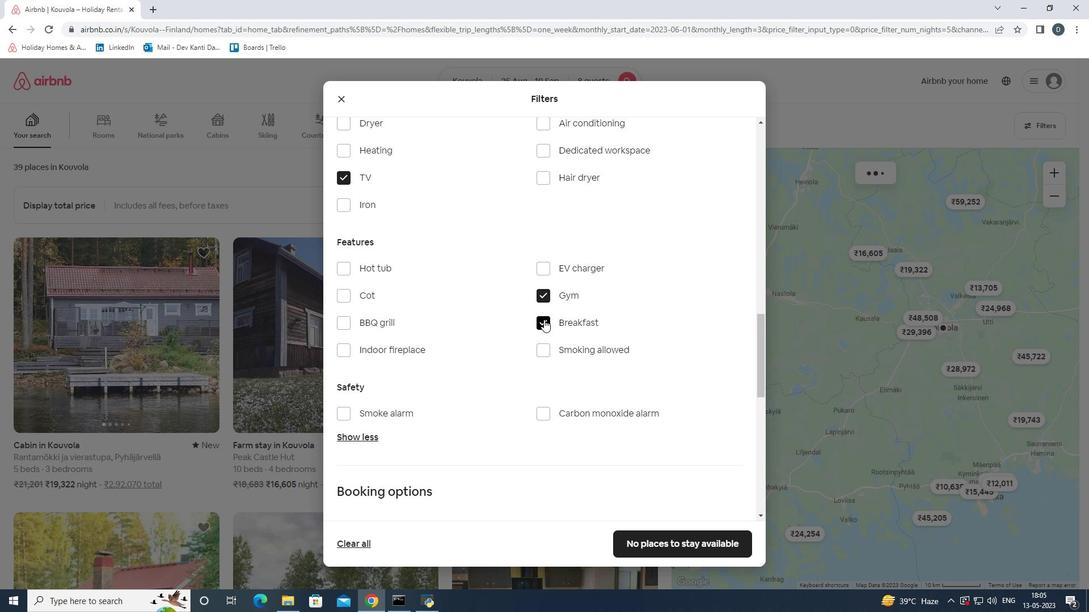 
Action: Mouse scrolled (544, 319) with delta (0, 0)
Screenshot: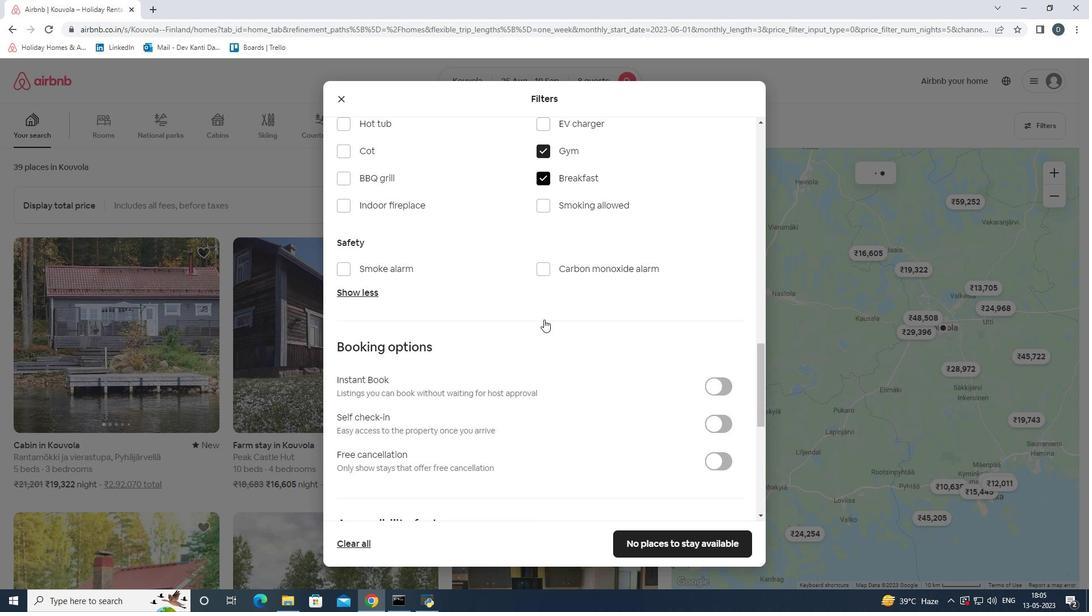 
Action: Mouse scrolled (544, 319) with delta (0, 0)
Screenshot: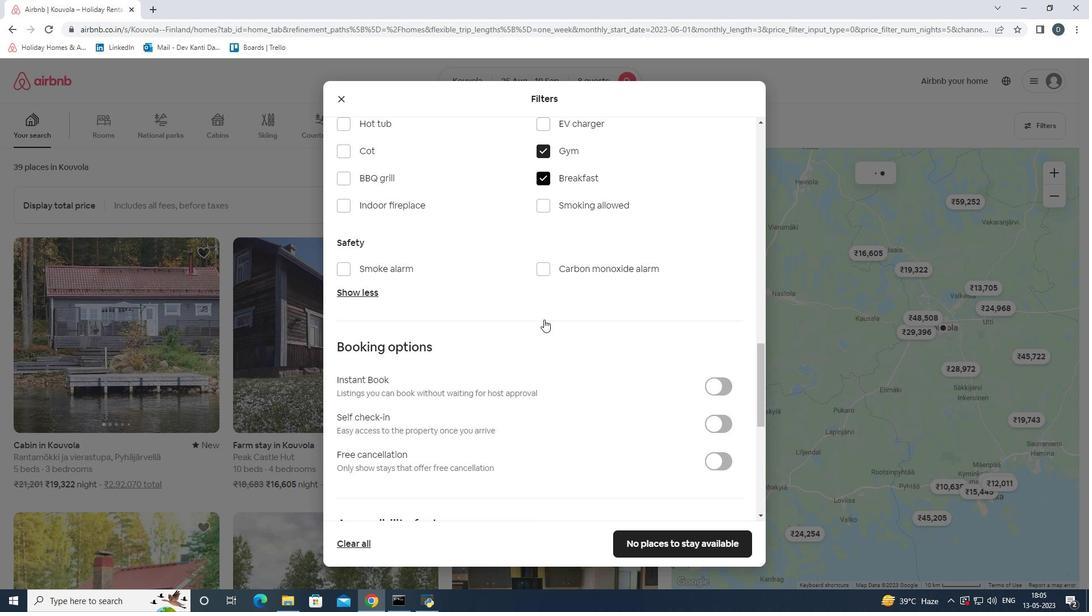 
Action: Mouse moved to (717, 286)
Screenshot: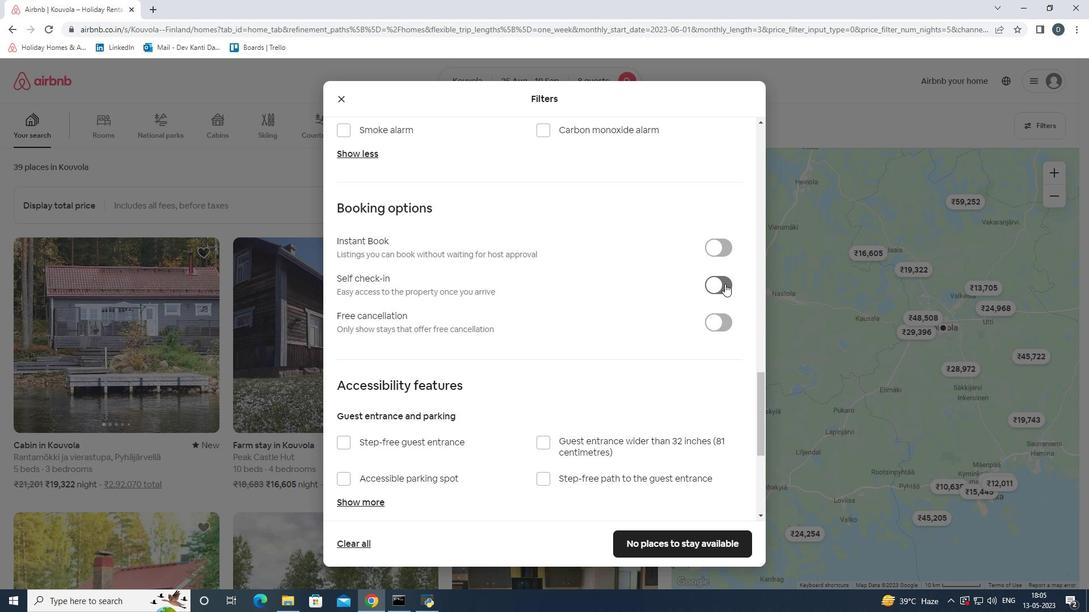 
Action: Mouse pressed left at (717, 286)
Screenshot: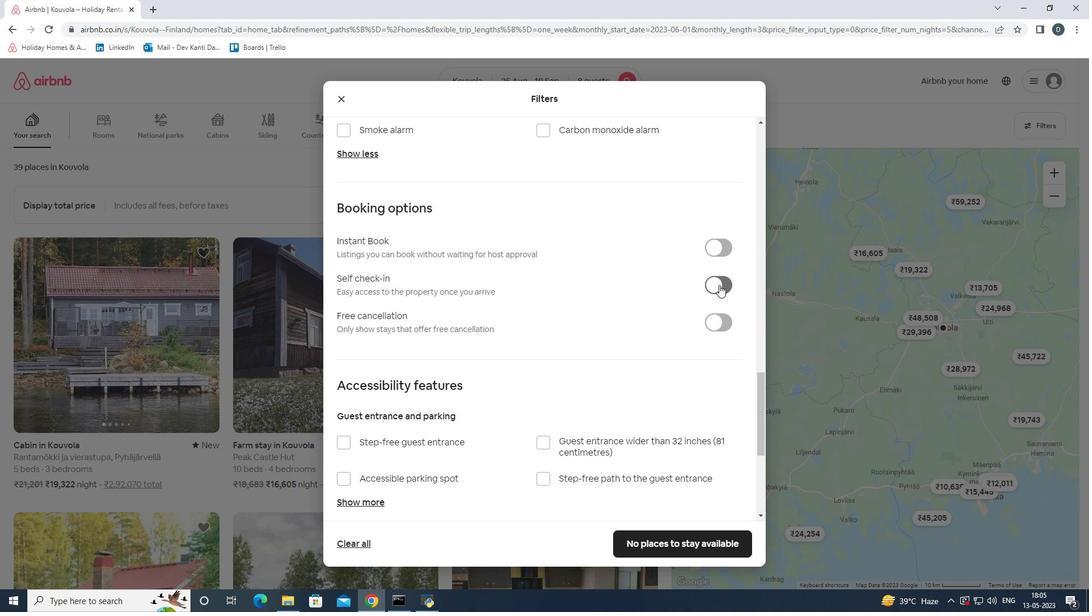 
Action: Mouse moved to (602, 312)
Screenshot: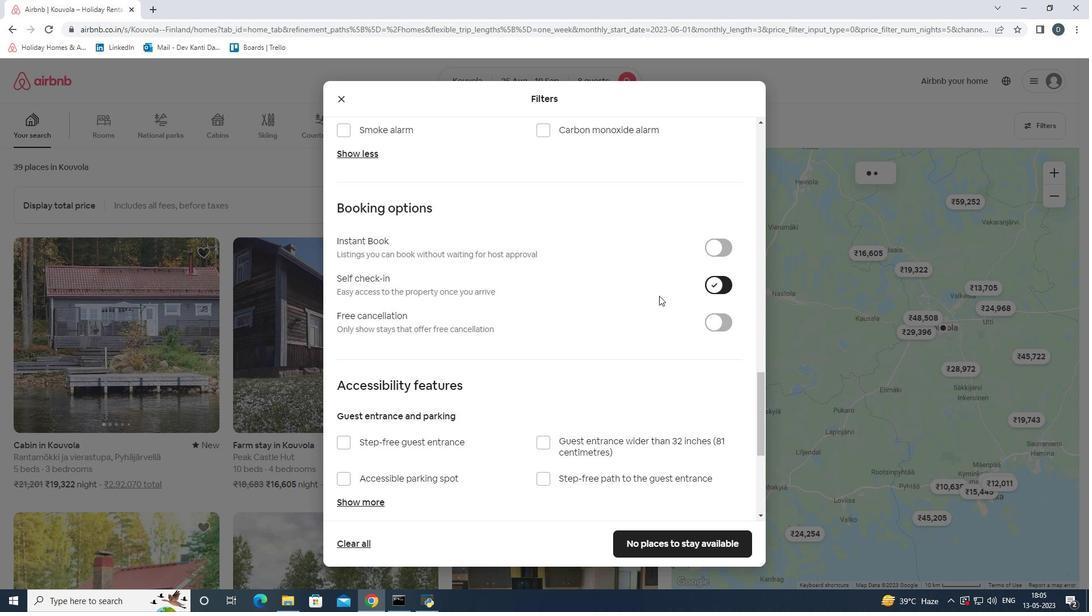 
Action: Mouse scrolled (602, 311) with delta (0, 0)
Screenshot: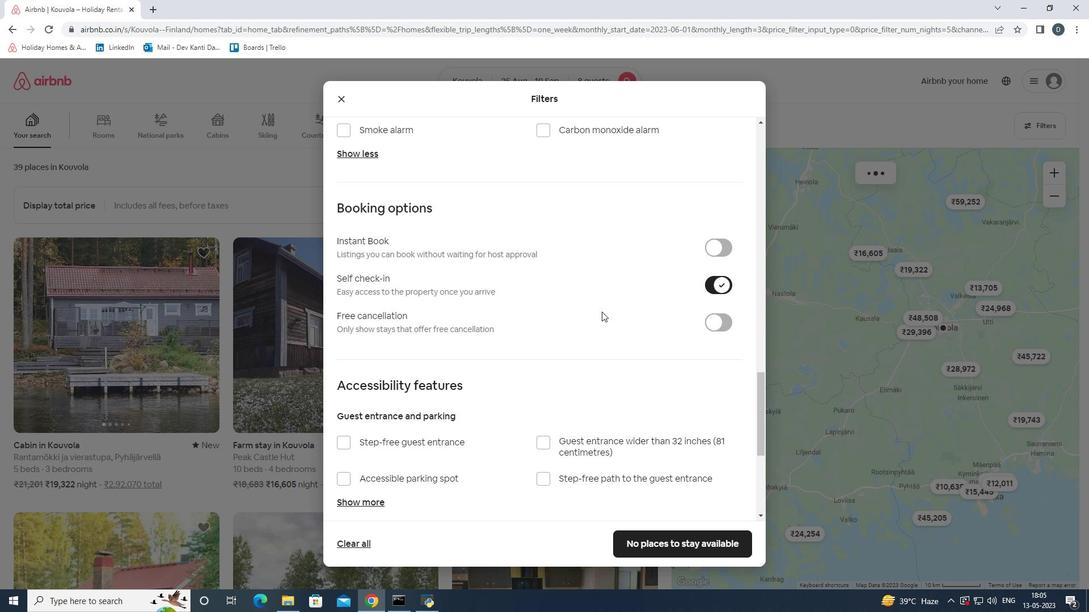 
Action: Mouse scrolled (602, 311) with delta (0, 0)
Screenshot: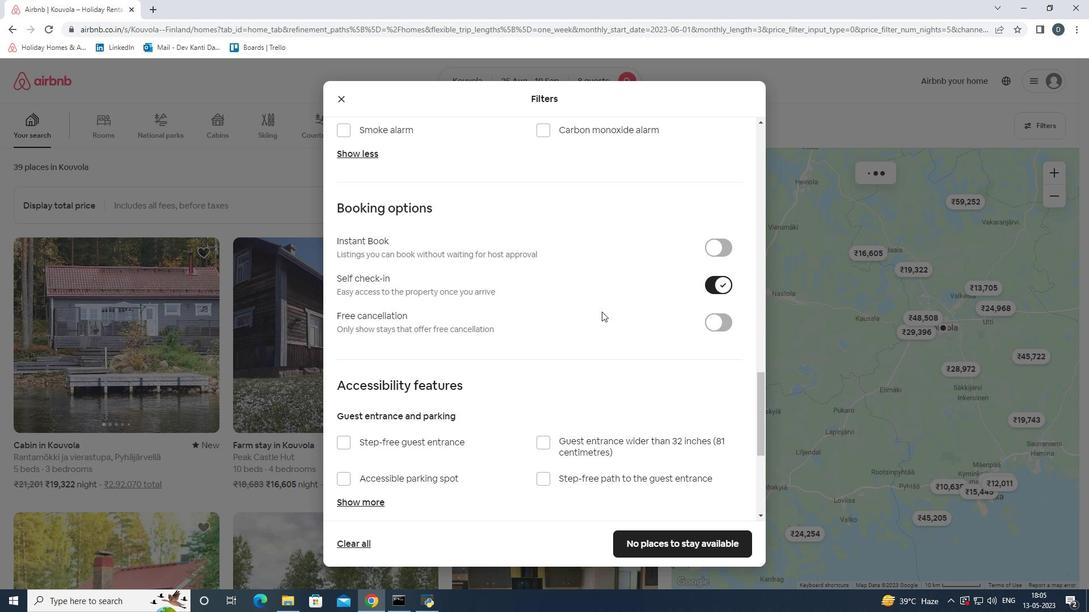 
Action: Mouse scrolled (602, 311) with delta (0, 0)
Screenshot: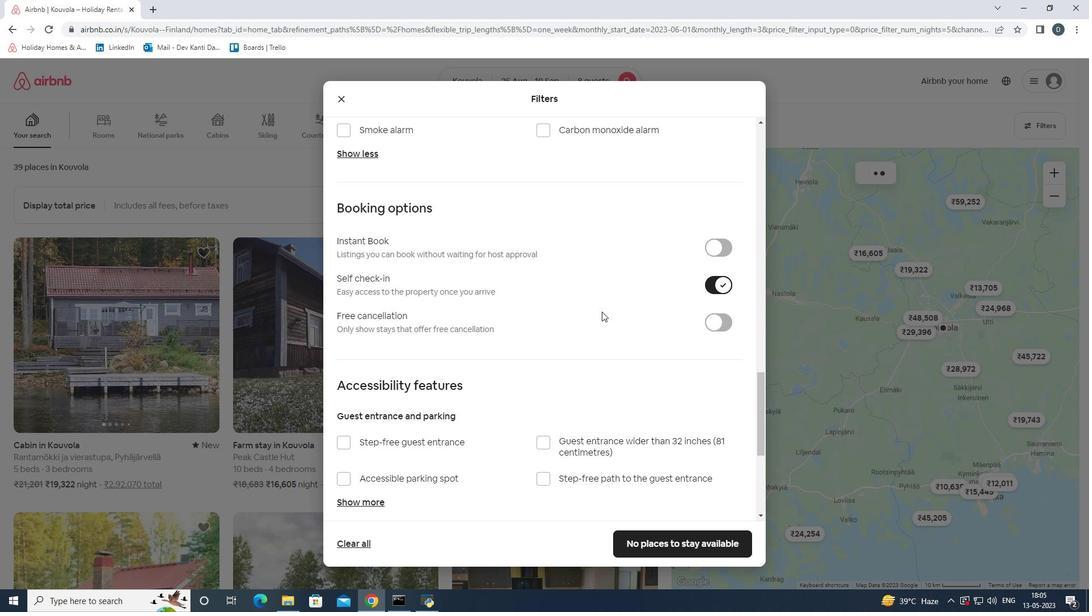 
Action: Mouse scrolled (602, 311) with delta (0, 0)
Screenshot: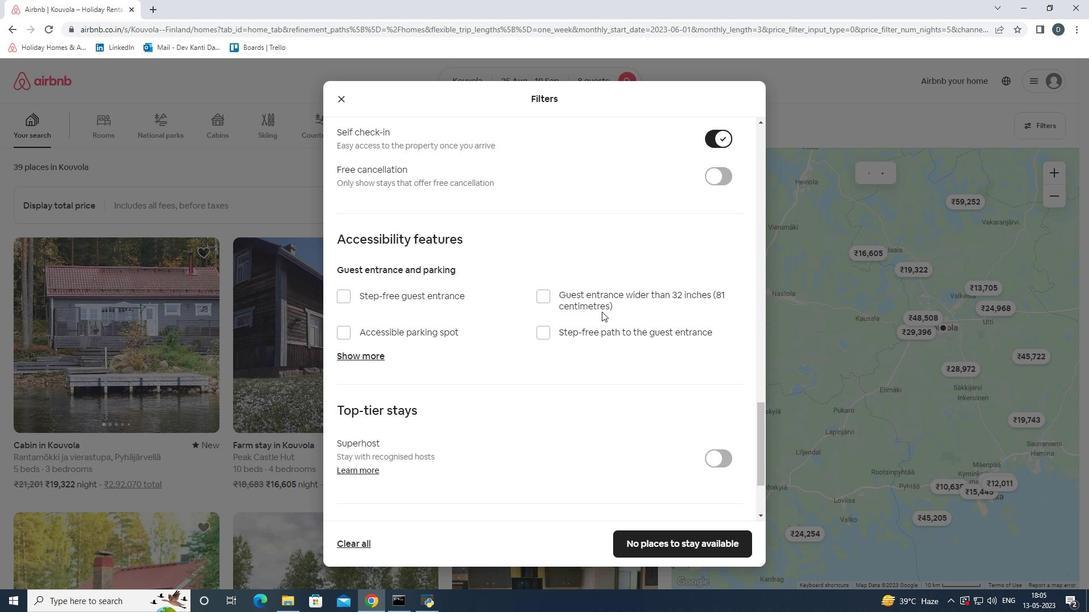
Action: Mouse scrolled (602, 311) with delta (0, 0)
Screenshot: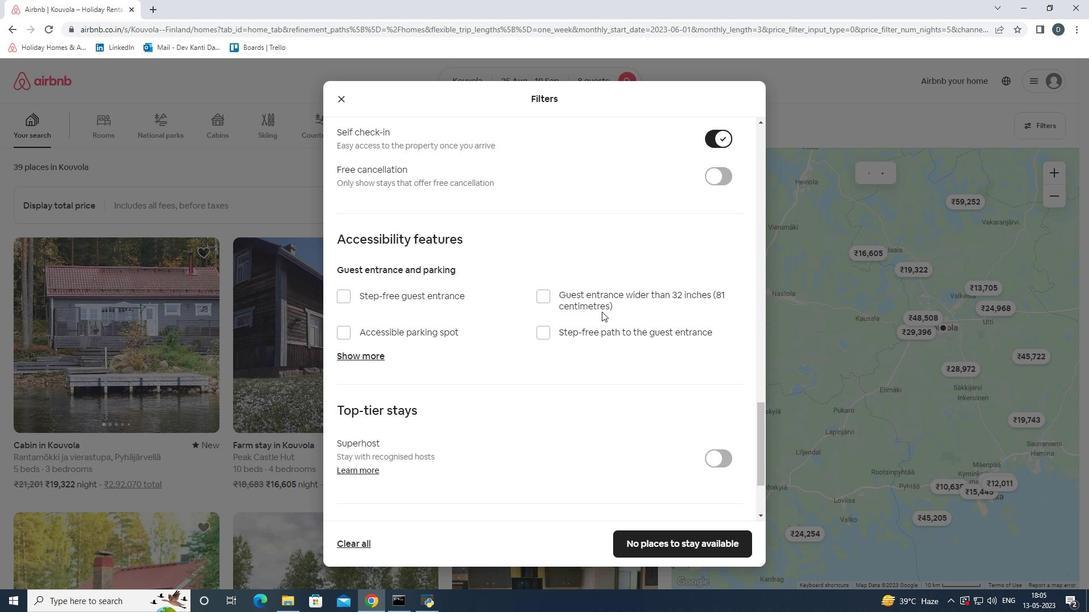 
Action: Mouse scrolled (602, 311) with delta (0, 0)
Screenshot: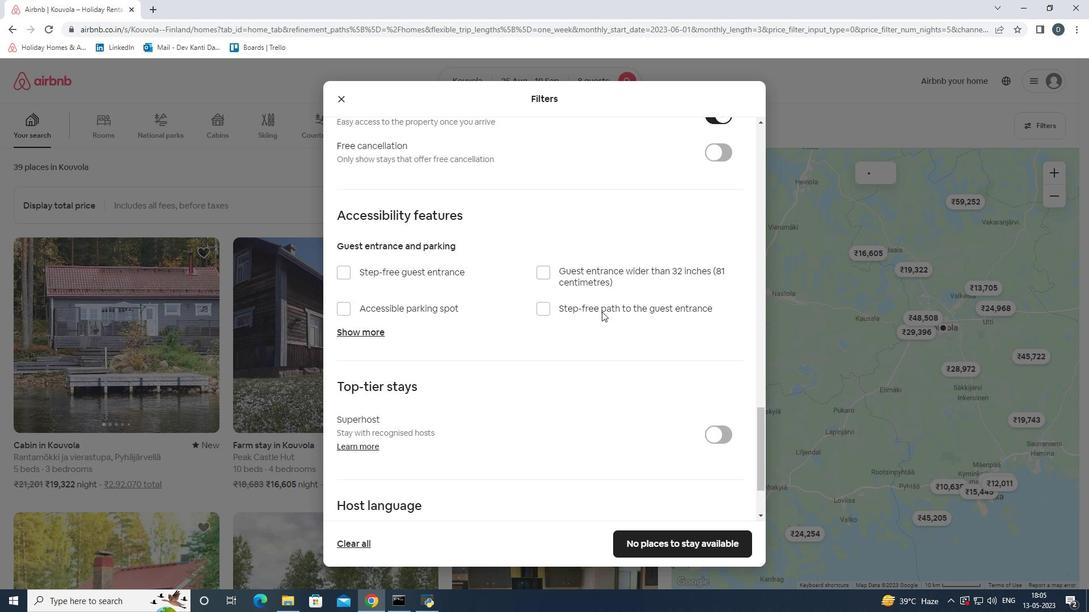 
Action: Mouse scrolled (602, 311) with delta (0, 0)
Screenshot: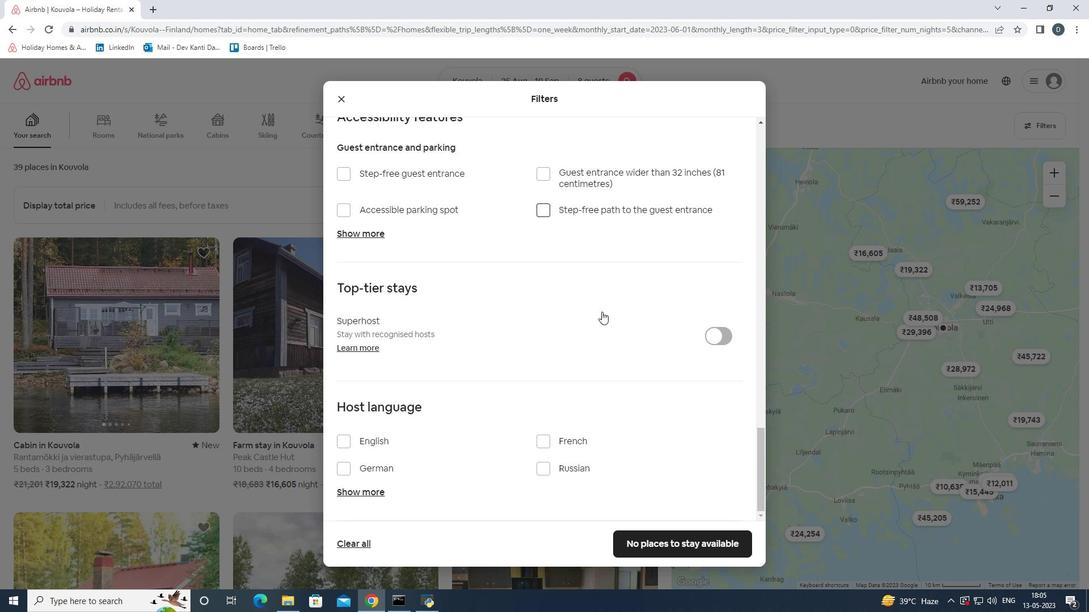 
Action: Mouse moved to (601, 312)
Screenshot: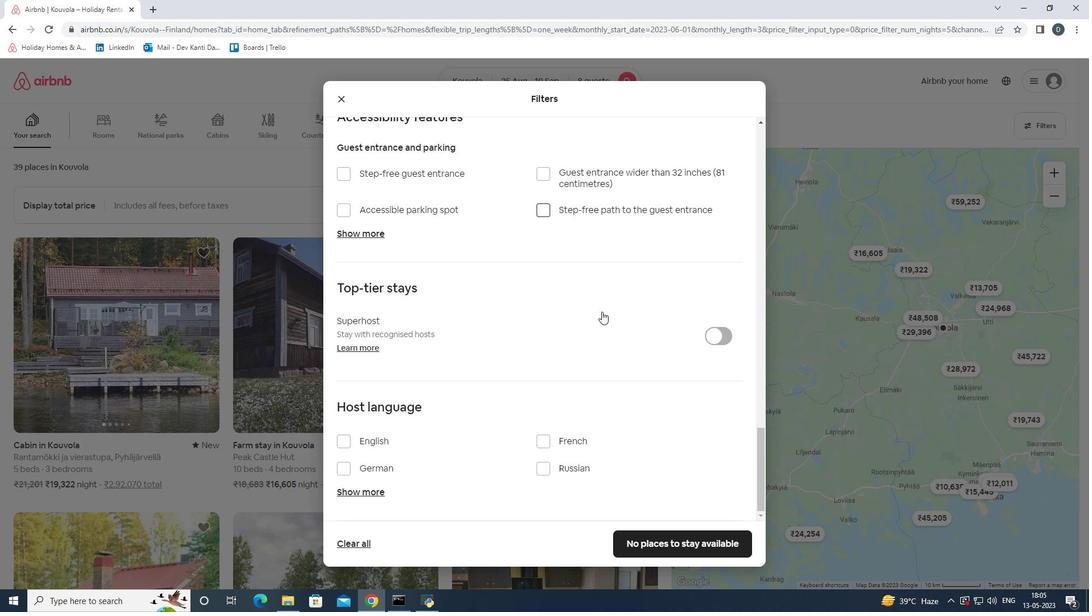 
Action: Mouse scrolled (601, 312) with delta (0, 0)
Screenshot: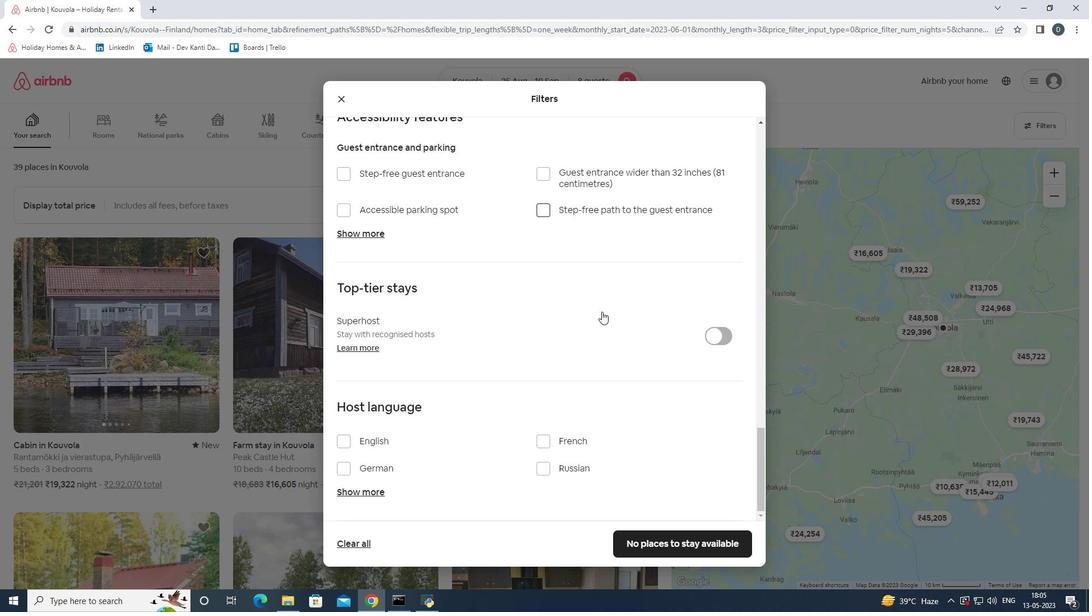 
Action: Mouse moved to (364, 435)
Screenshot: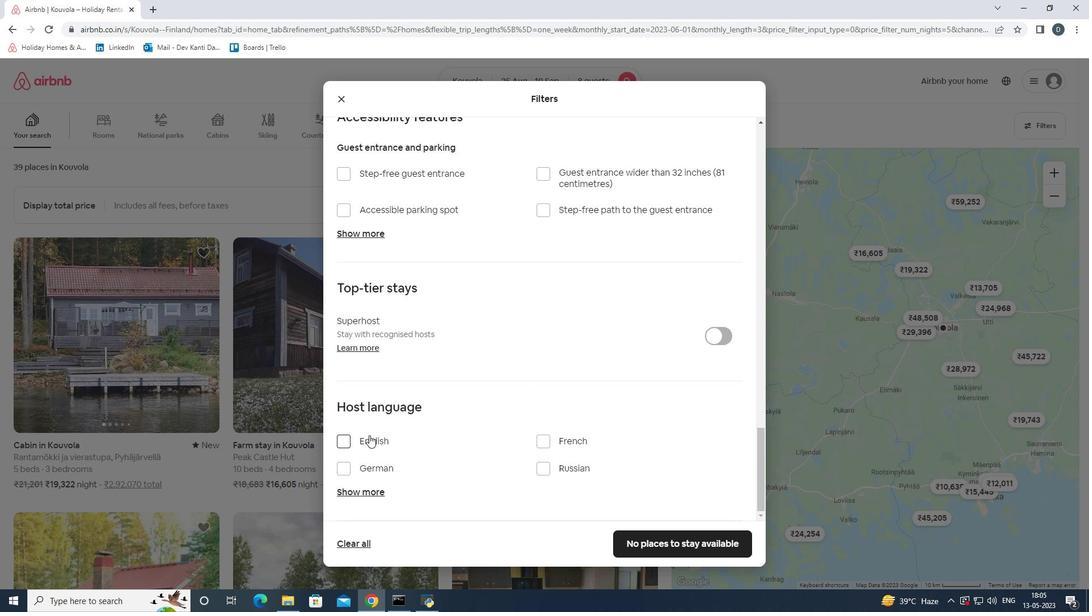 
Action: Mouse pressed left at (364, 435)
Screenshot: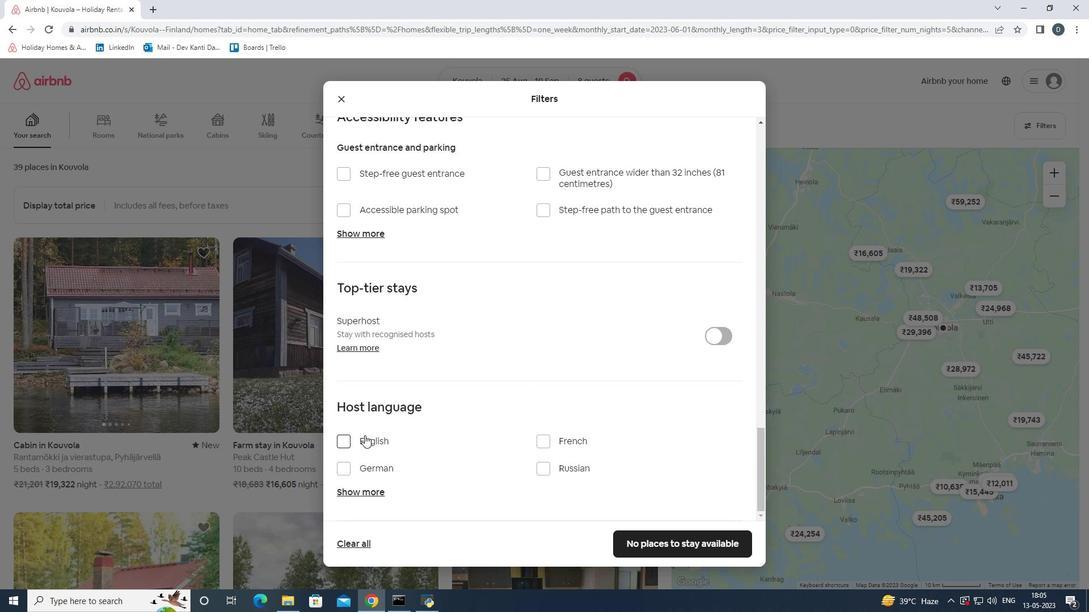 
Action: Mouse moved to (653, 553)
Screenshot: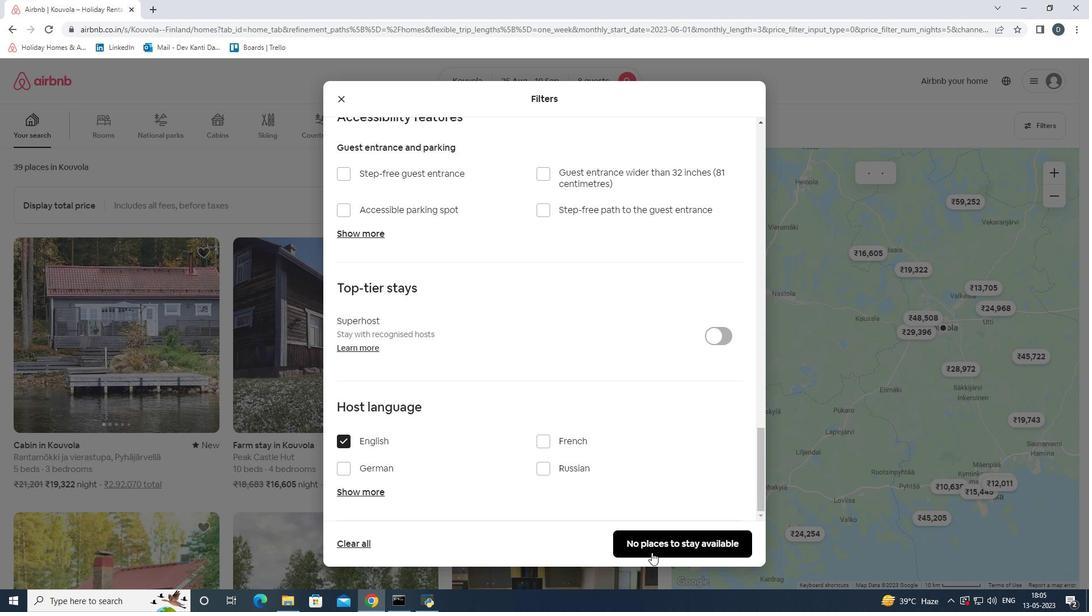 
Action: Mouse pressed left at (653, 553)
Screenshot: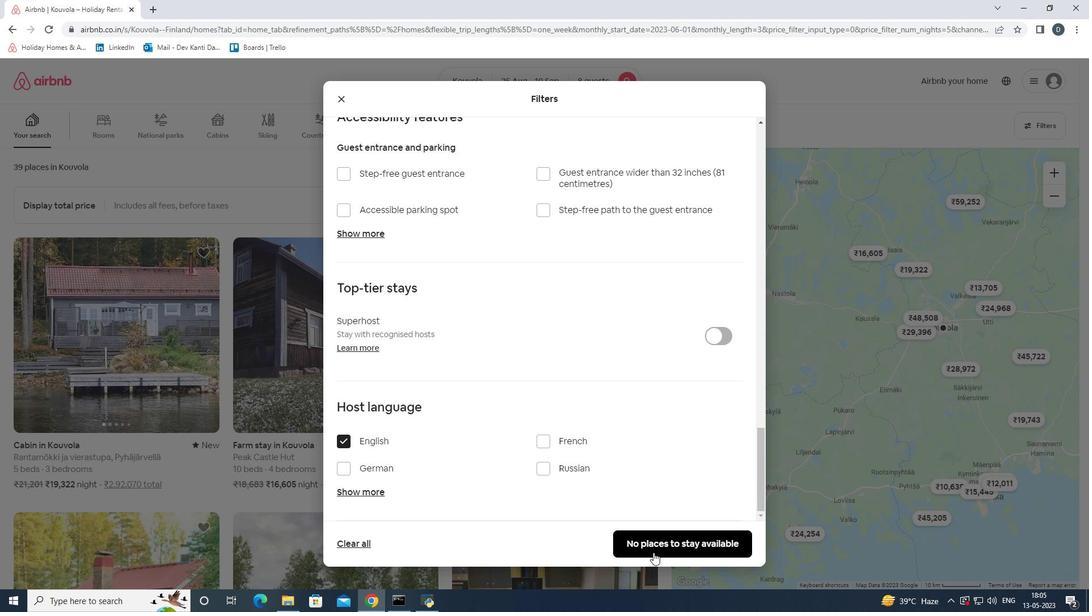 
Action: Mouse moved to (635, 539)
Screenshot: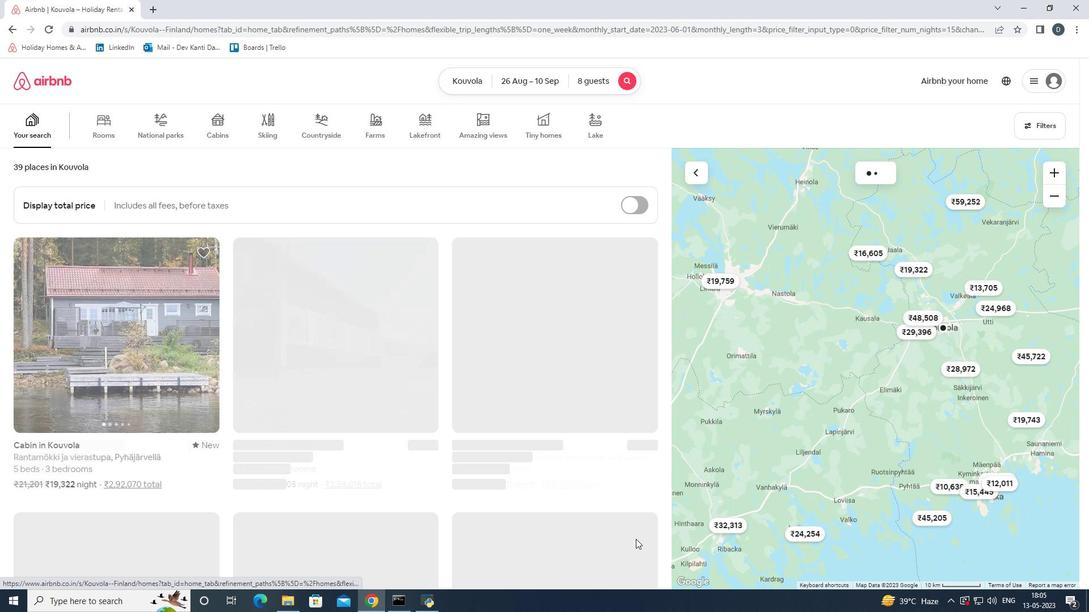 
